 Task: Create a due date automation trigger when advanced on, 2 working days after a card is due add fields with custom field "Resume" set to a number greater or equal to 1 and lower or equal to 10 at 11:00 AM.
Action: Mouse moved to (1133, 346)
Screenshot: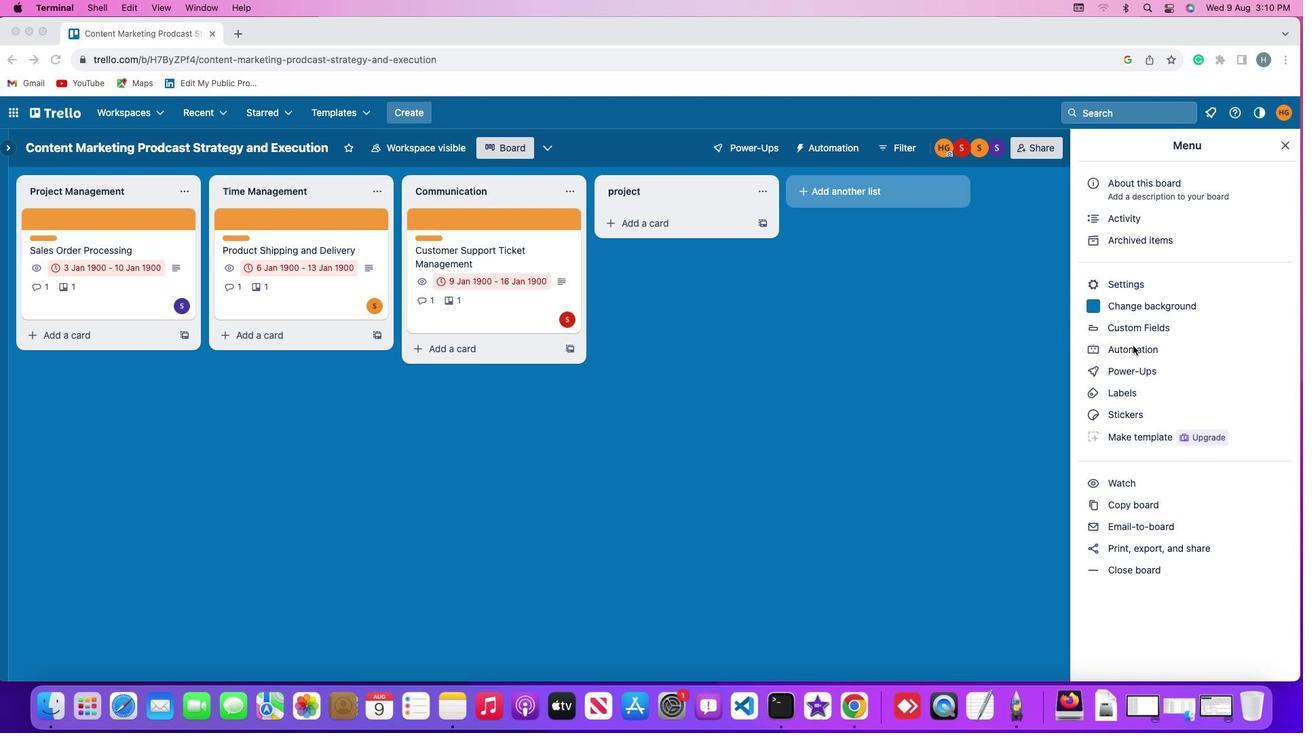 
Action: Mouse pressed left at (1133, 346)
Screenshot: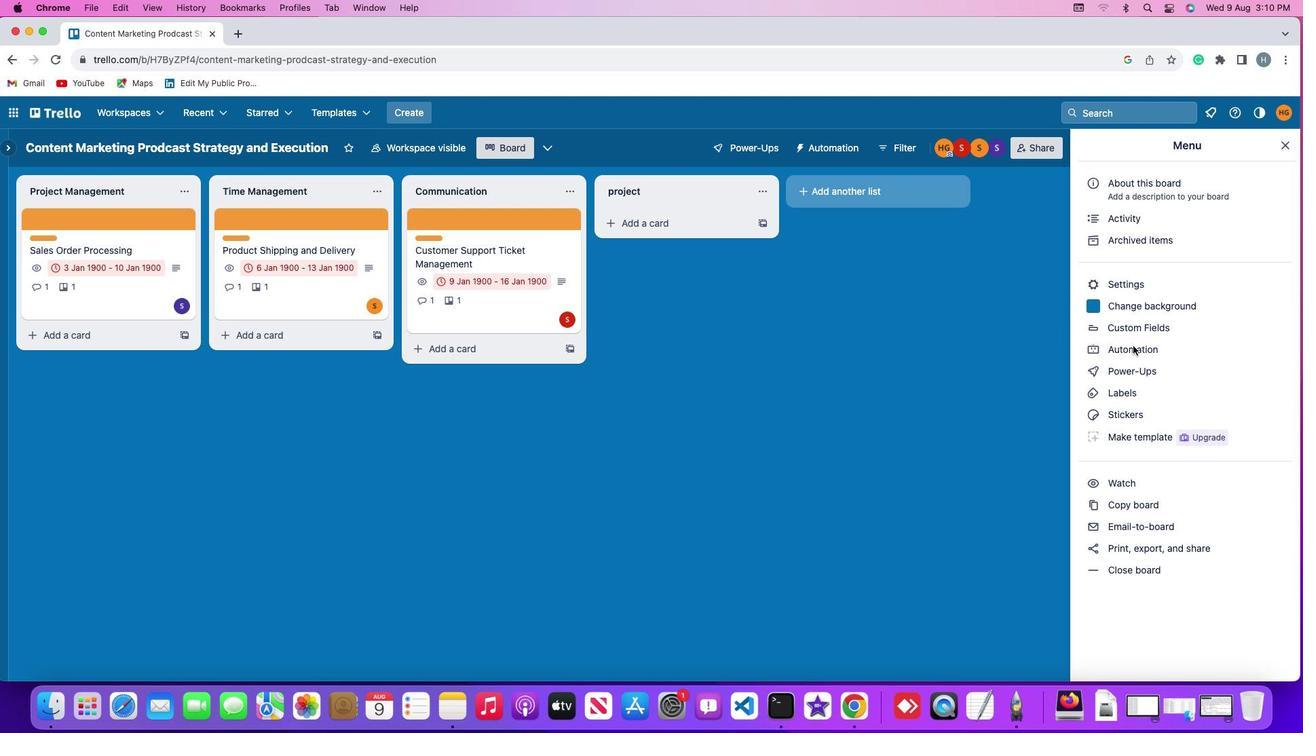 
Action: Mouse pressed left at (1133, 346)
Screenshot: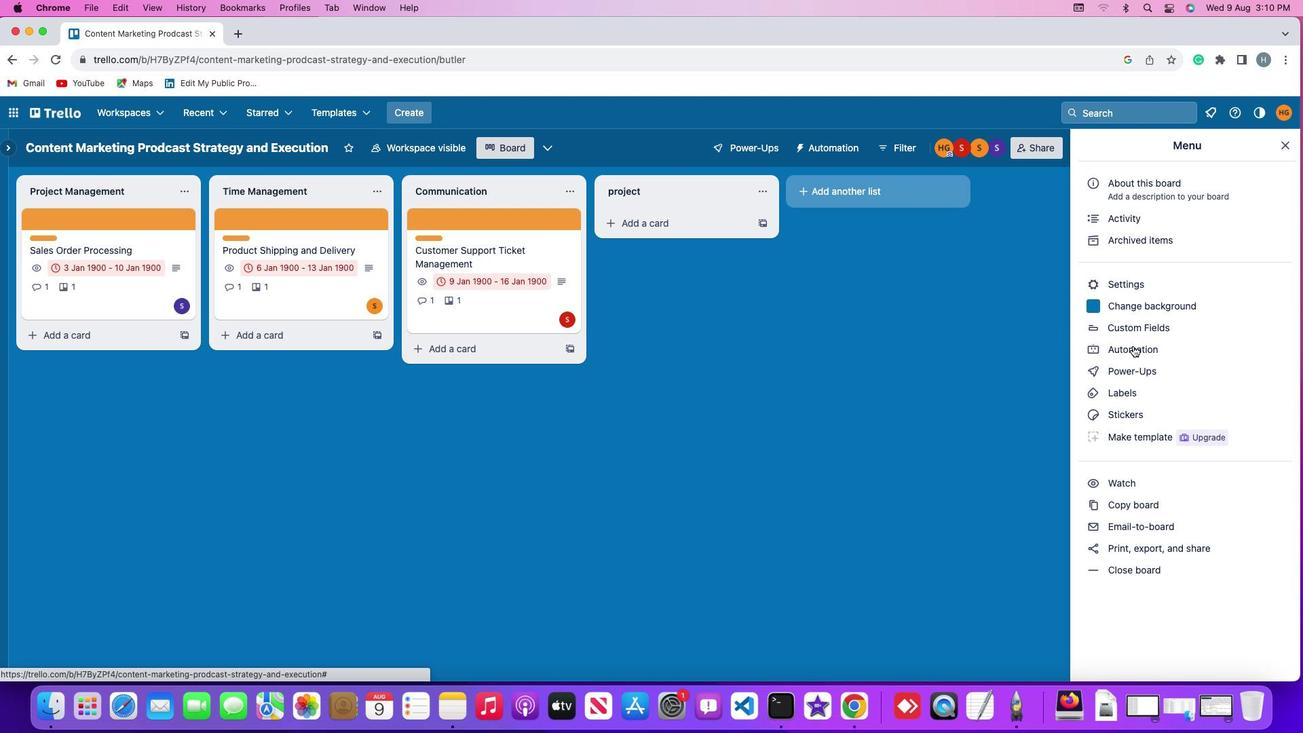 
Action: Mouse moved to (88, 321)
Screenshot: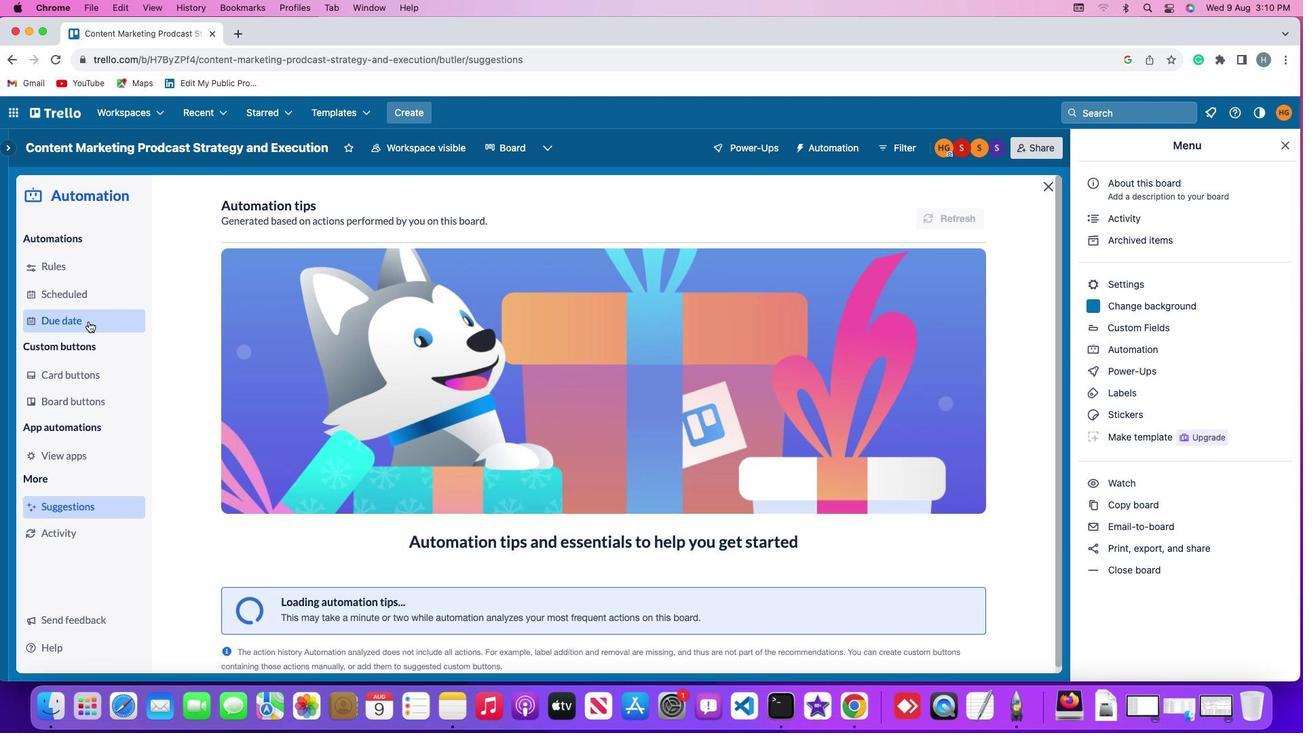 
Action: Mouse pressed left at (88, 321)
Screenshot: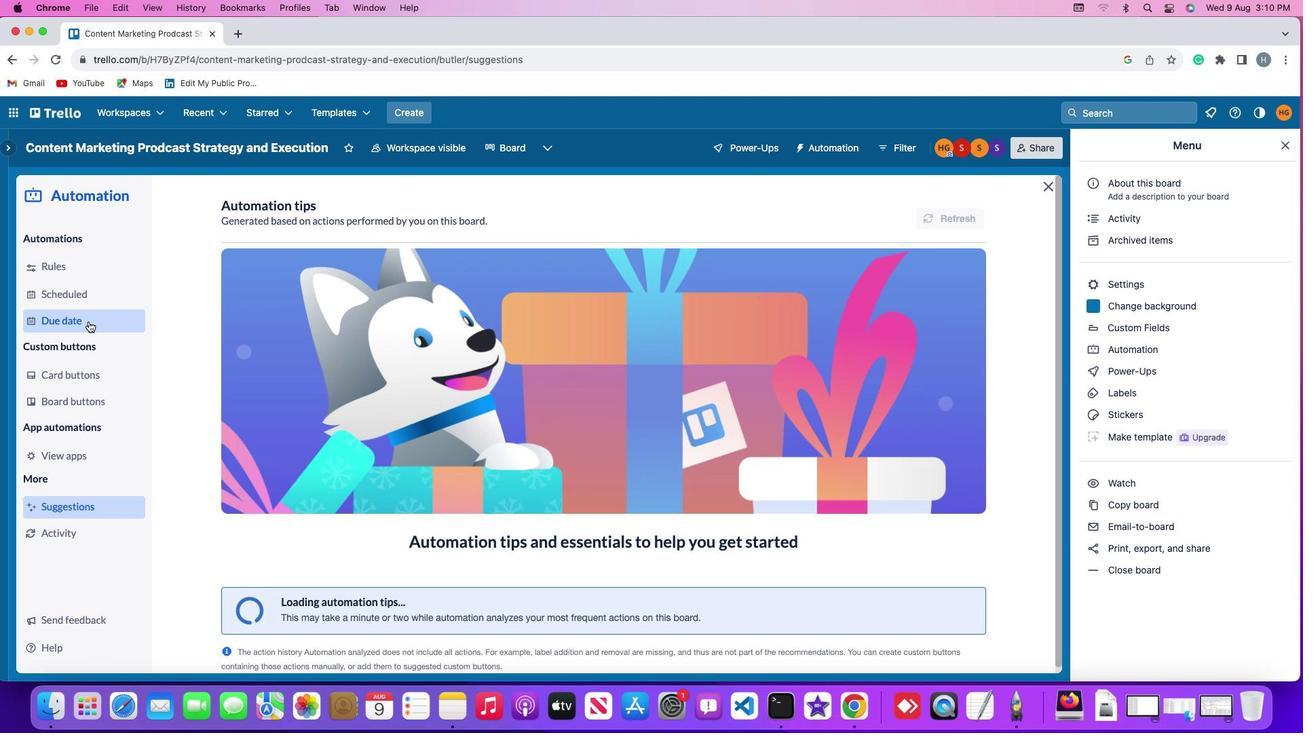
Action: Mouse moved to (924, 209)
Screenshot: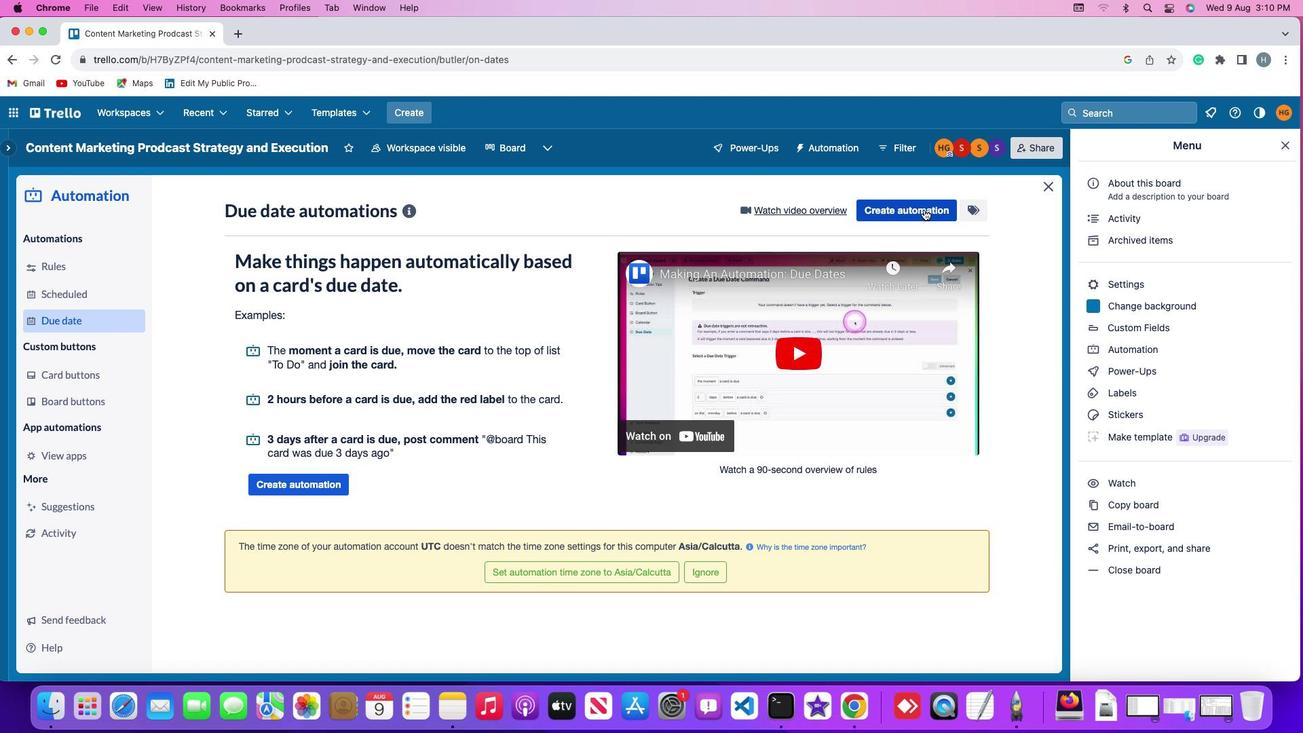 
Action: Mouse pressed left at (924, 209)
Screenshot: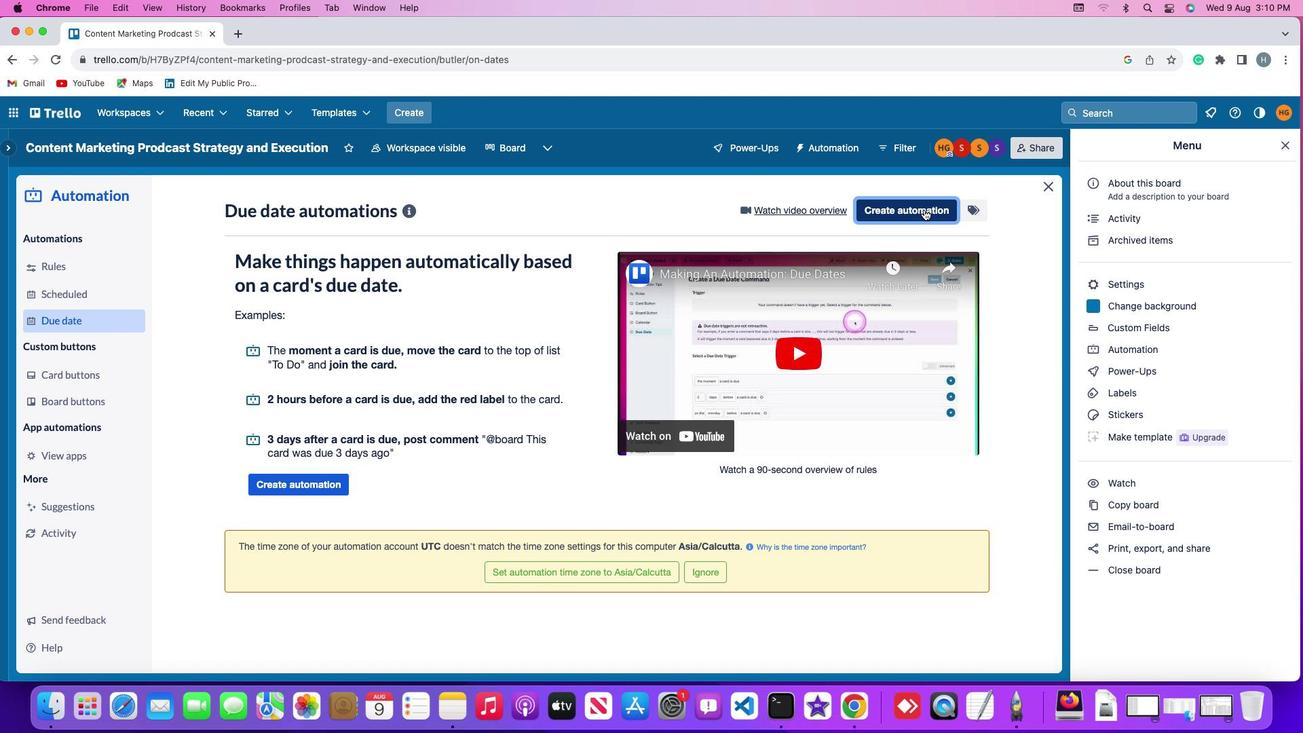 
Action: Mouse moved to (338, 342)
Screenshot: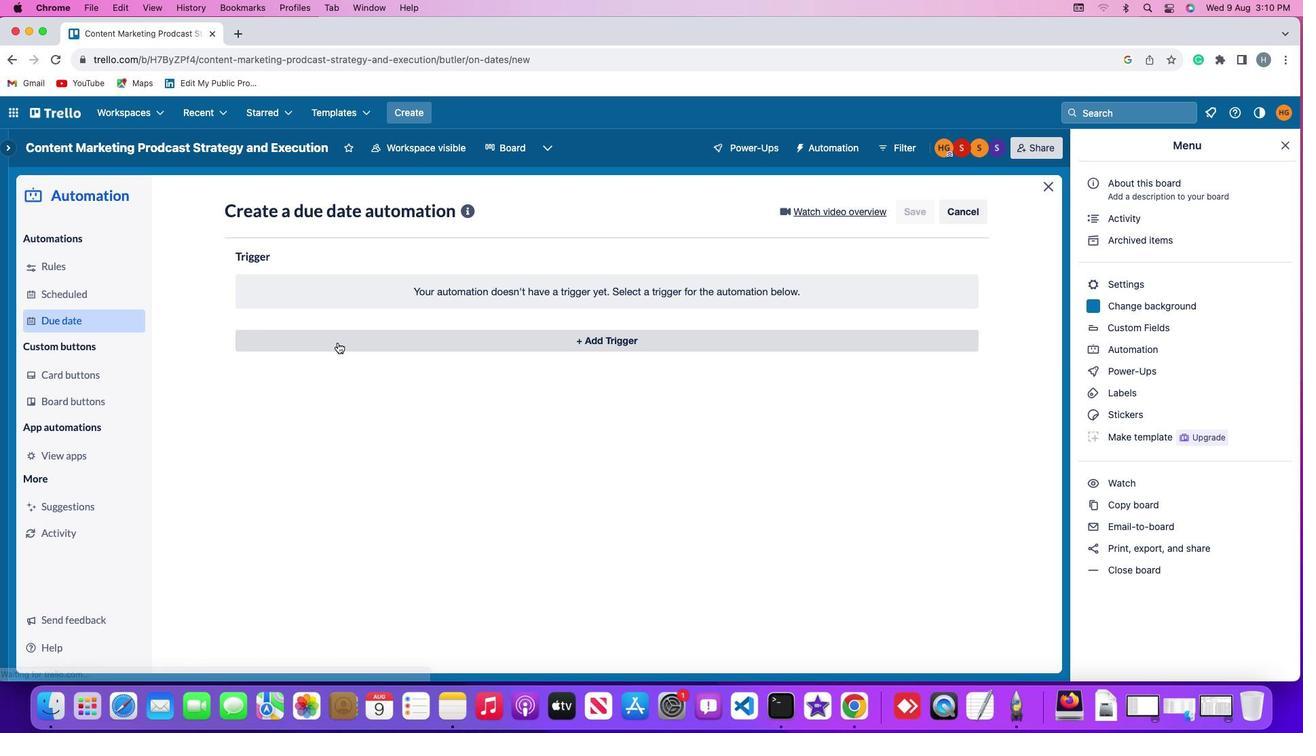 
Action: Mouse pressed left at (338, 342)
Screenshot: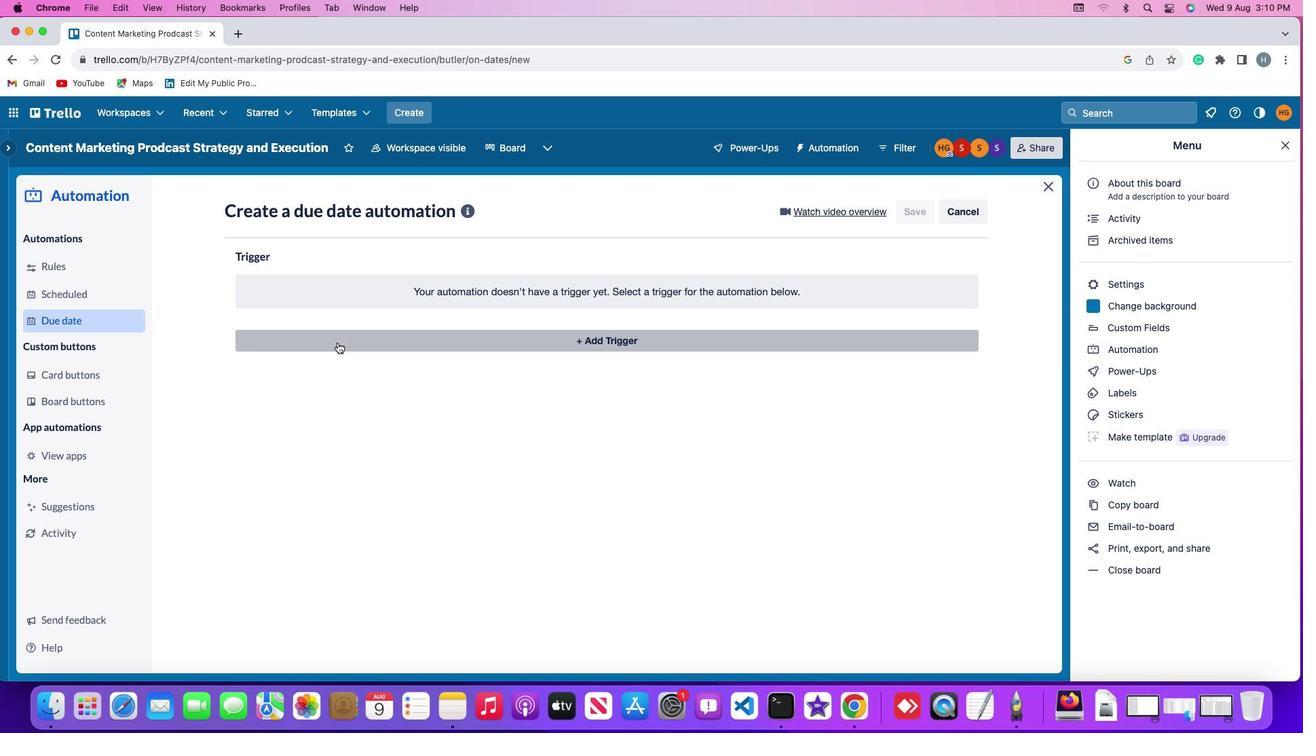 
Action: Mouse moved to (261, 545)
Screenshot: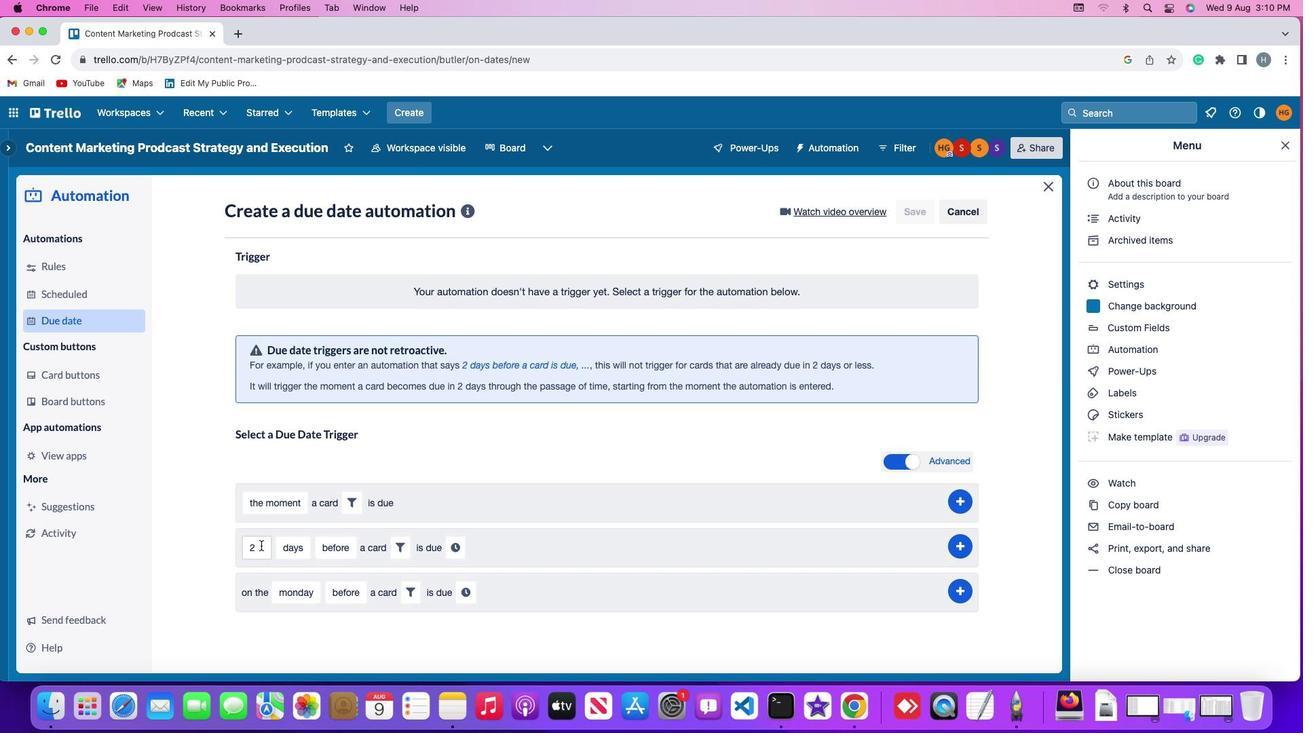 
Action: Mouse pressed left at (261, 545)
Screenshot: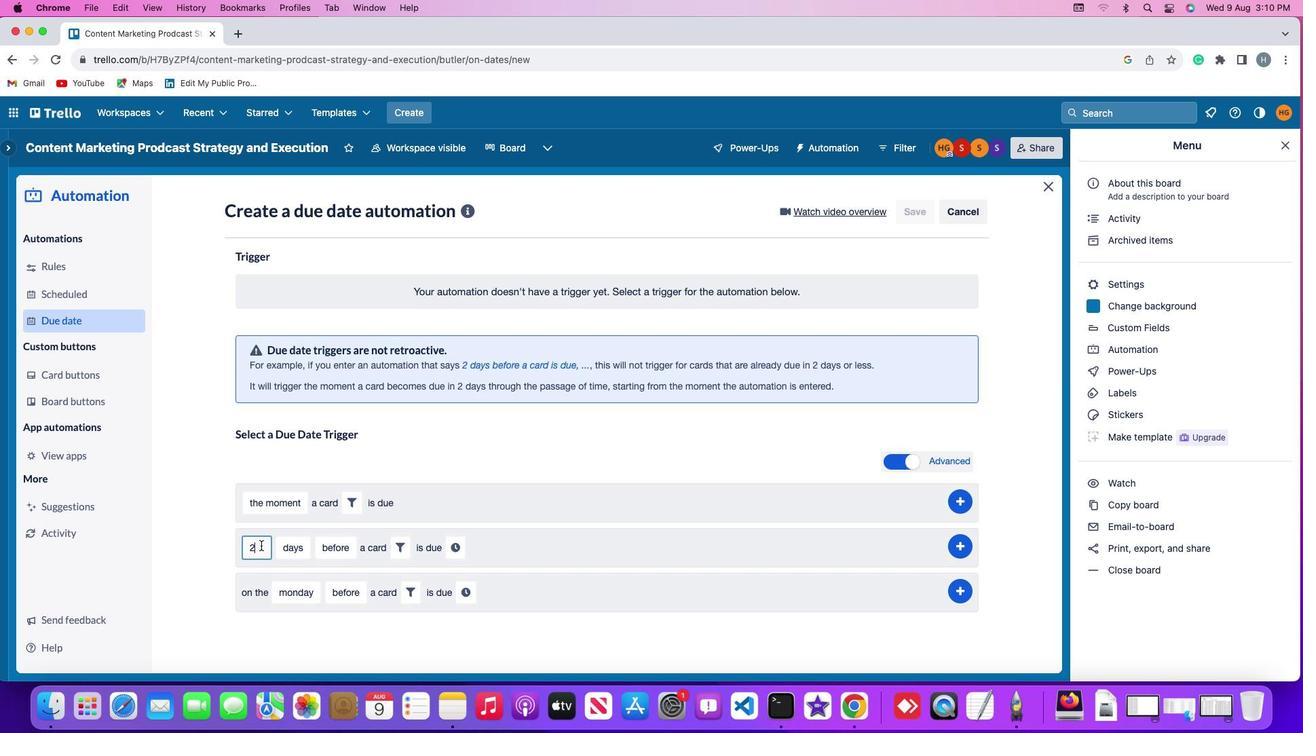 
Action: Mouse moved to (260, 545)
Screenshot: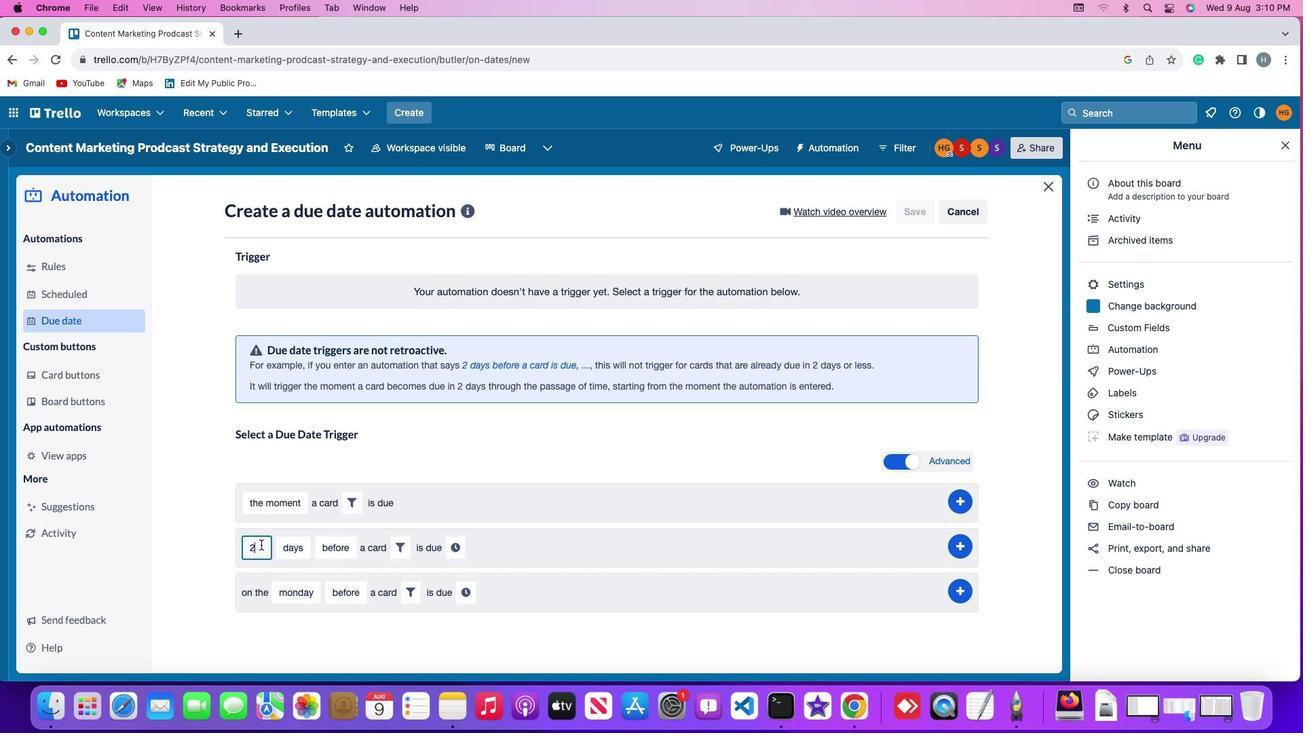 
Action: Key pressed Key.backspace'2'
Screenshot: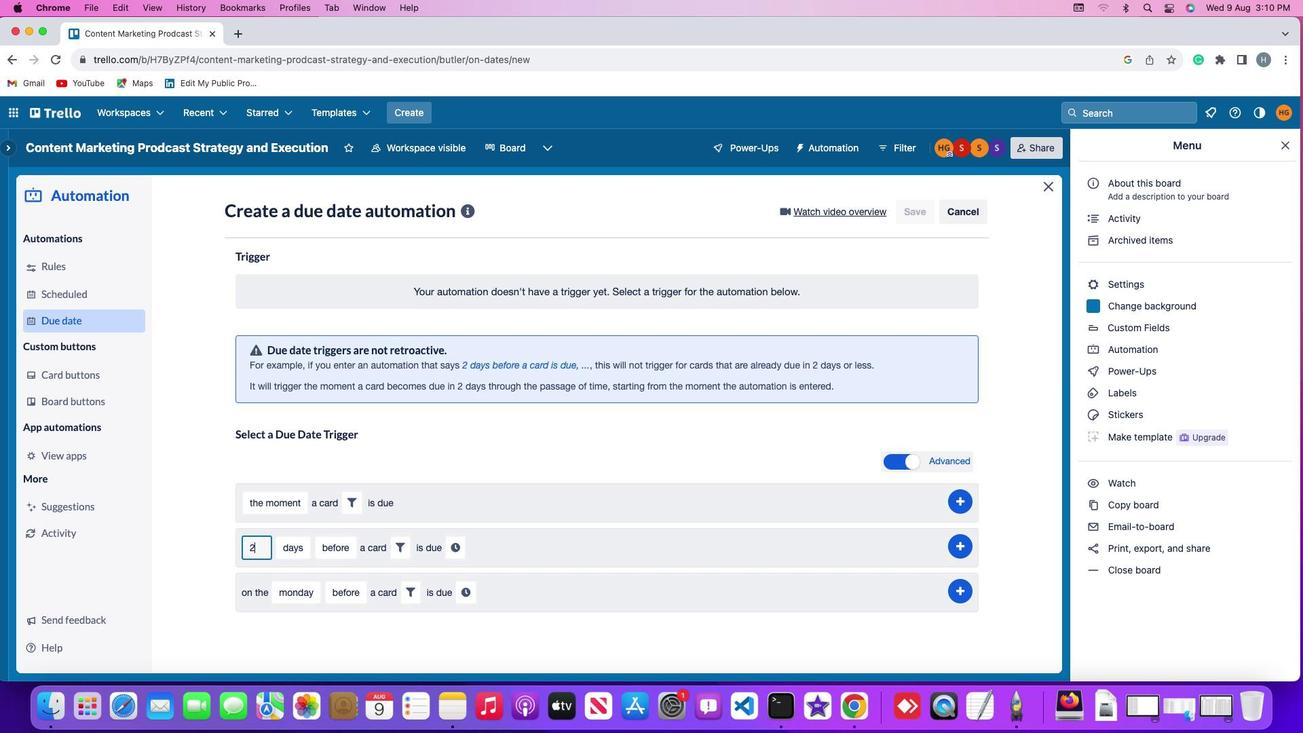 
Action: Mouse moved to (285, 543)
Screenshot: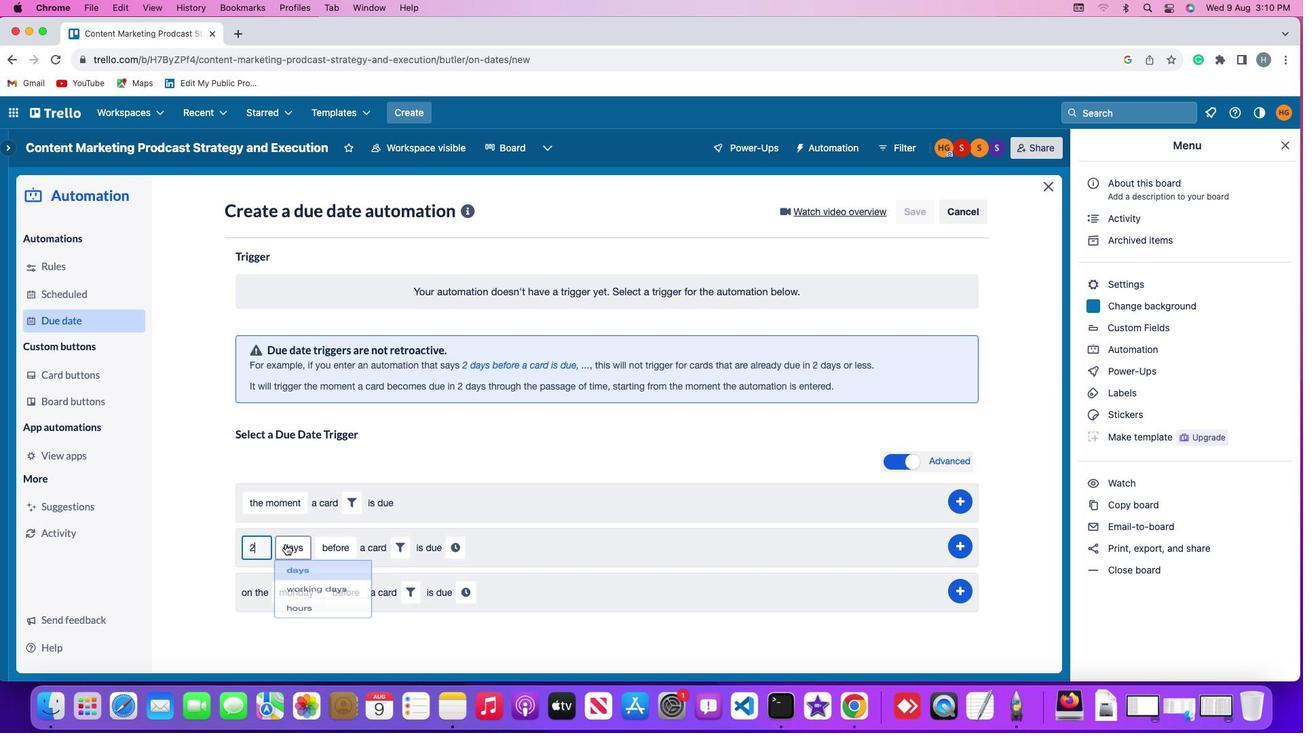 
Action: Mouse pressed left at (285, 543)
Screenshot: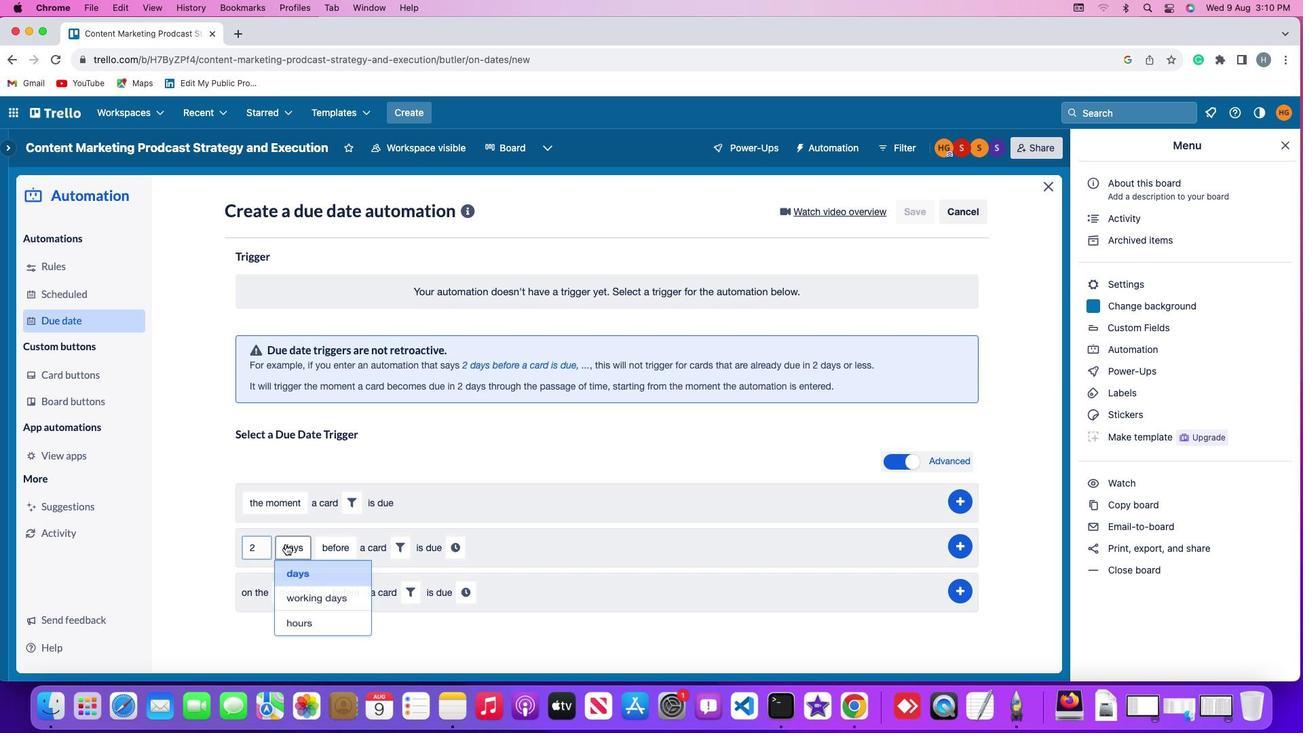 
Action: Mouse moved to (296, 596)
Screenshot: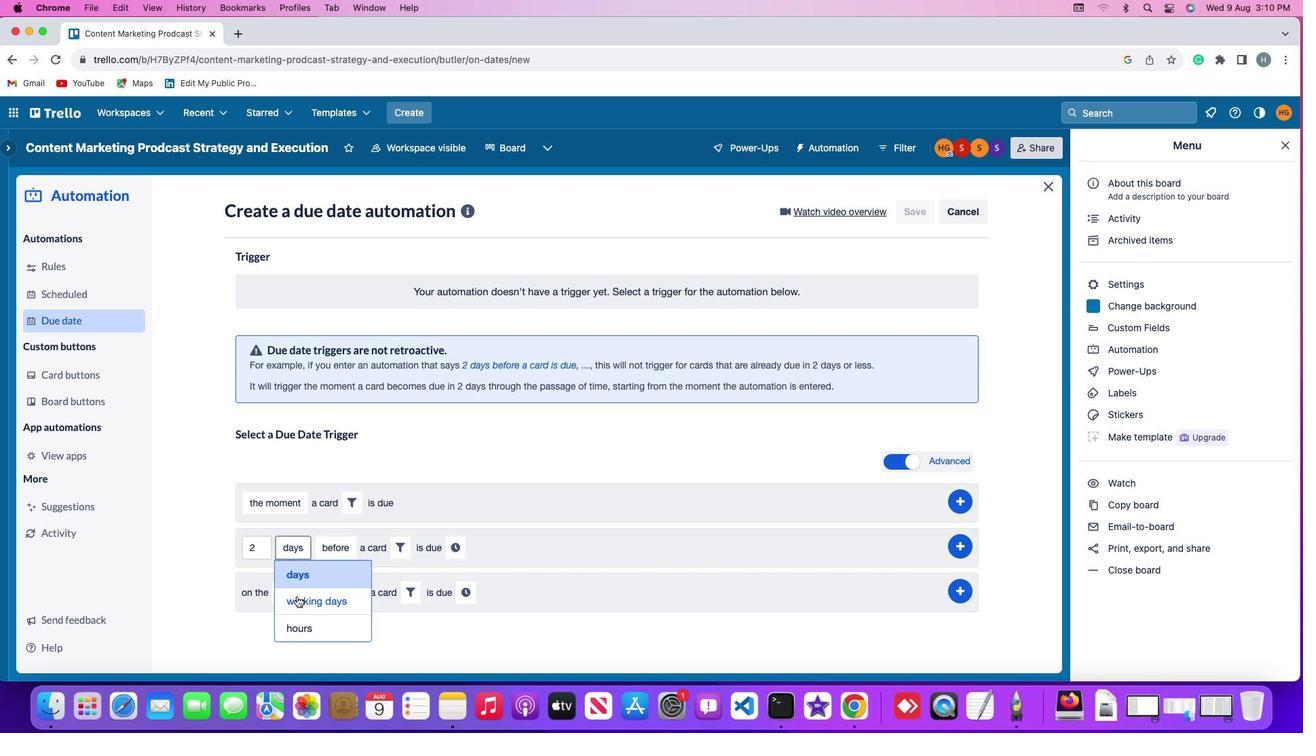 
Action: Mouse pressed left at (296, 596)
Screenshot: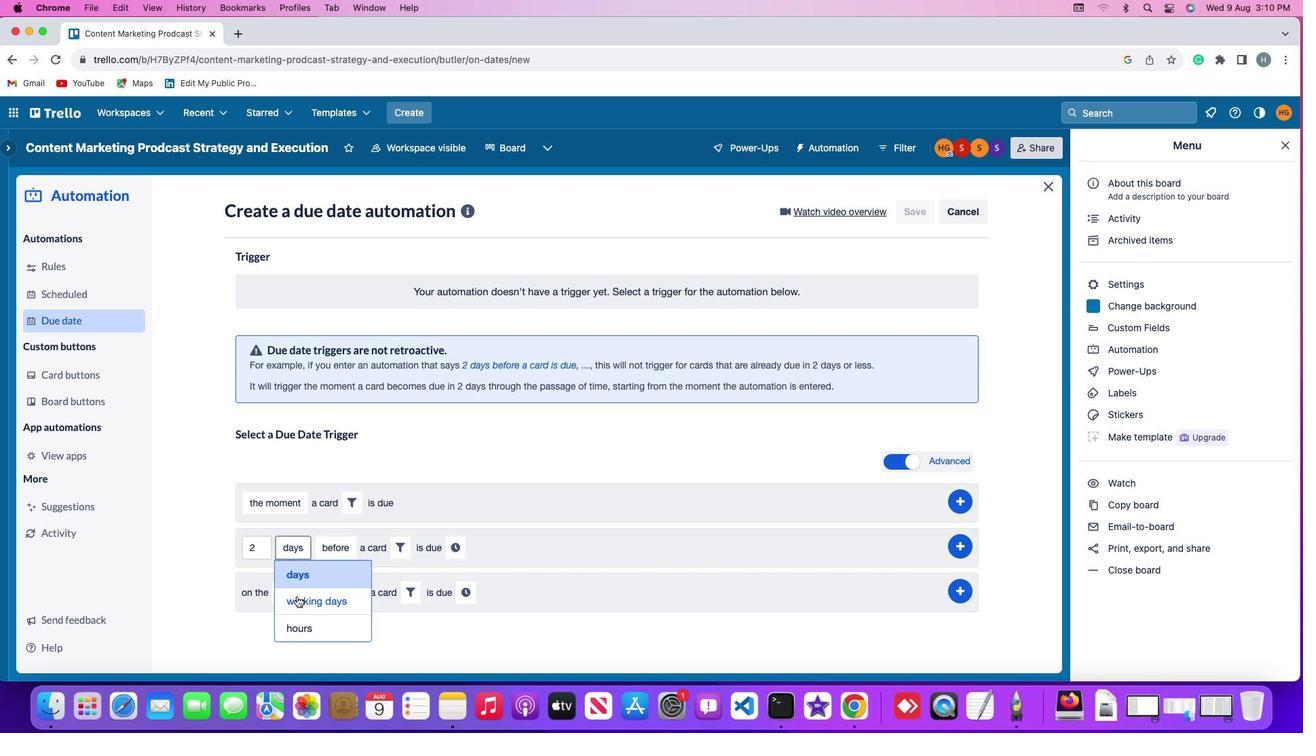 
Action: Mouse moved to (373, 550)
Screenshot: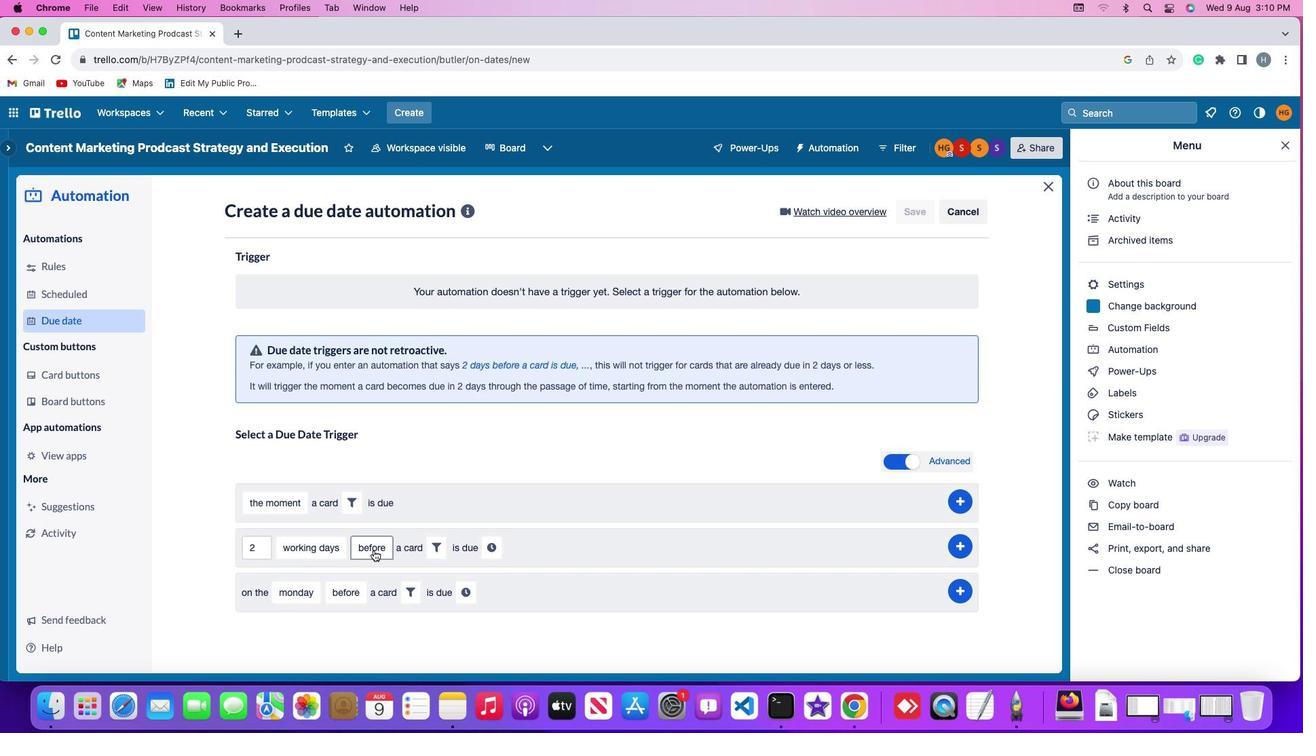 
Action: Mouse pressed left at (373, 550)
Screenshot: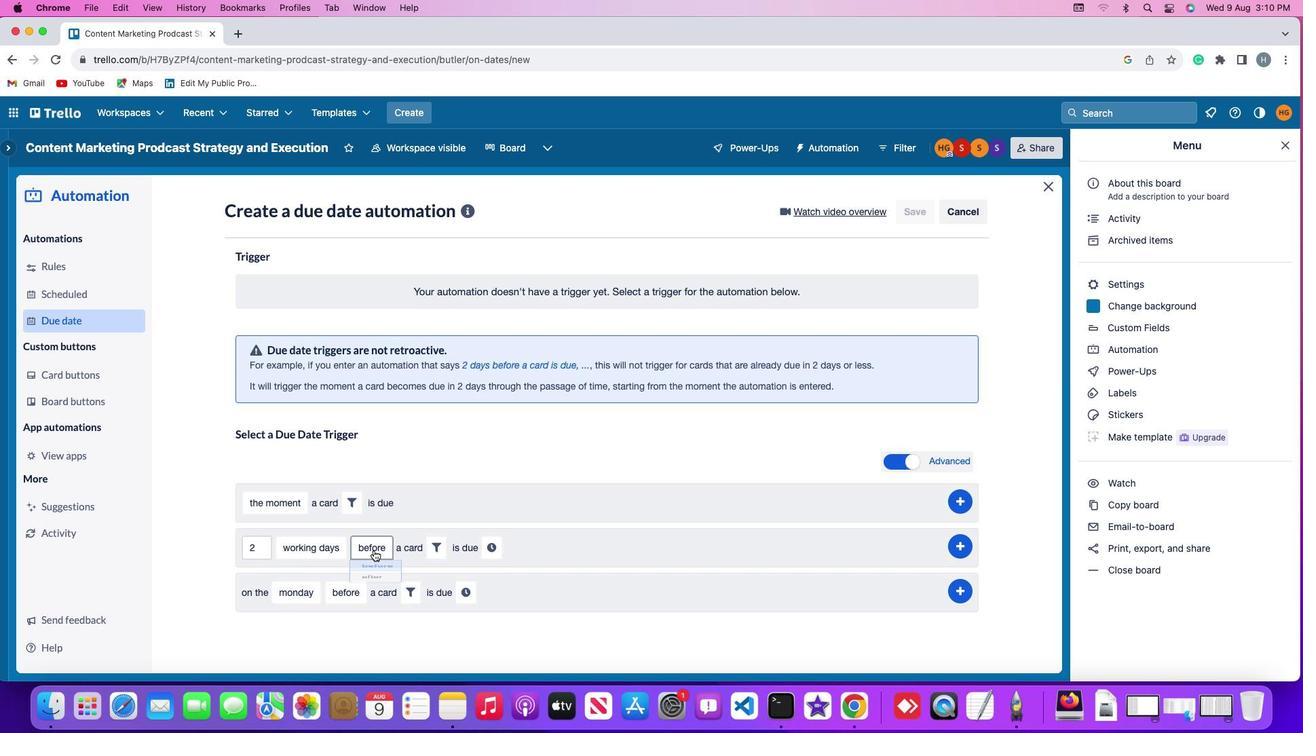 
Action: Mouse moved to (370, 600)
Screenshot: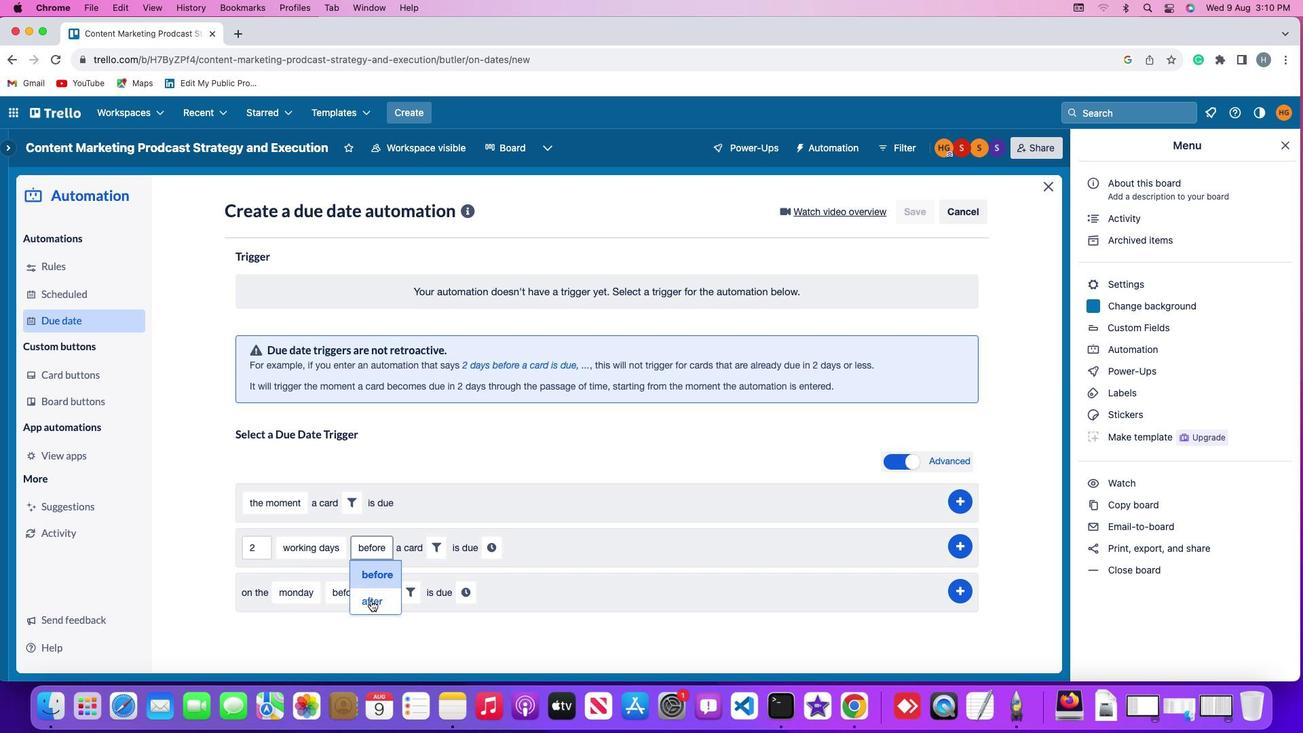 
Action: Mouse pressed left at (370, 600)
Screenshot: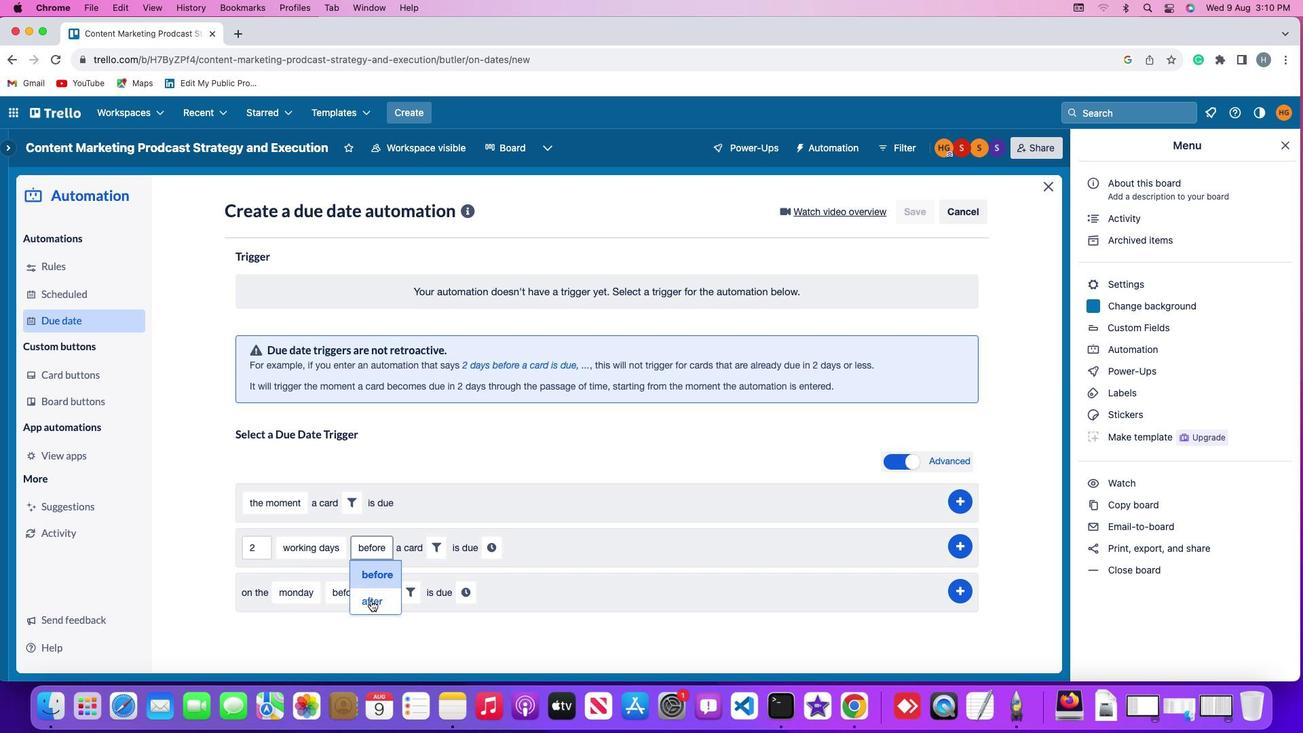 
Action: Mouse moved to (429, 552)
Screenshot: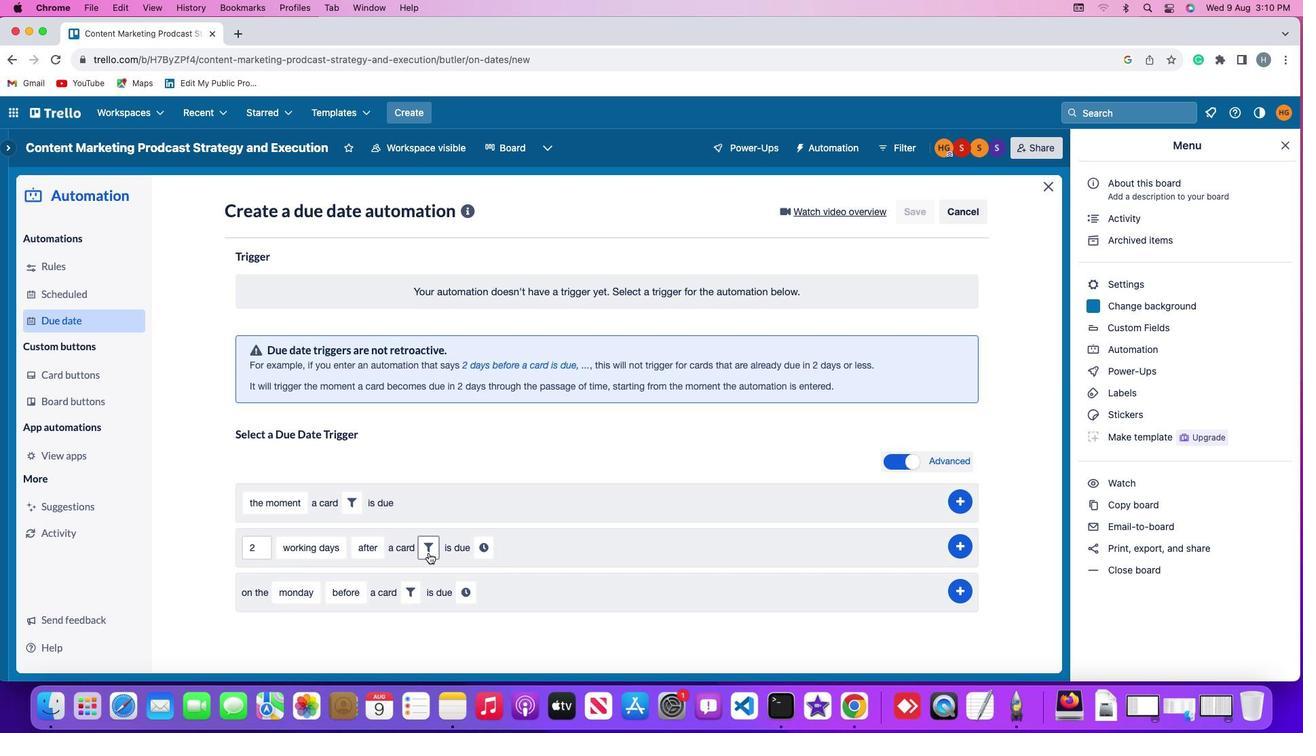 
Action: Mouse pressed left at (429, 552)
Screenshot: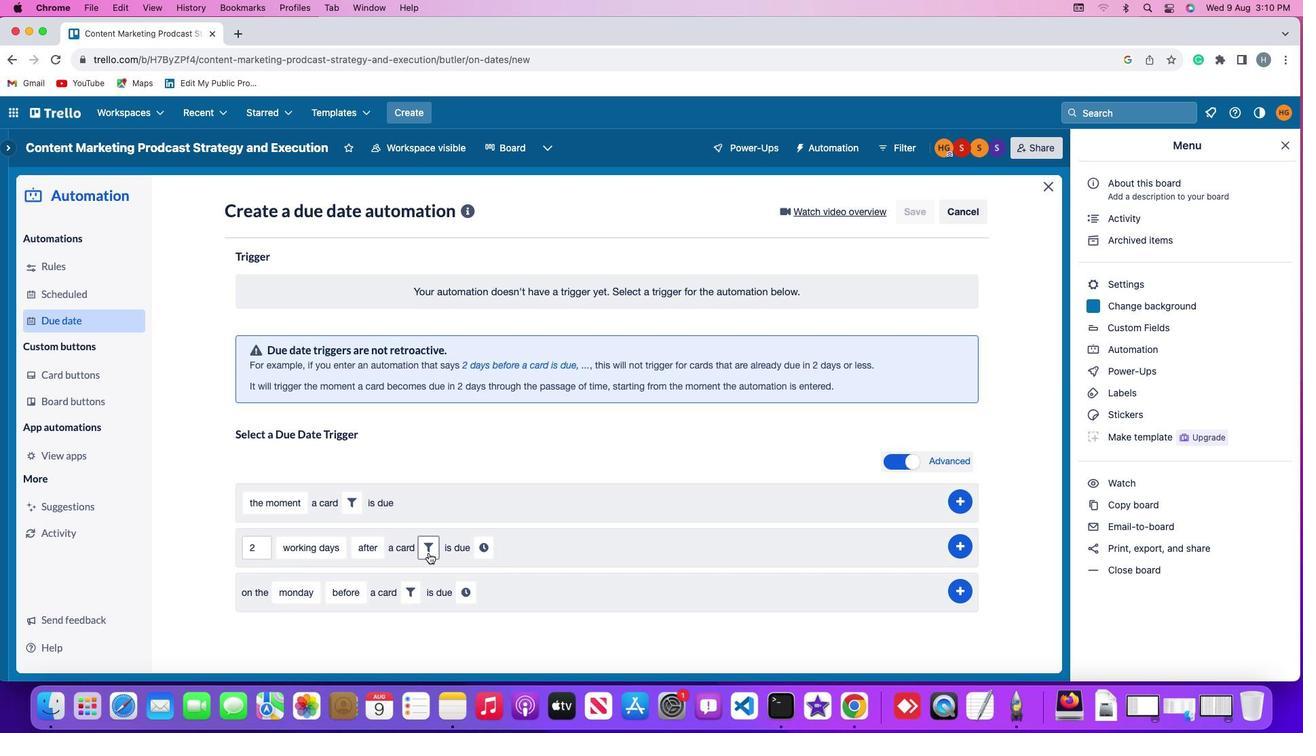 
Action: Mouse moved to (636, 587)
Screenshot: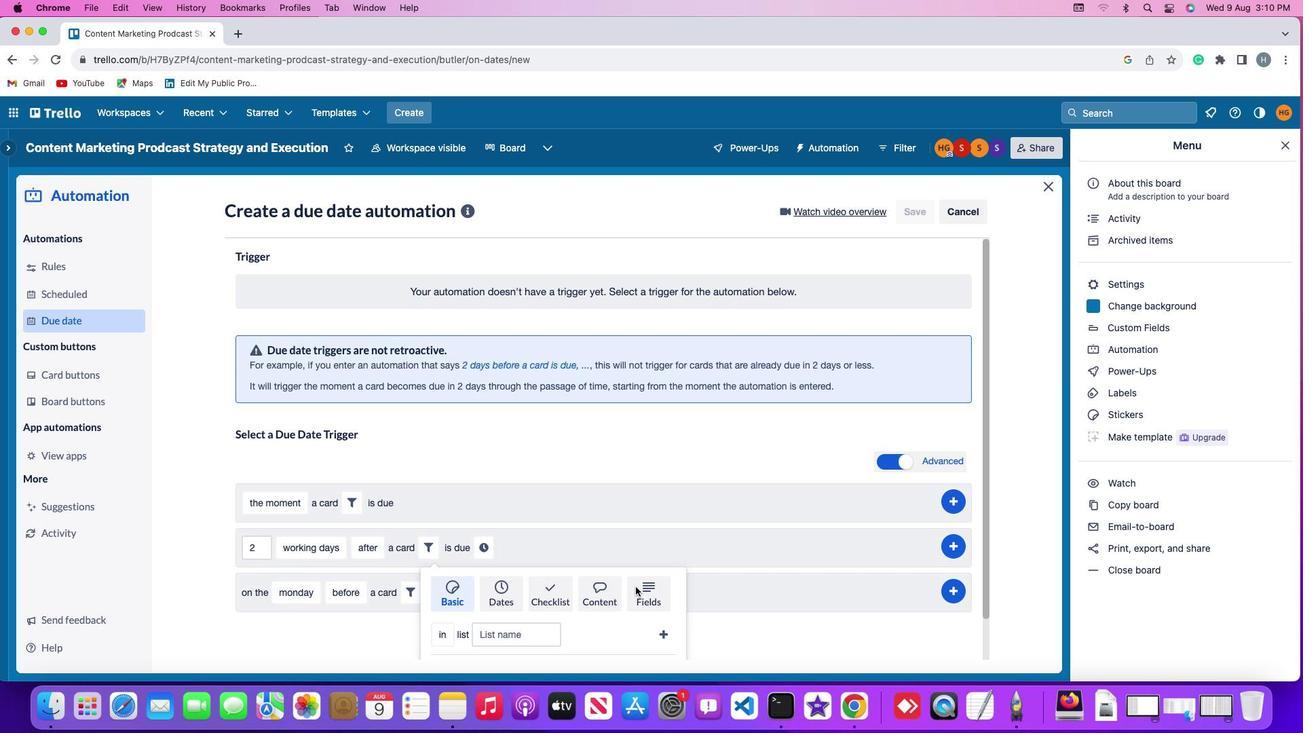 
Action: Mouse pressed left at (636, 587)
Screenshot: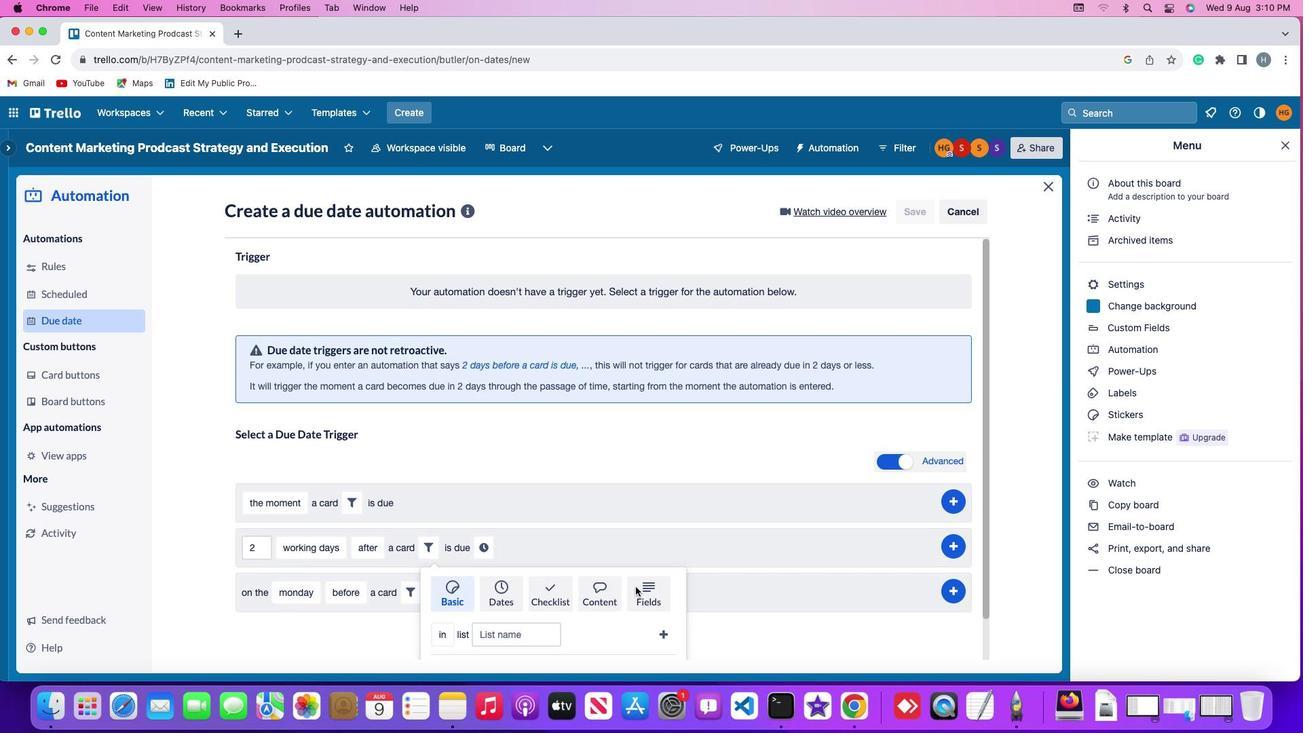 
Action: Mouse moved to (372, 619)
Screenshot: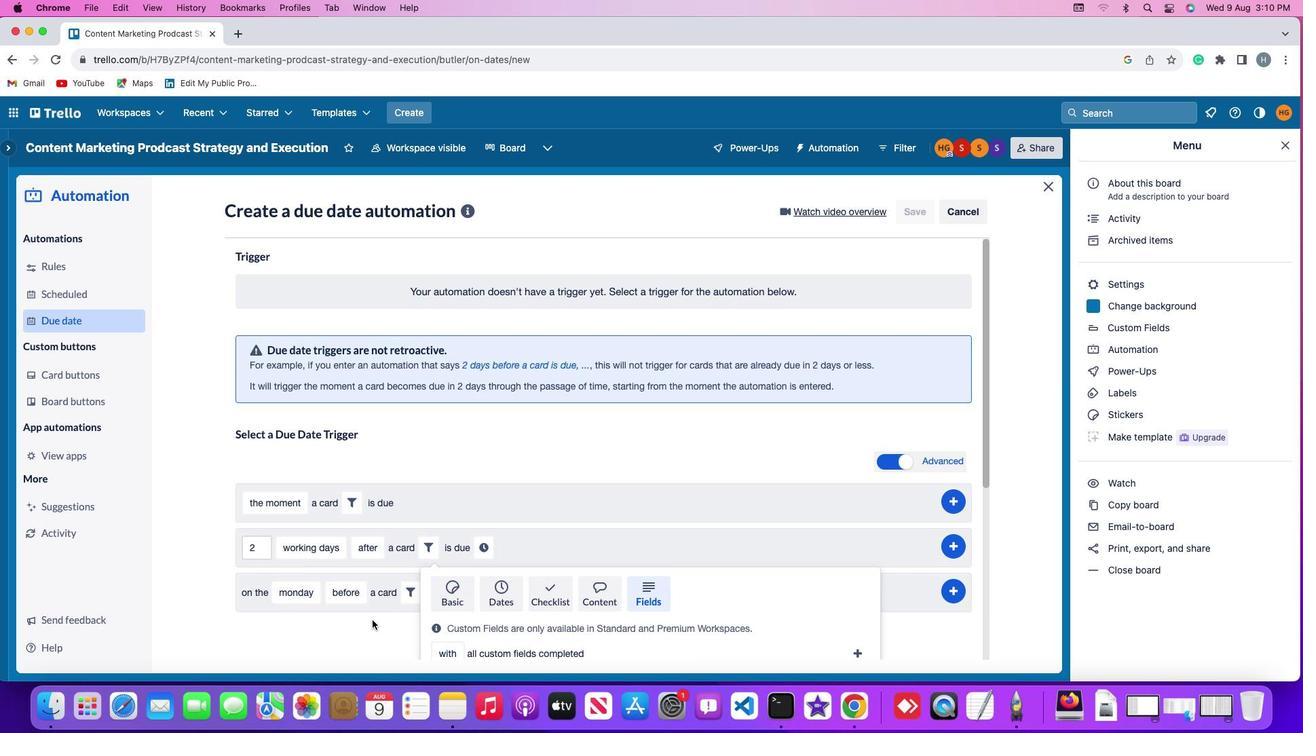 
Action: Mouse scrolled (372, 619) with delta (0, 0)
Screenshot: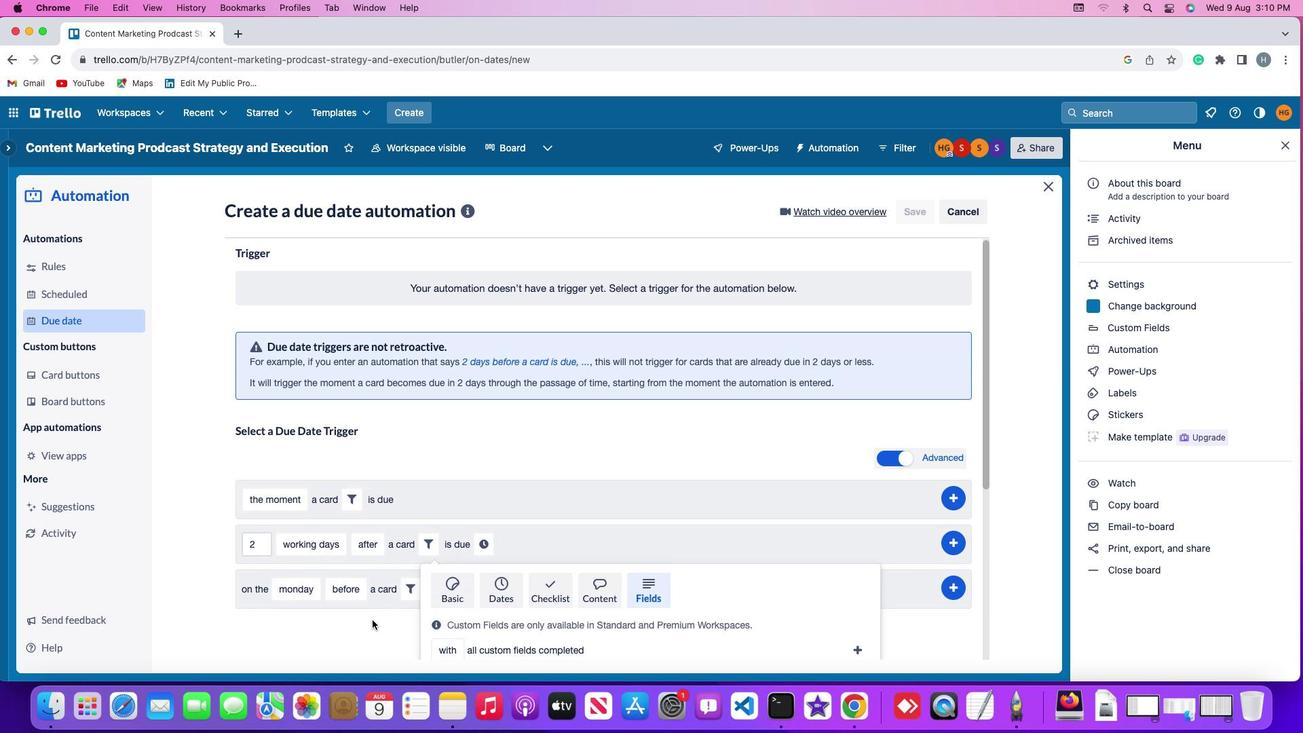 
Action: Mouse scrolled (372, 619) with delta (0, 0)
Screenshot: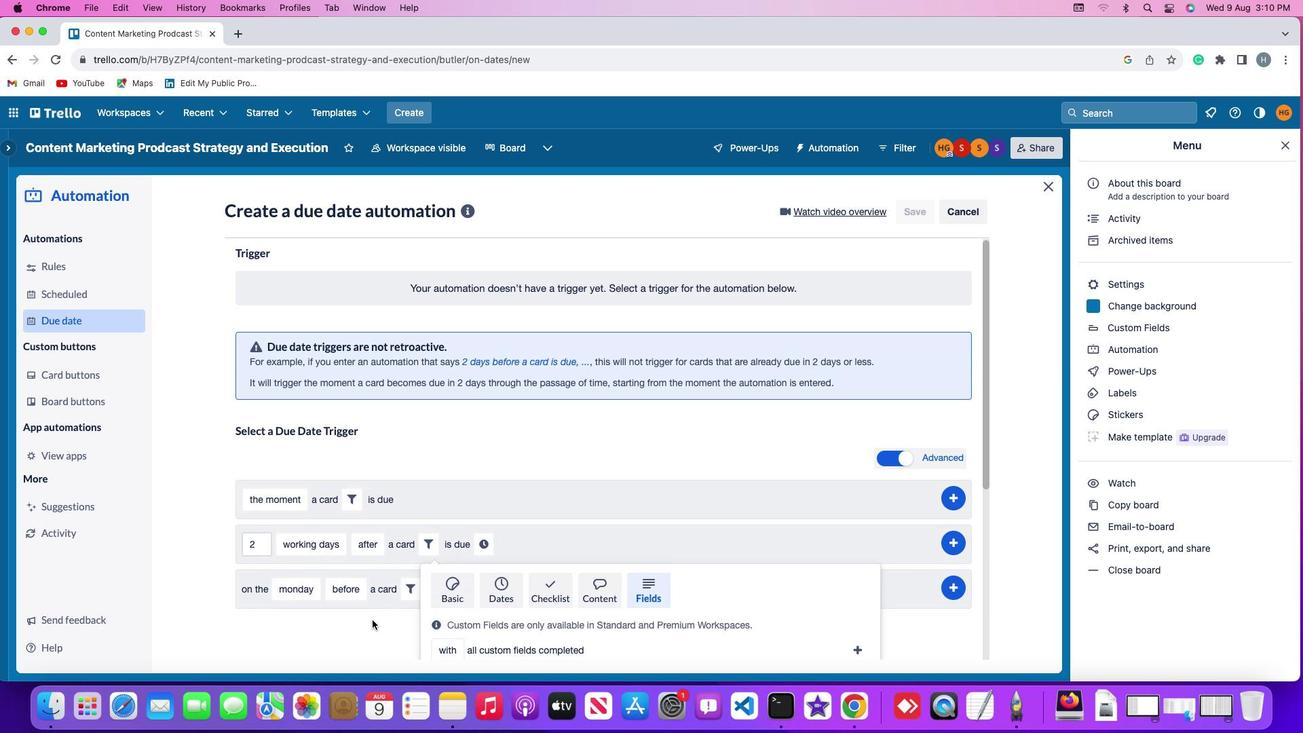 
Action: Mouse scrolled (372, 619) with delta (0, -2)
Screenshot: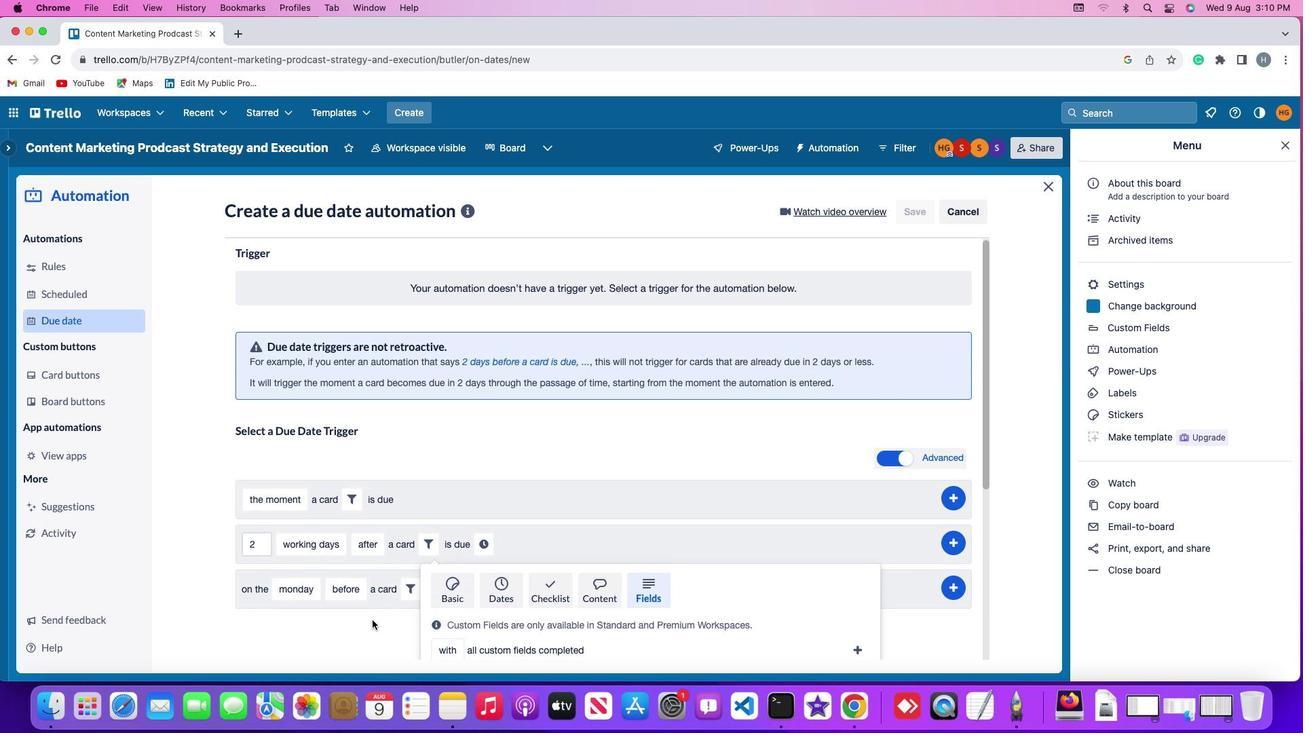 
Action: Mouse scrolled (372, 619) with delta (0, -3)
Screenshot: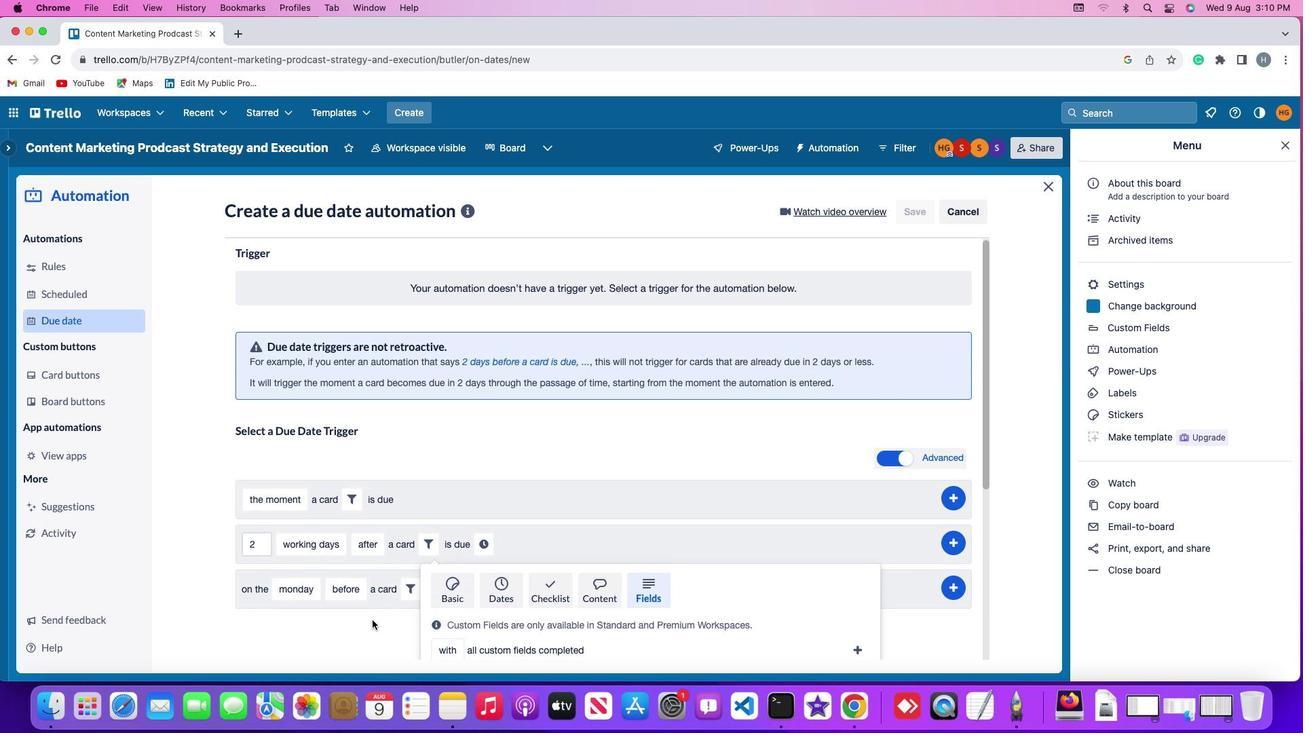 
Action: Mouse scrolled (372, 619) with delta (0, -4)
Screenshot: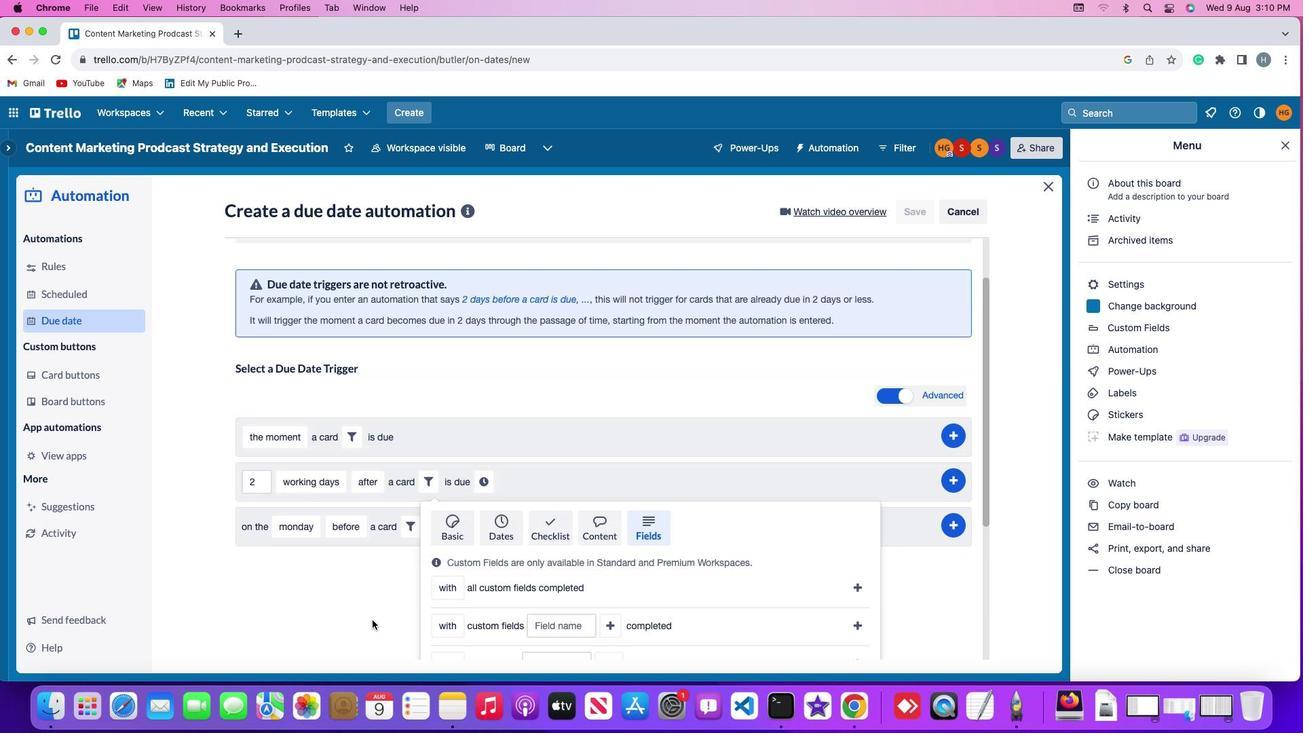 
Action: Mouse moved to (372, 619)
Screenshot: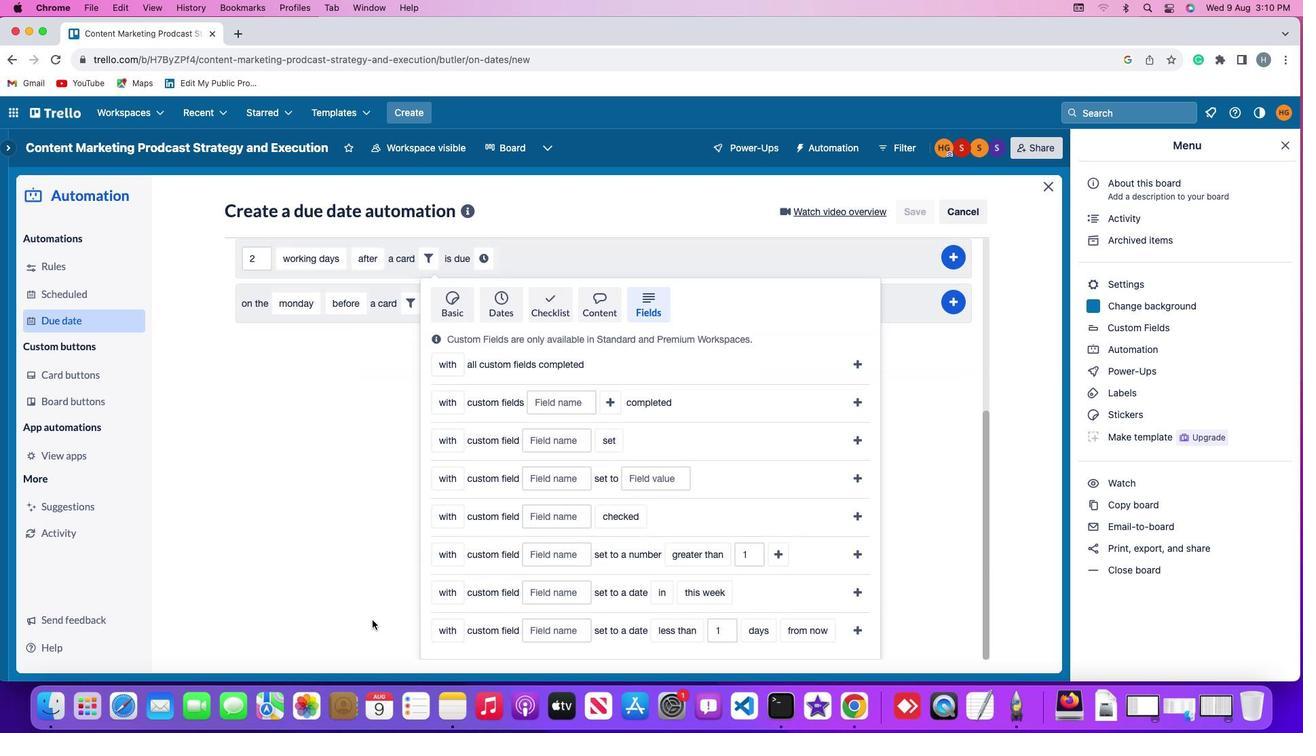
Action: Mouse scrolled (372, 619) with delta (0, 0)
Screenshot: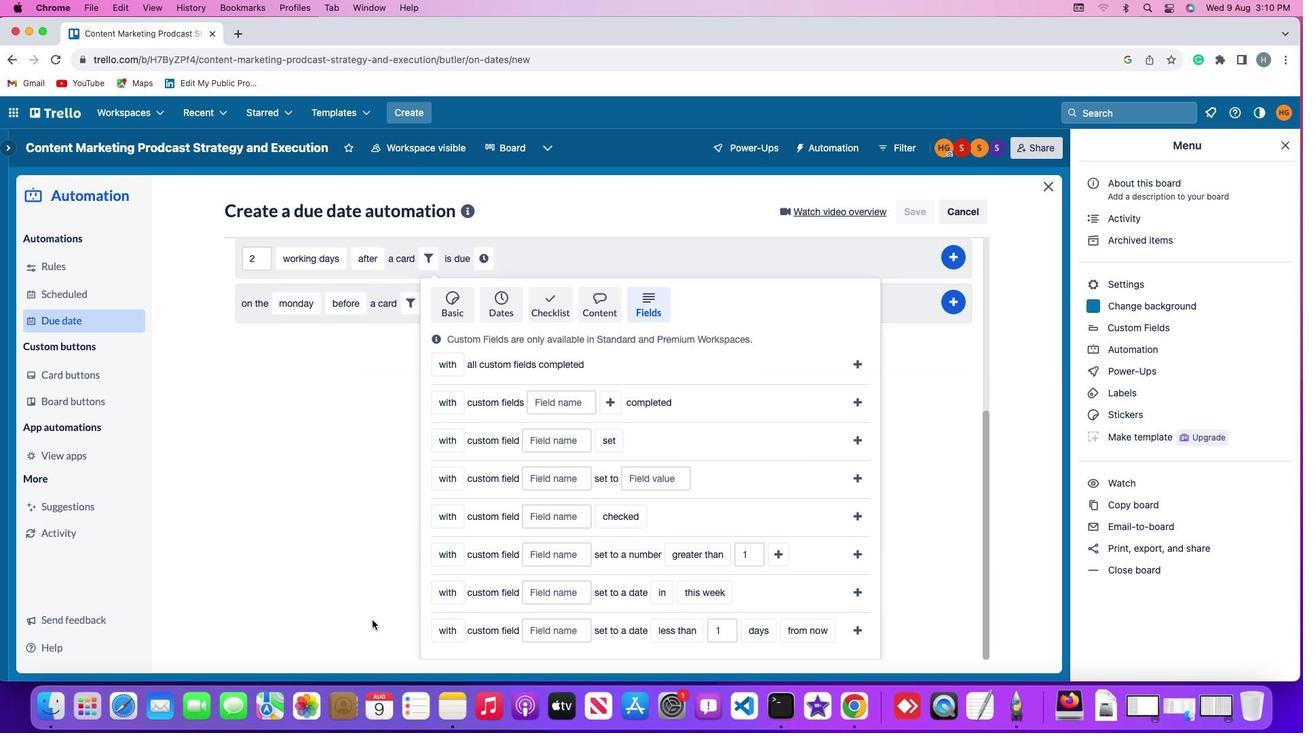 
Action: Mouse scrolled (372, 619) with delta (0, 0)
Screenshot: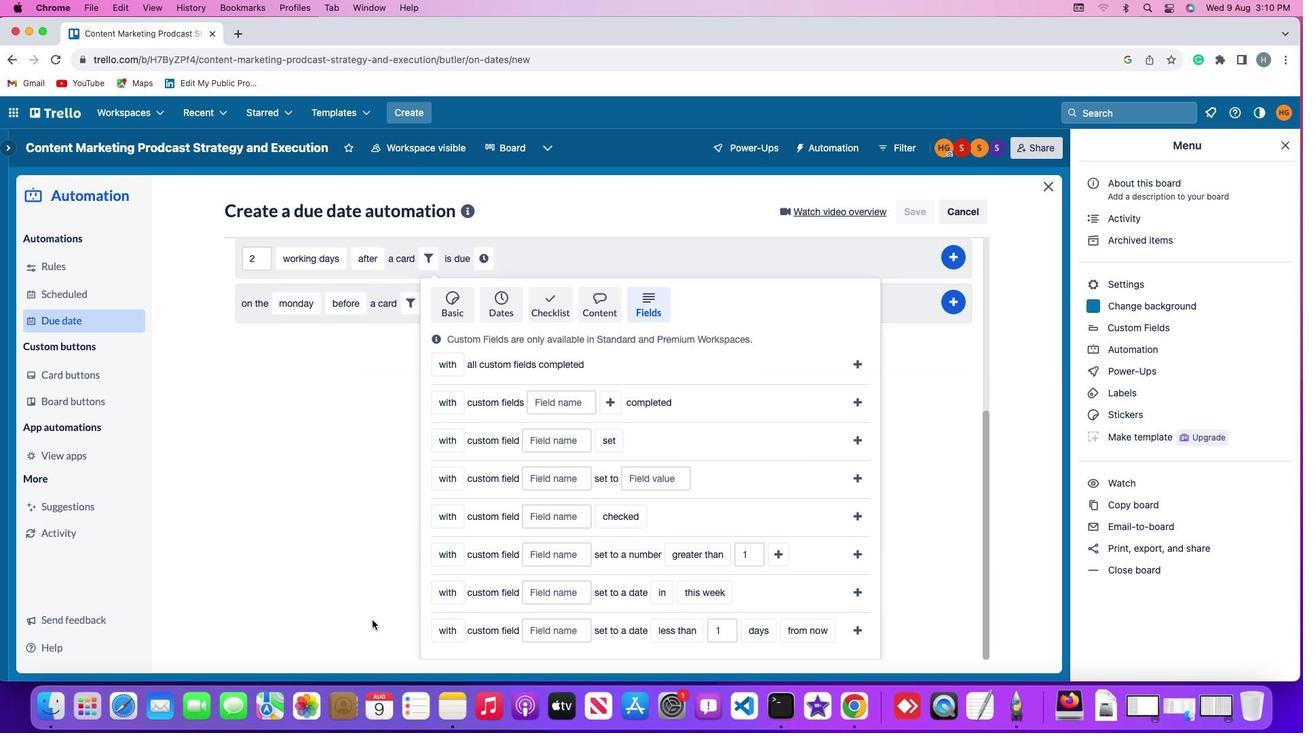 
Action: Mouse scrolled (372, 619) with delta (0, -2)
Screenshot: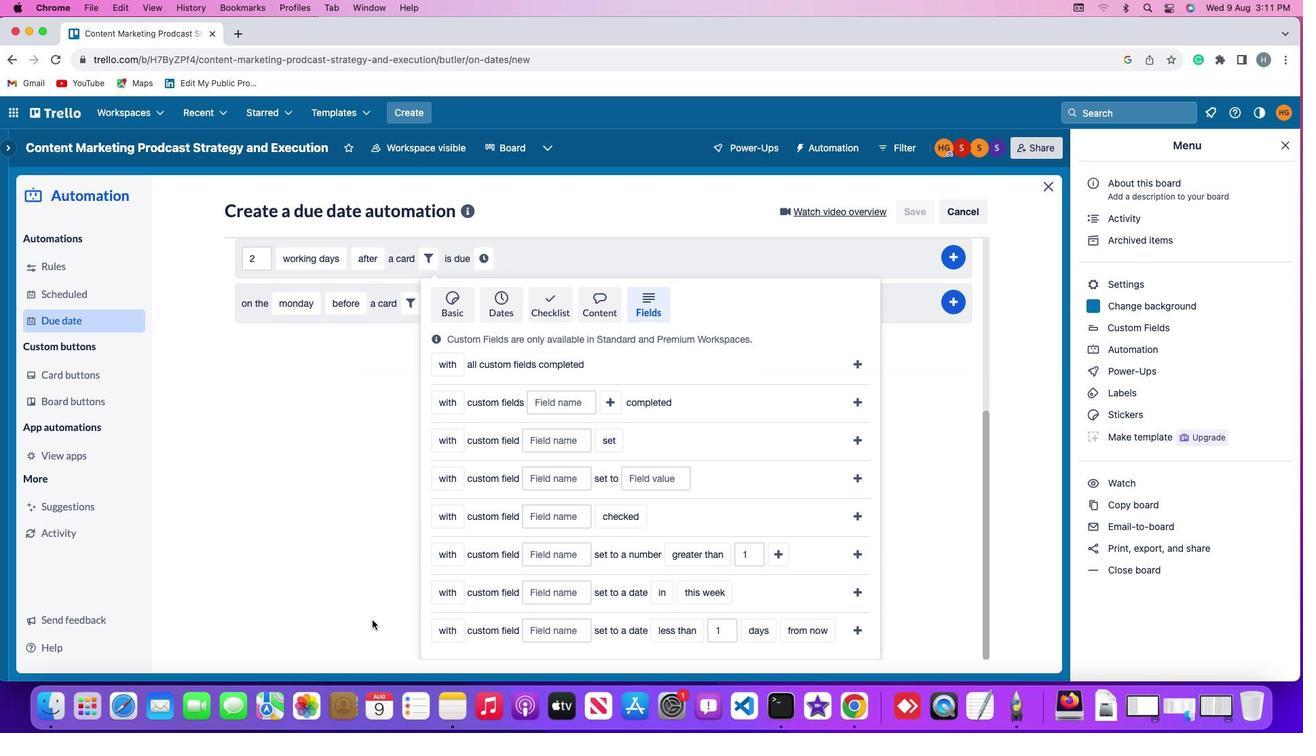 
Action: Mouse scrolled (372, 619) with delta (0, -3)
Screenshot: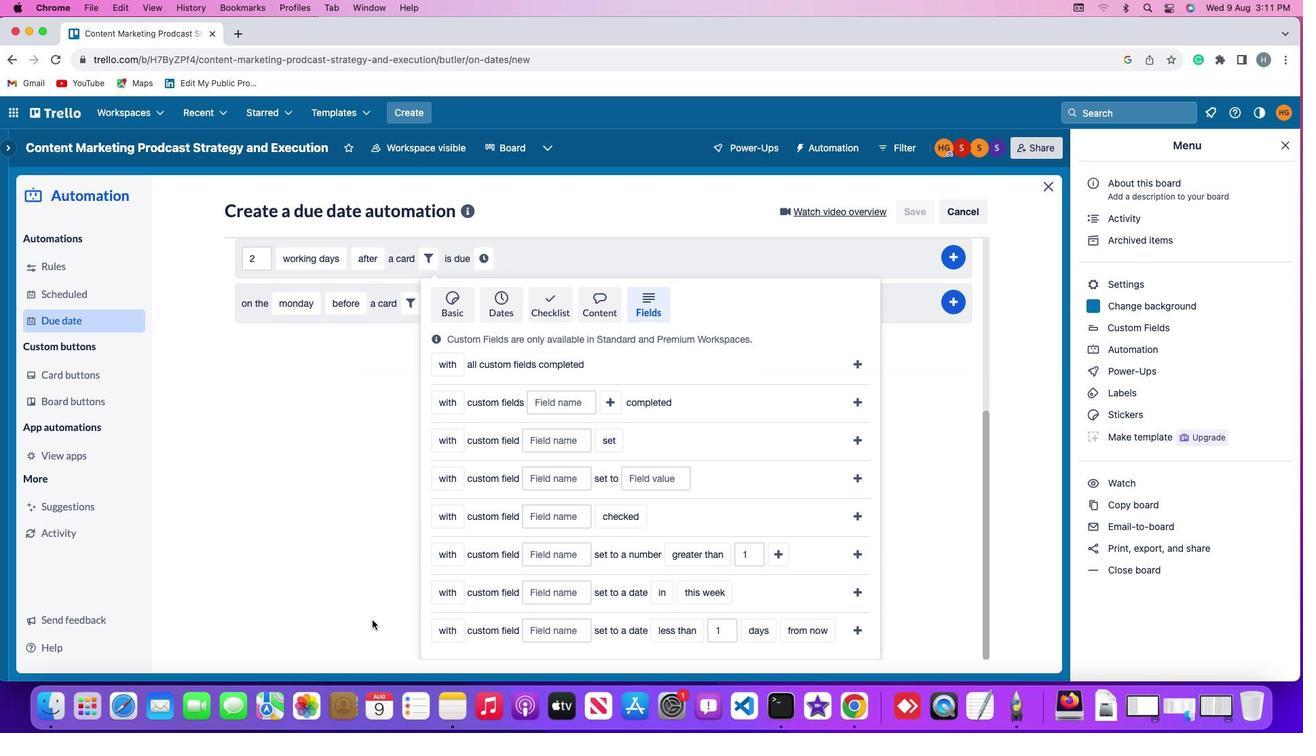 
Action: Mouse scrolled (372, 619) with delta (0, -4)
Screenshot: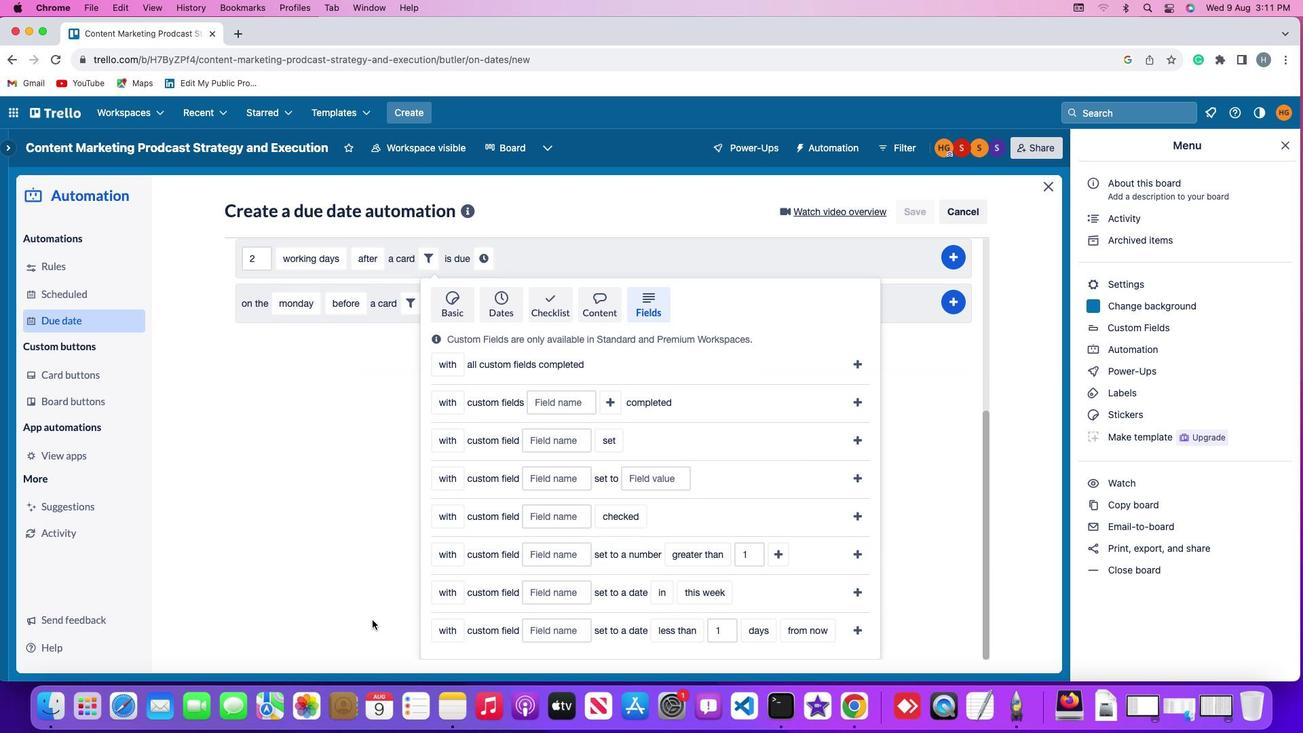 
Action: Mouse moved to (433, 560)
Screenshot: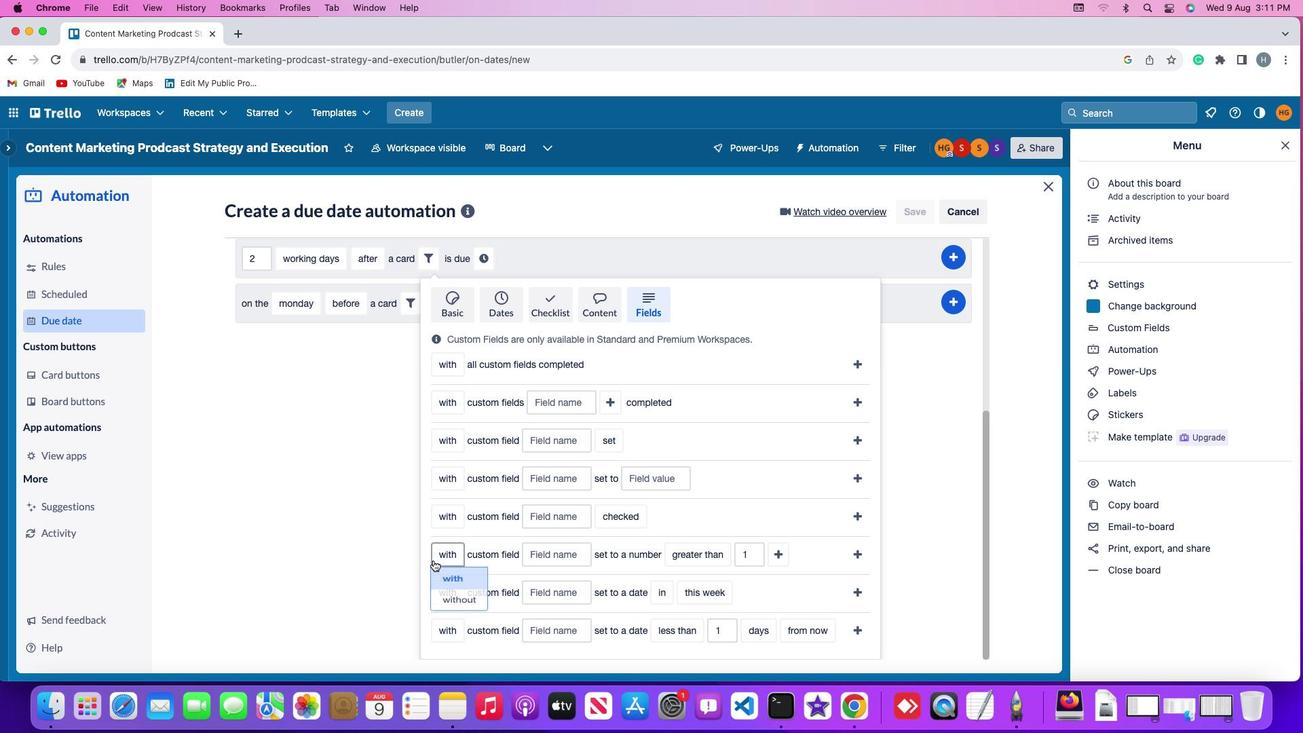 
Action: Mouse pressed left at (433, 560)
Screenshot: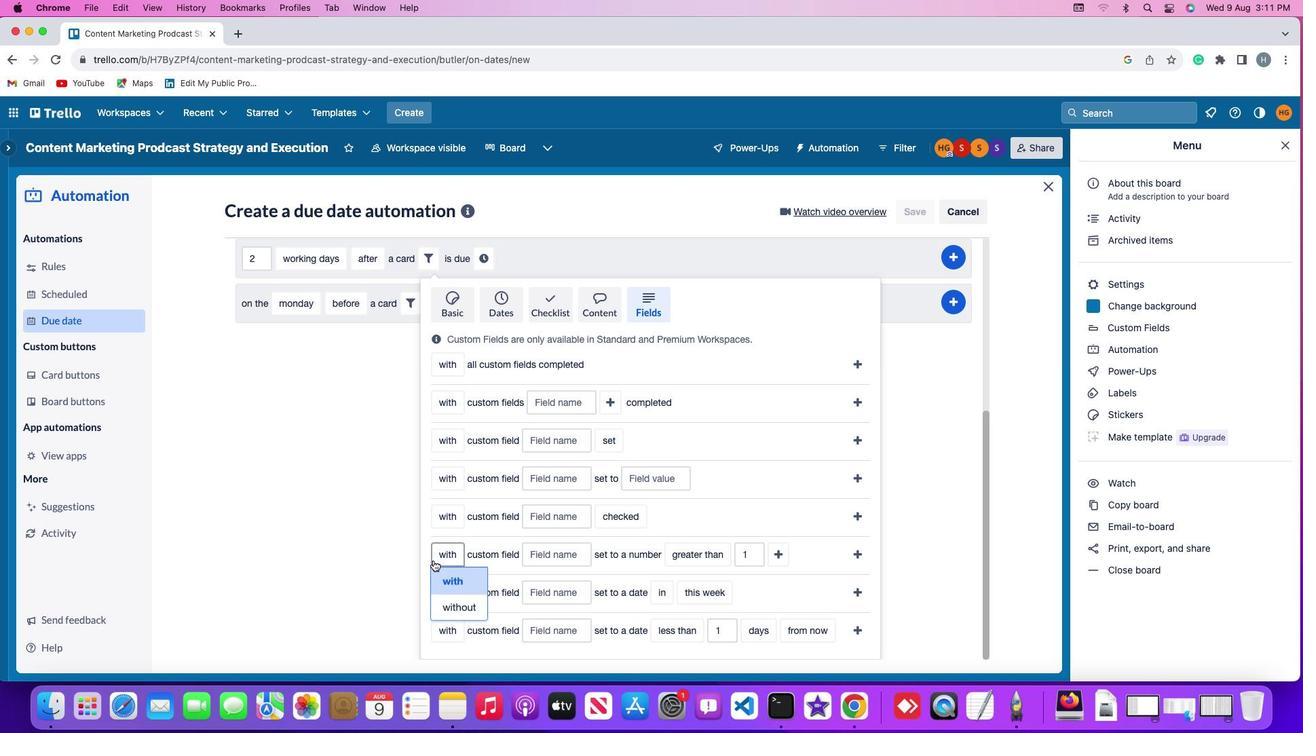 
Action: Mouse moved to (455, 580)
Screenshot: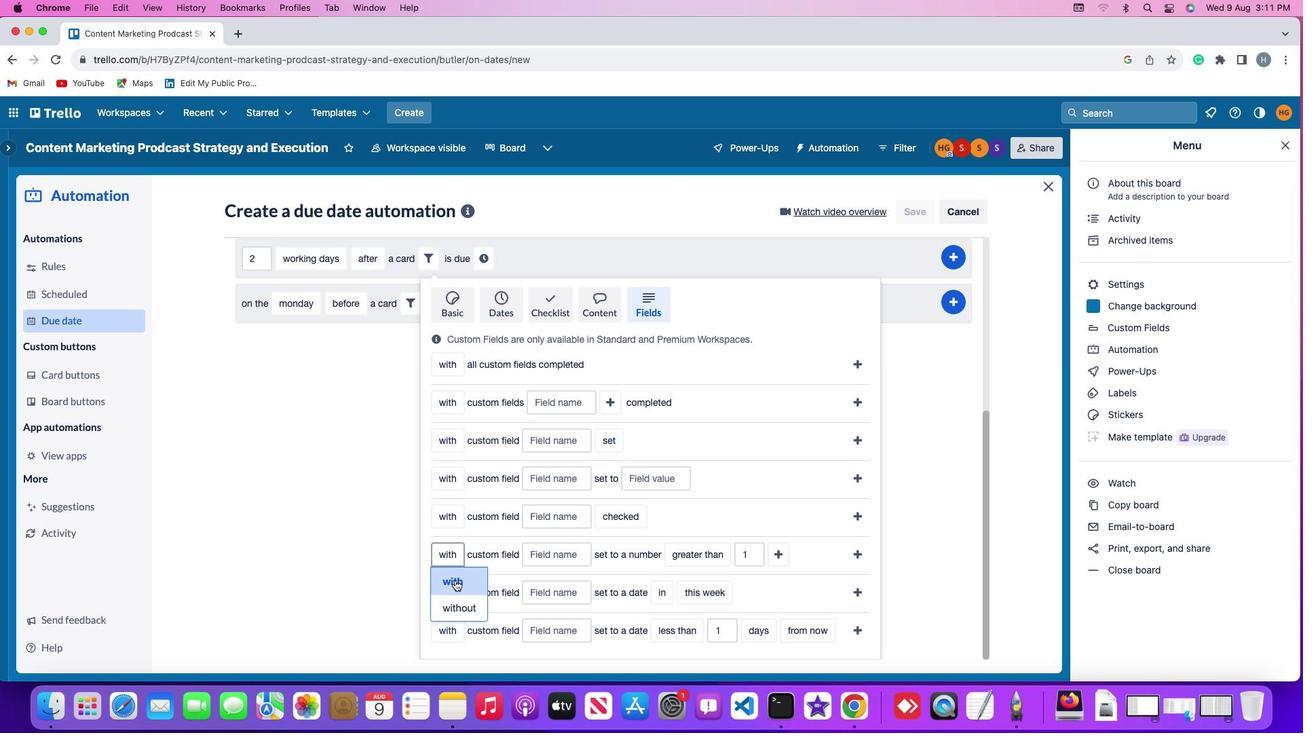 
Action: Mouse pressed left at (455, 580)
Screenshot: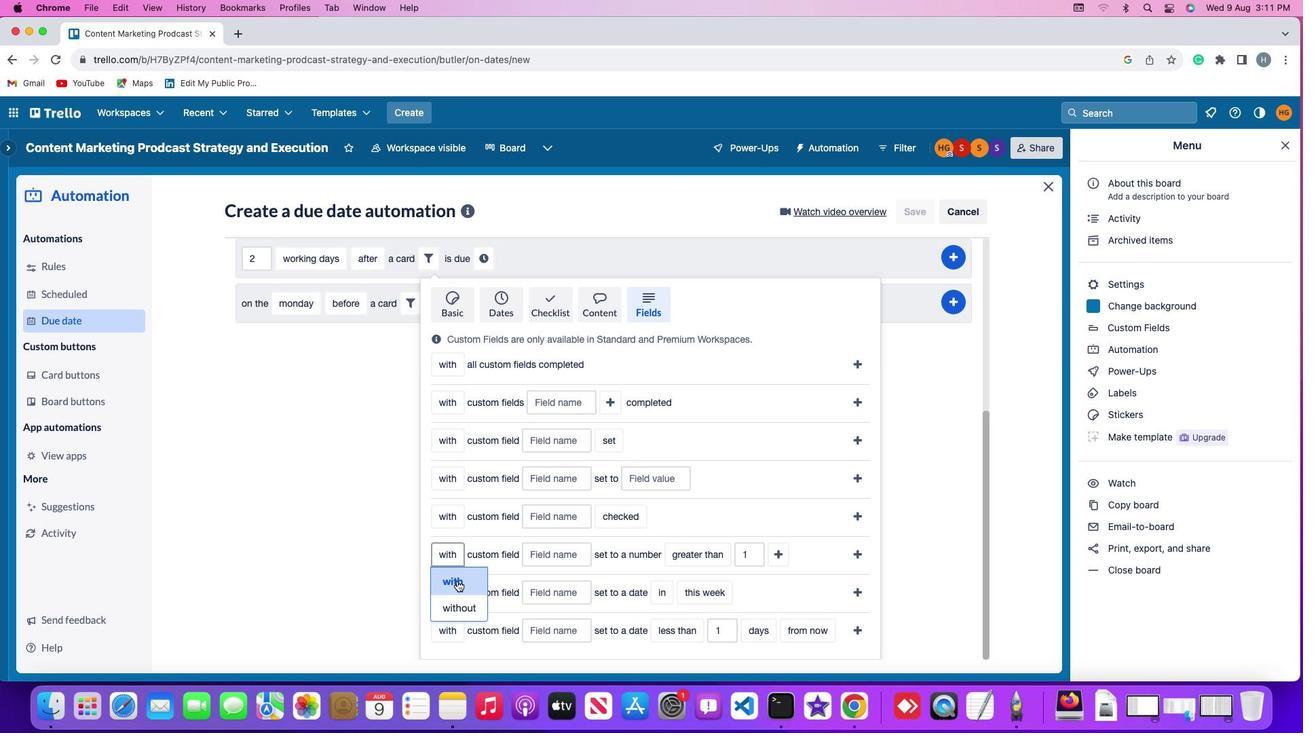 
Action: Mouse moved to (558, 558)
Screenshot: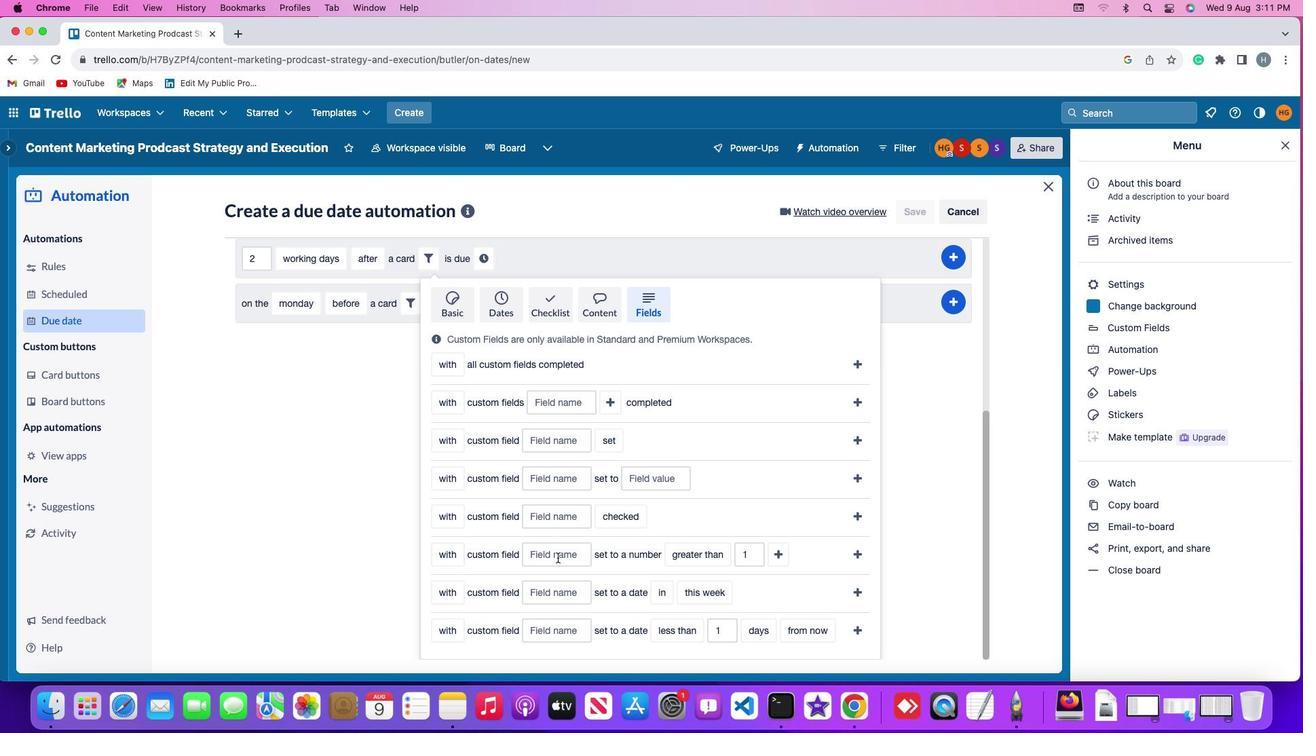 
Action: Mouse pressed left at (558, 558)
Screenshot: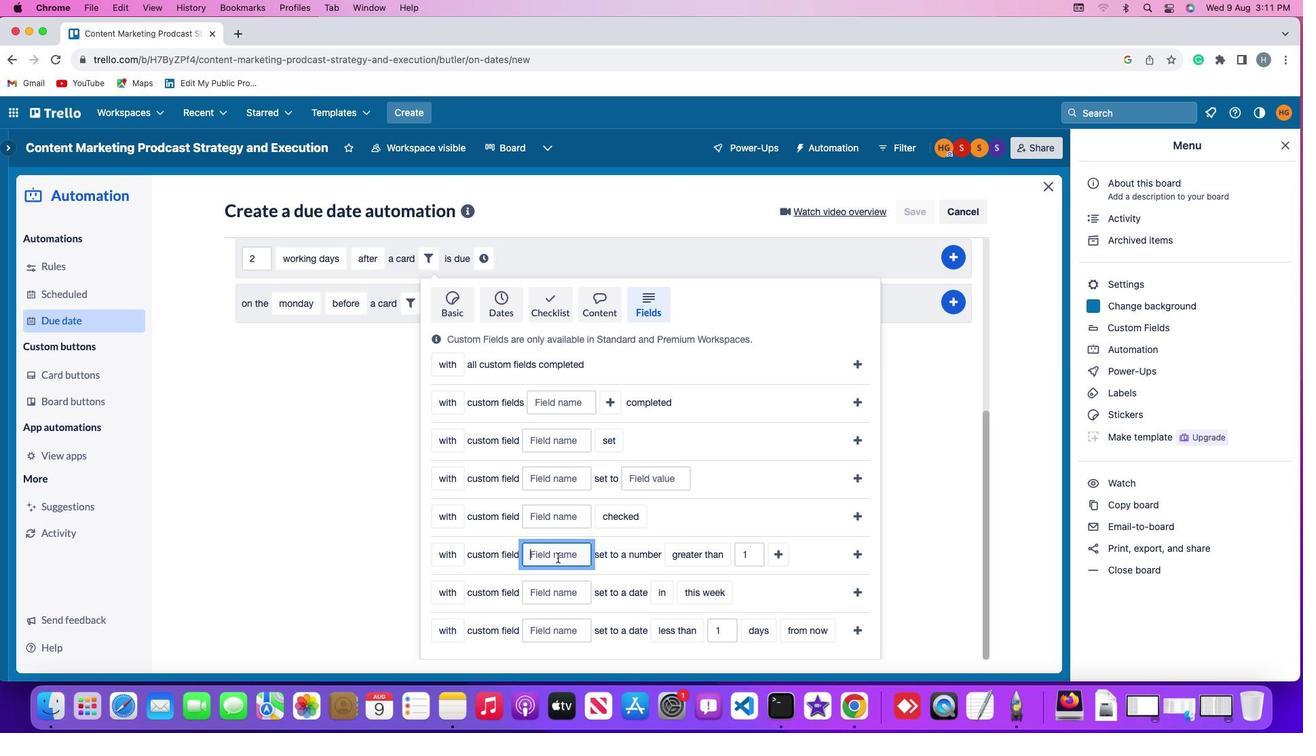 
Action: Key pressed Key.shift'R''e''s''u''m''e'
Screenshot: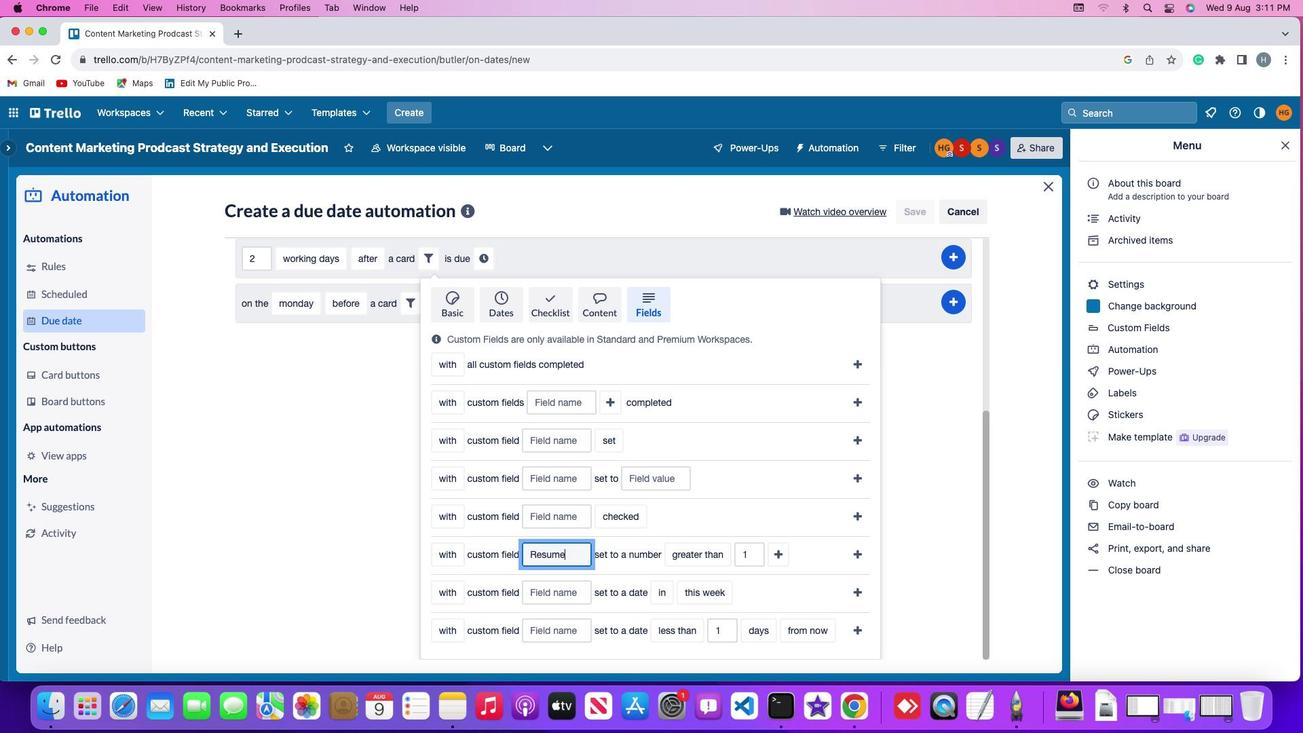 
Action: Mouse moved to (697, 558)
Screenshot: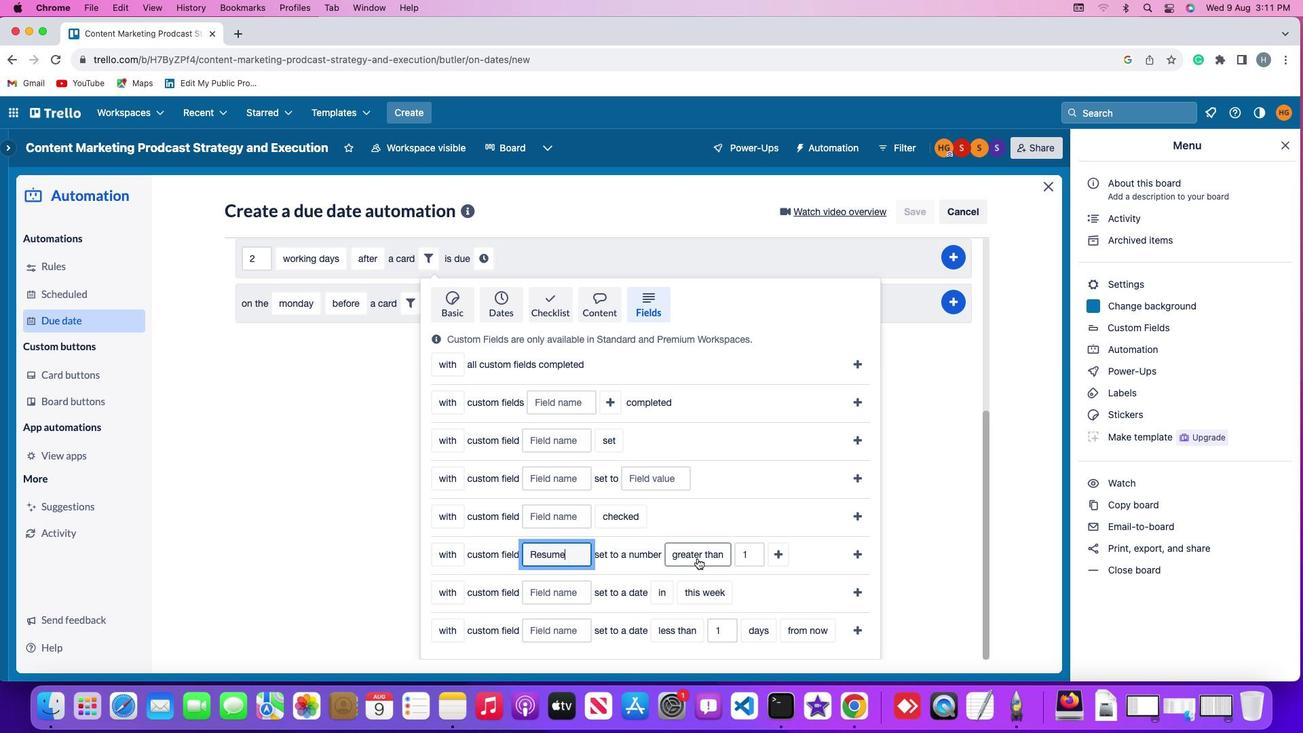 
Action: Mouse pressed left at (697, 558)
Screenshot: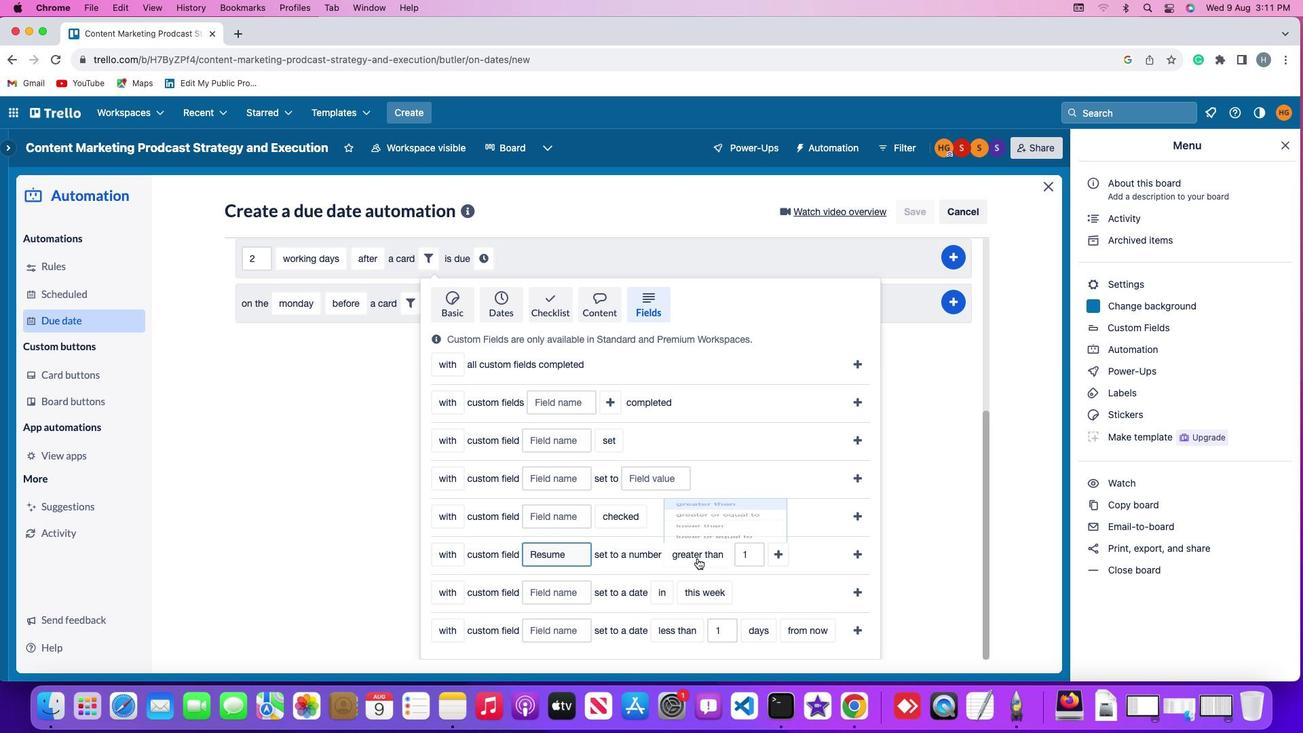 
Action: Mouse moved to (729, 471)
Screenshot: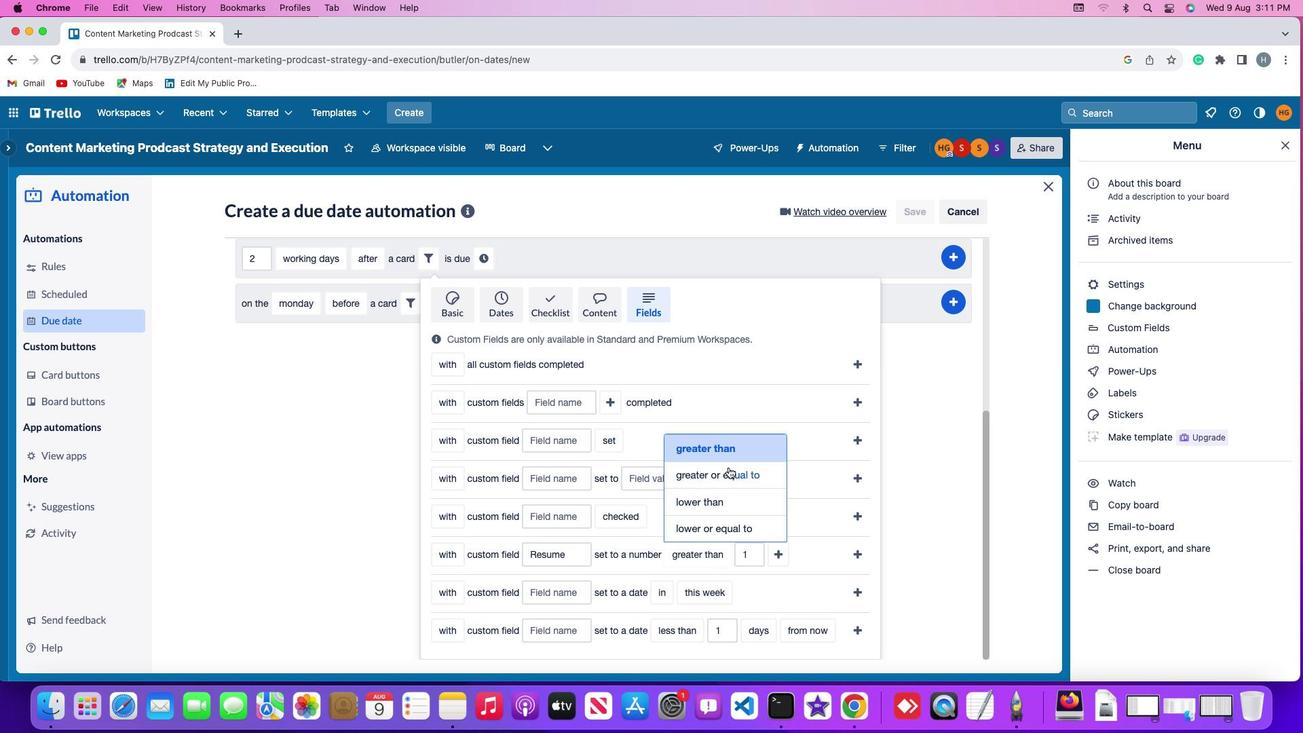 
Action: Mouse pressed left at (729, 471)
Screenshot: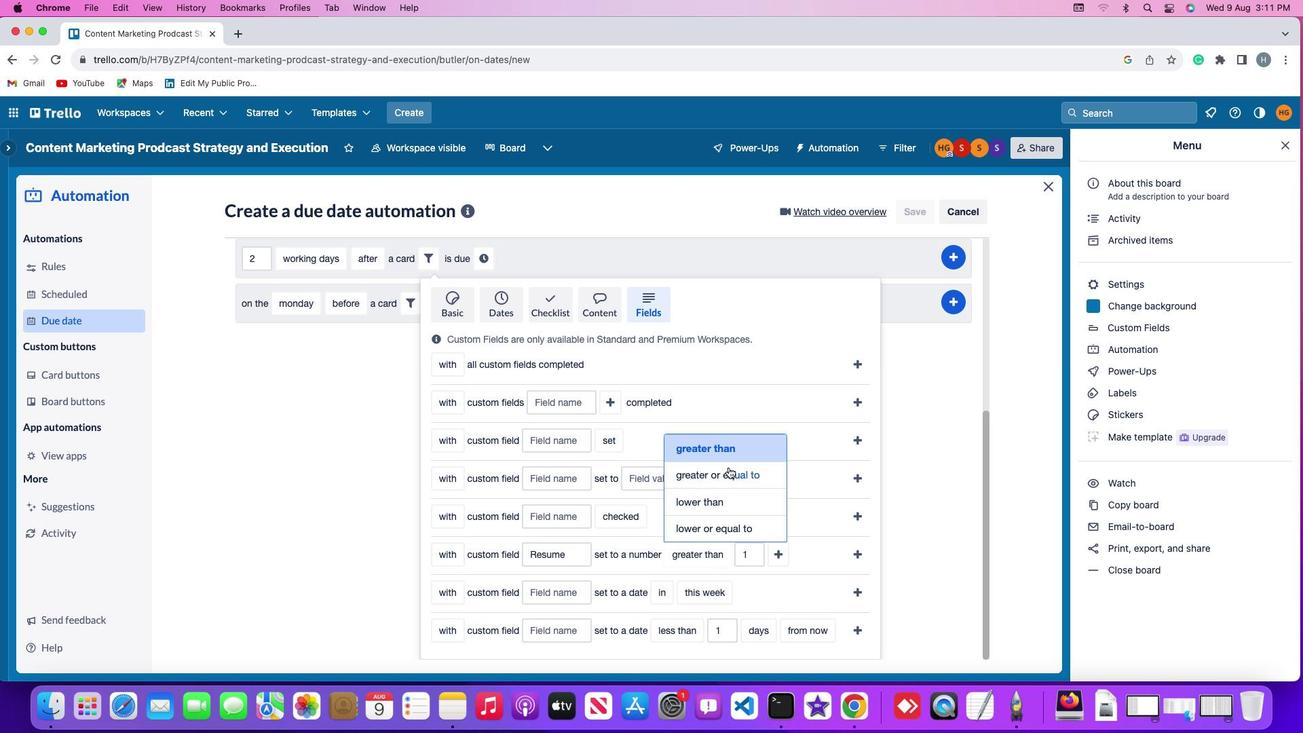 
Action: Mouse moved to (773, 548)
Screenshot: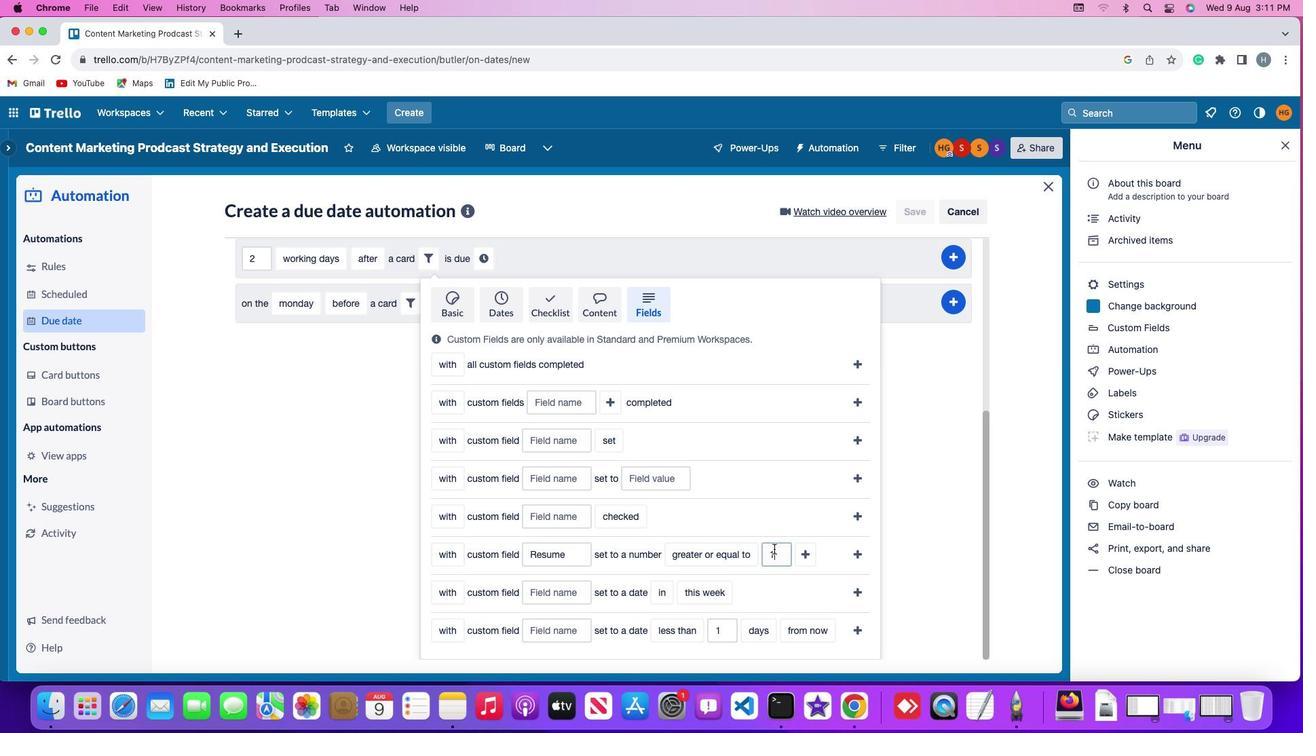 
Action: Mouse pressed left at (773, 548)
Screenshot: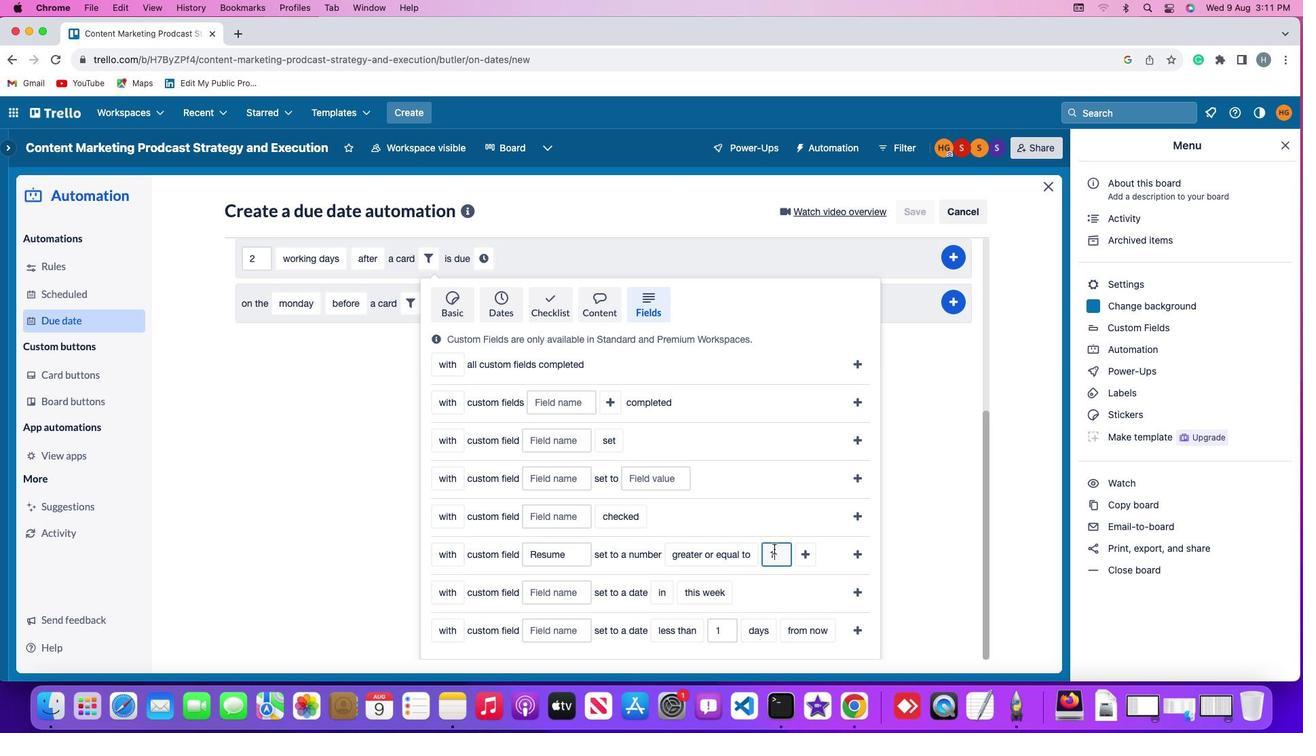 
Action: Mouse moved to (778, 550)
Screenshot: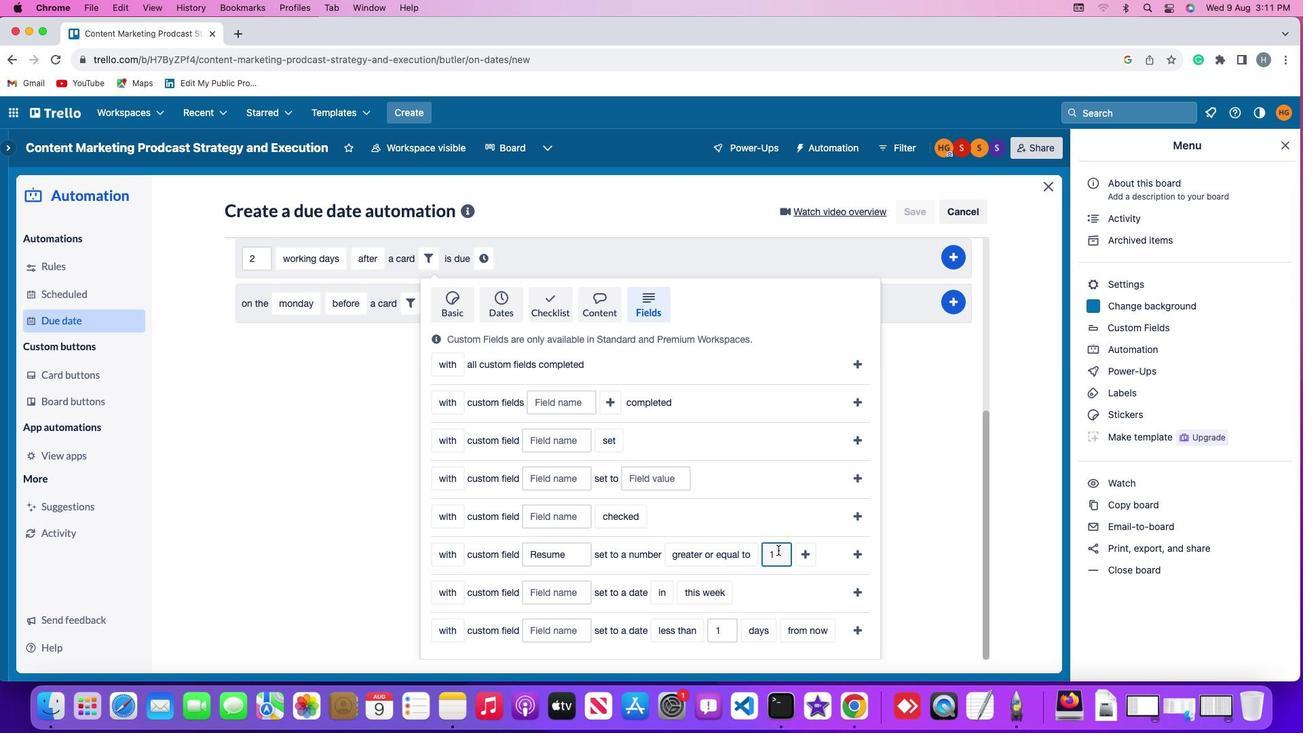 
Action: Key pressed Key.backspace'1'
Screenshot: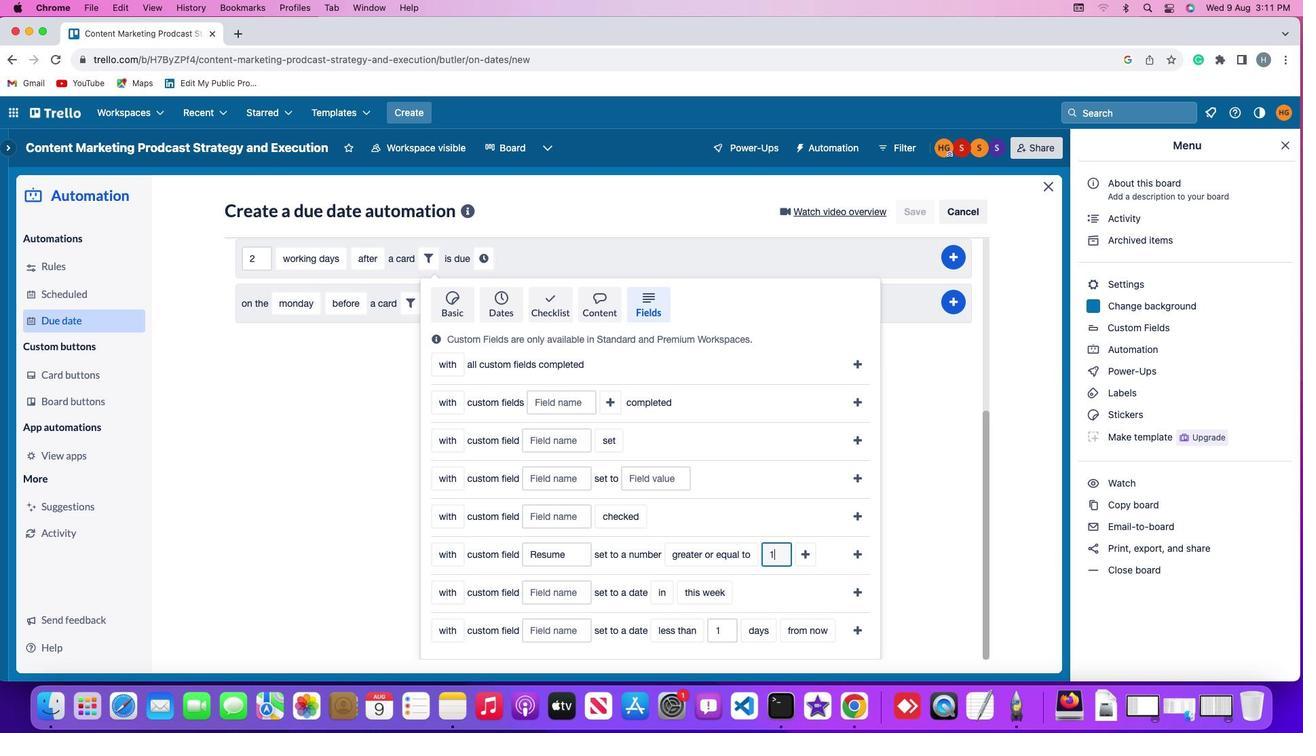 
Action: Mouse moved to (805, 555)
Screenshot: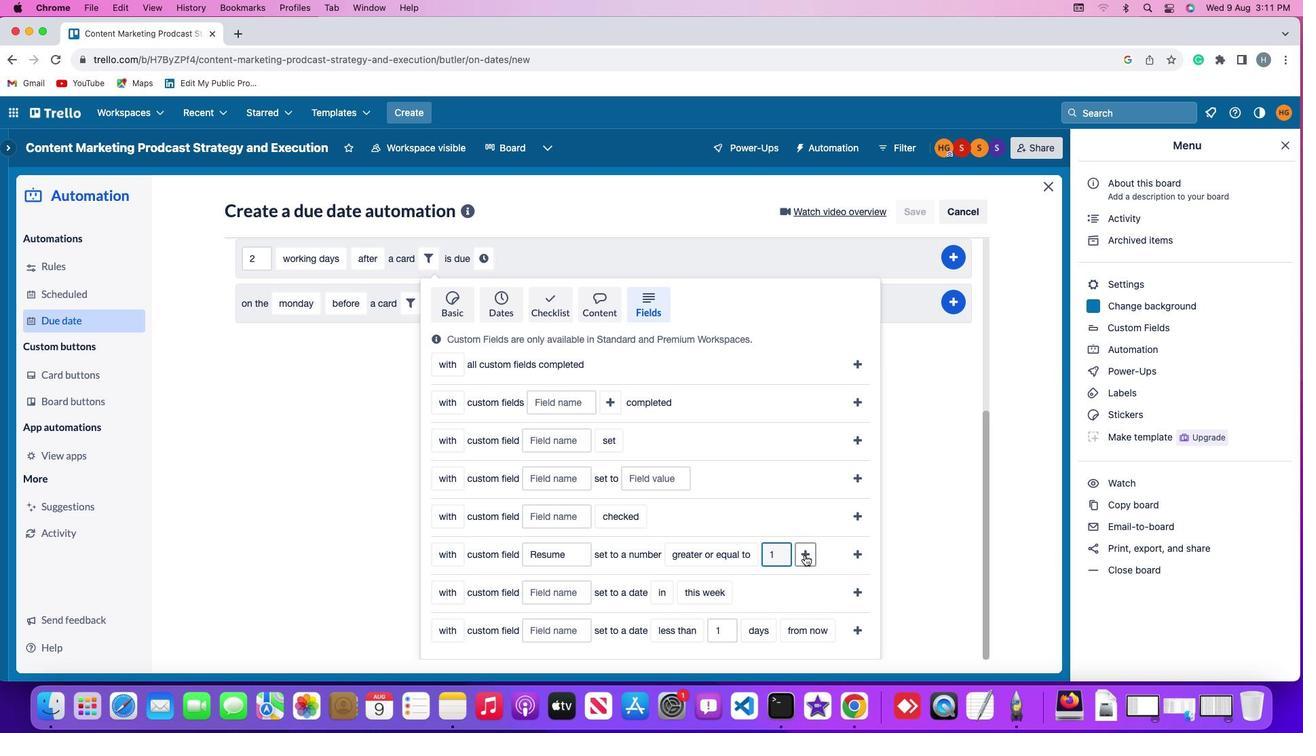 
Action: Mouse pressed left at (805, 555)
Screenshot: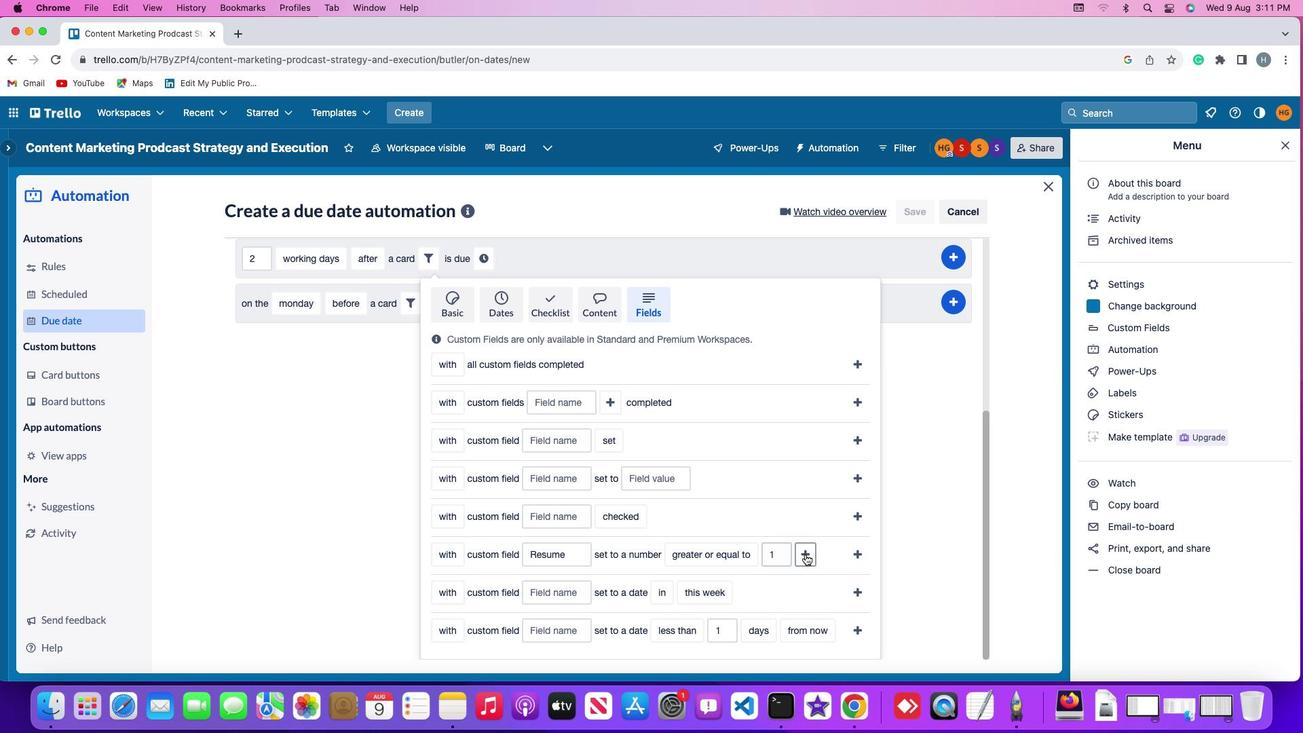 
Action: Mouse moved to (491, 579)
Screenshot: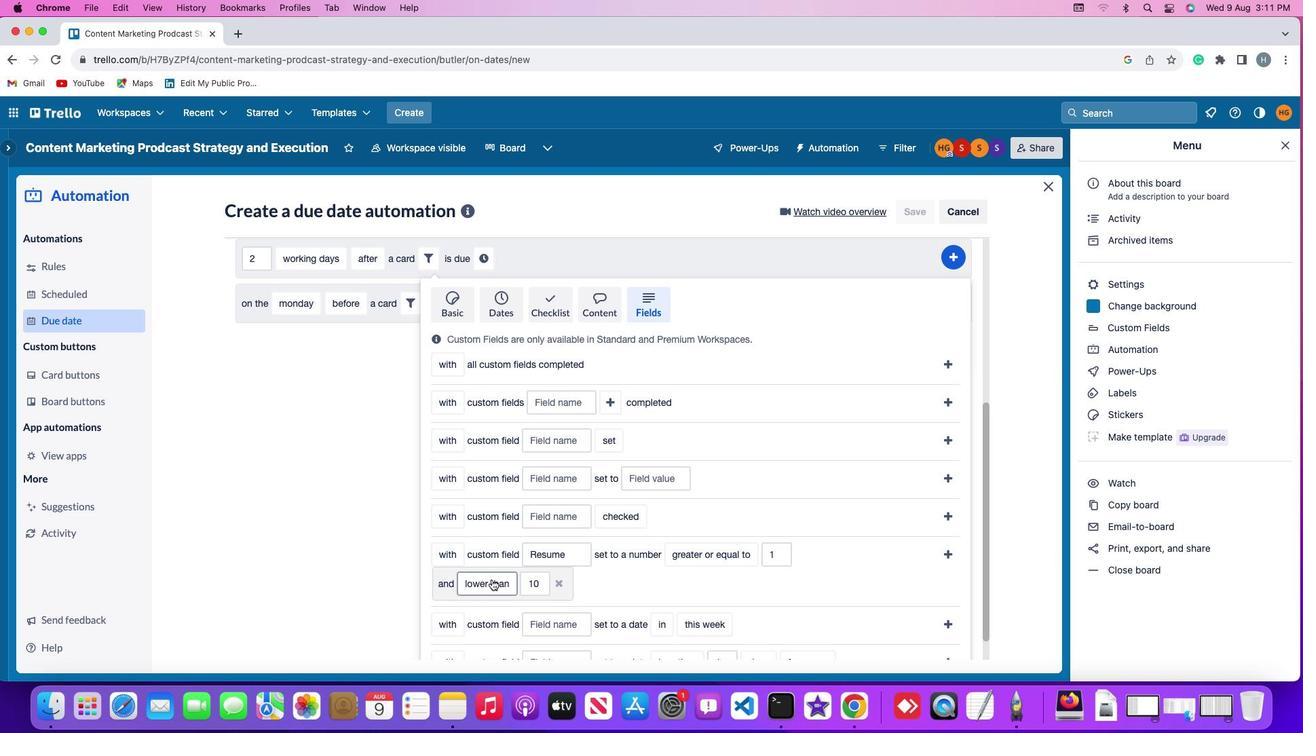 
Action: Mouse pressed left at (491, 579)
Screenshot: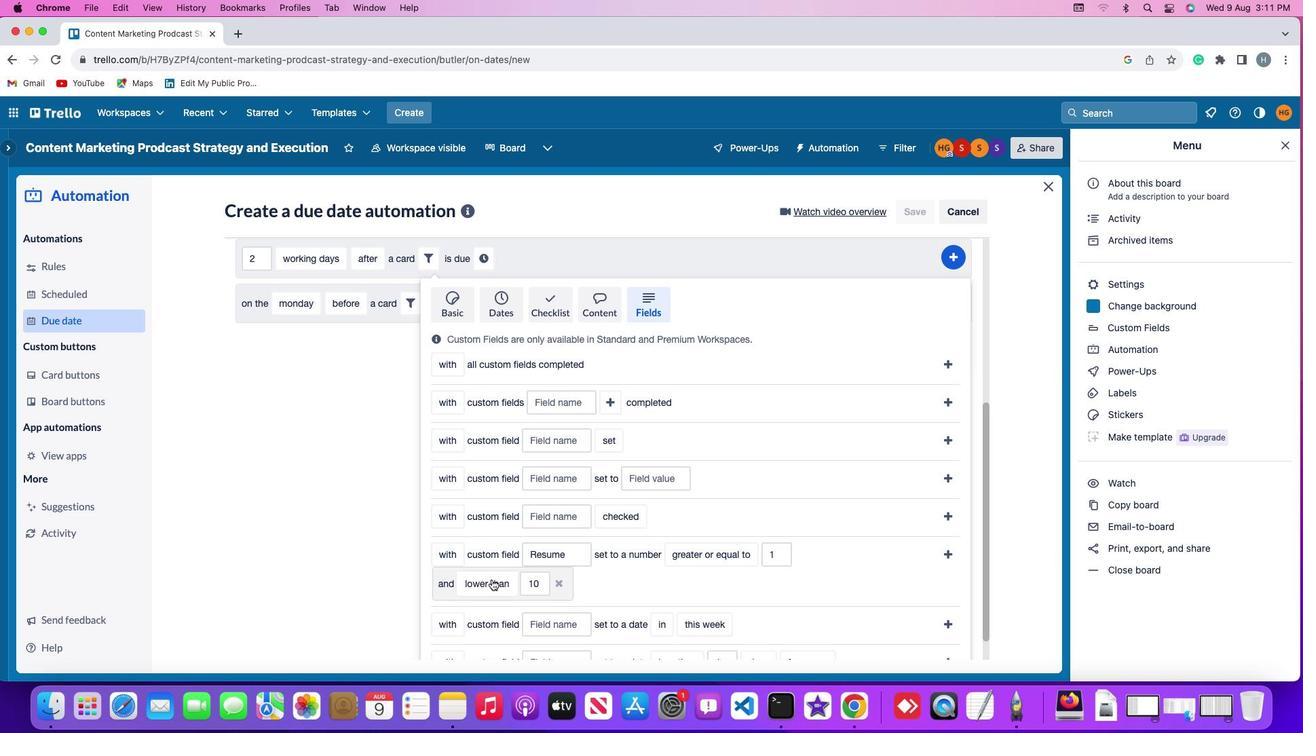 
Action: Mouse moved to (500, 498)
Screenshot: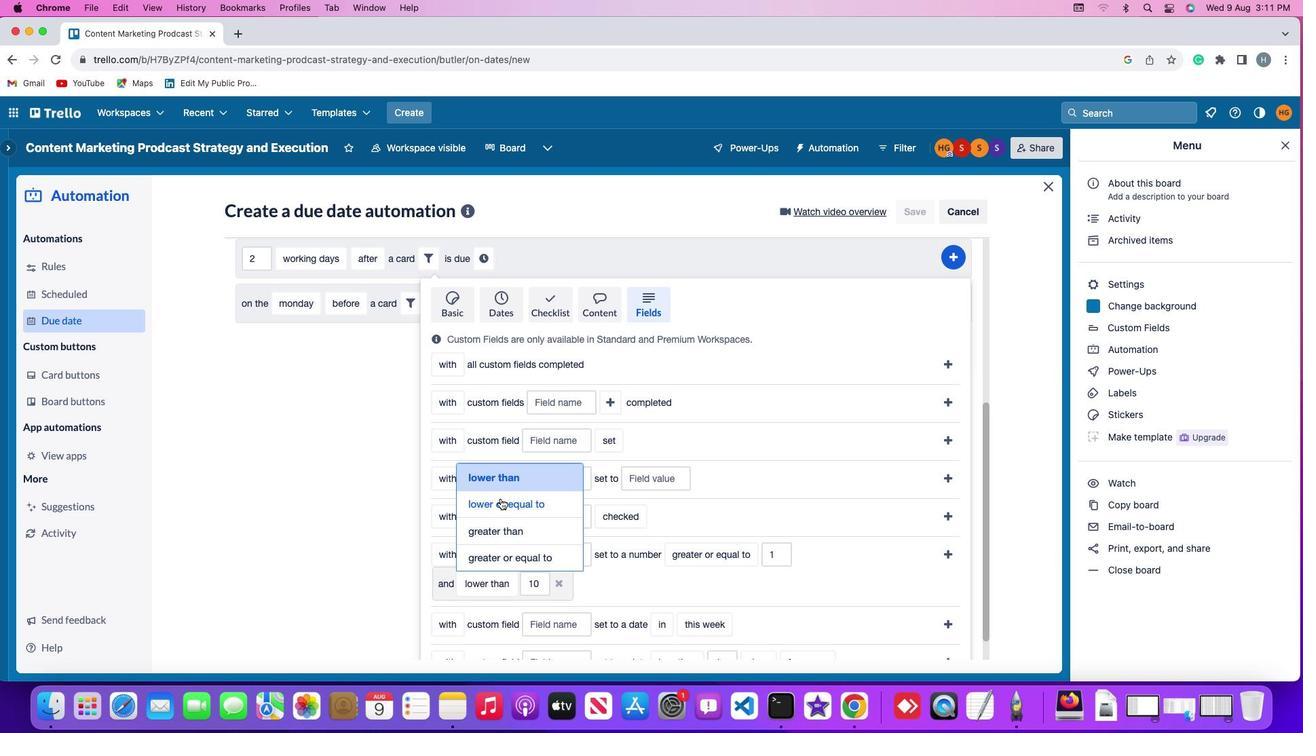 
Action: Mouse pressed left at (500, 498)
Screenshot: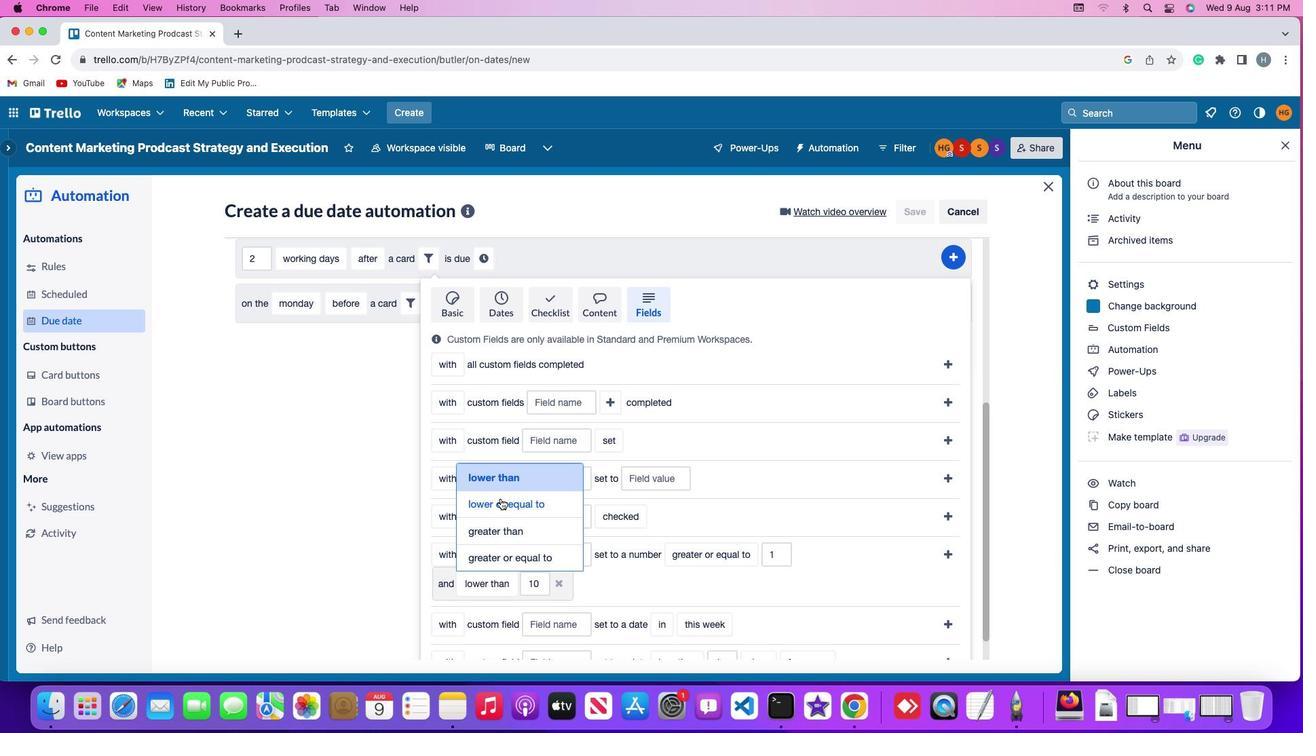 
Action: Mouse moved to (571, 581)
Screenshot: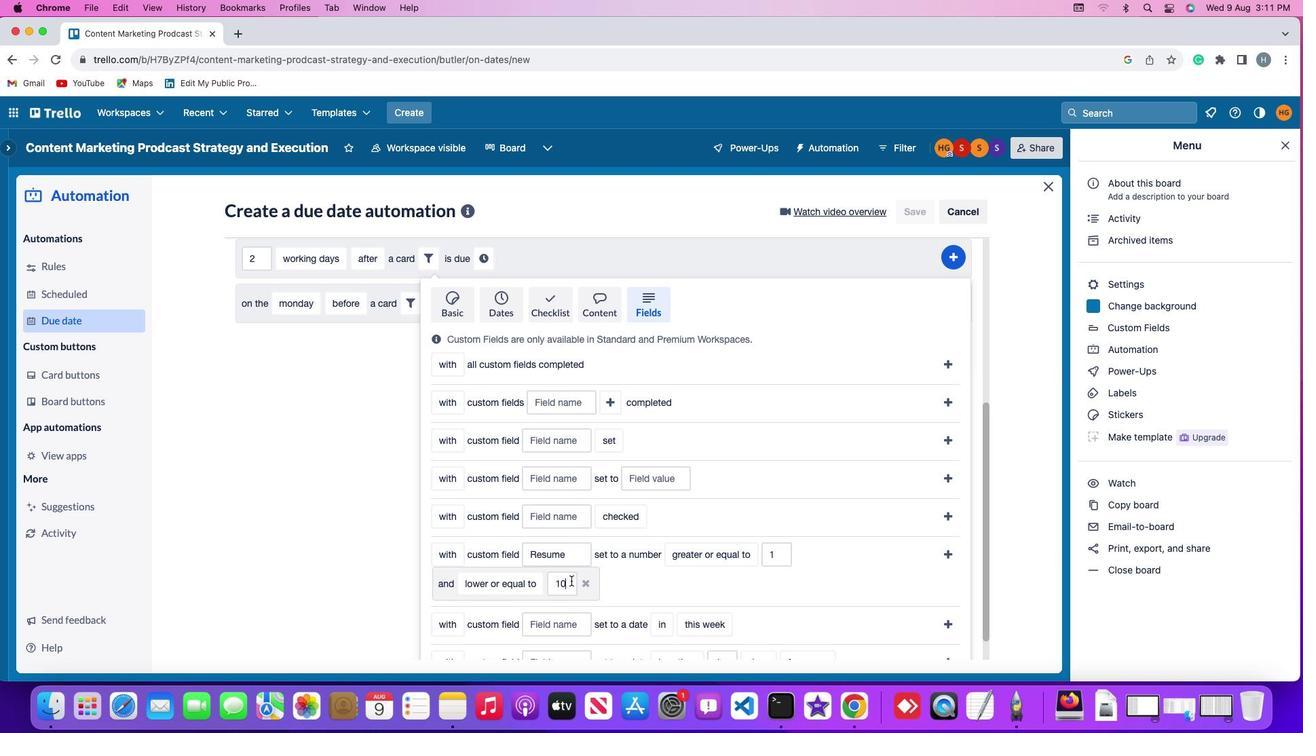 
Action: Mouse pressed left at (571, 581)
Screenshot: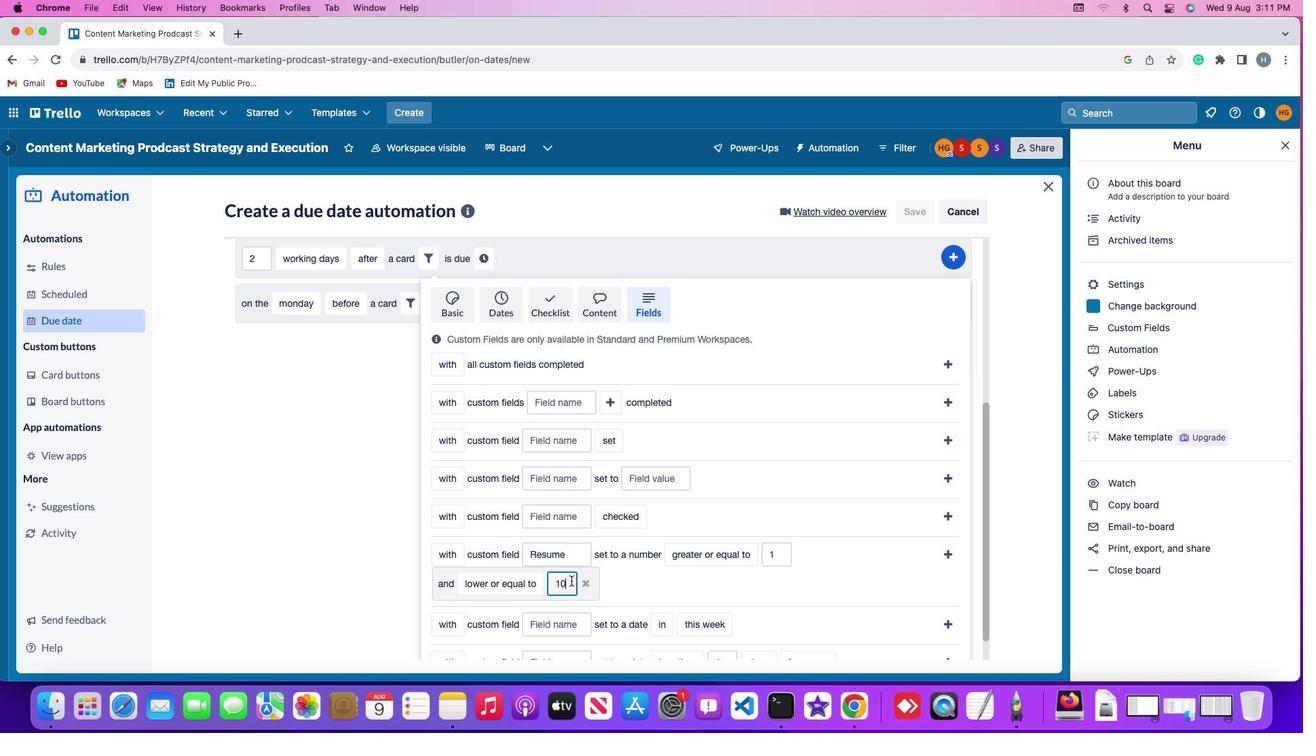 
Action: Key pressed Key.backspaceKey.backspace'1''0'
Screenshot: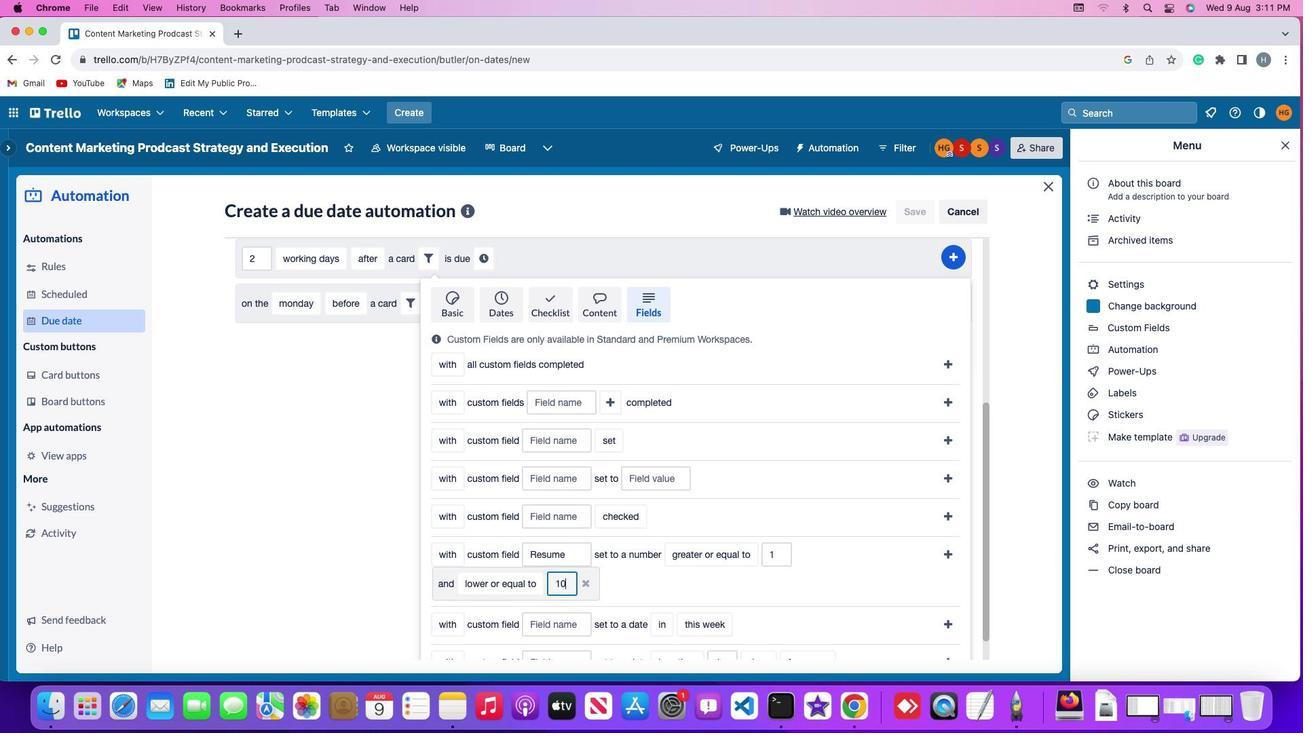 
Action: Mouse moved to (947, 550)
Screenshot: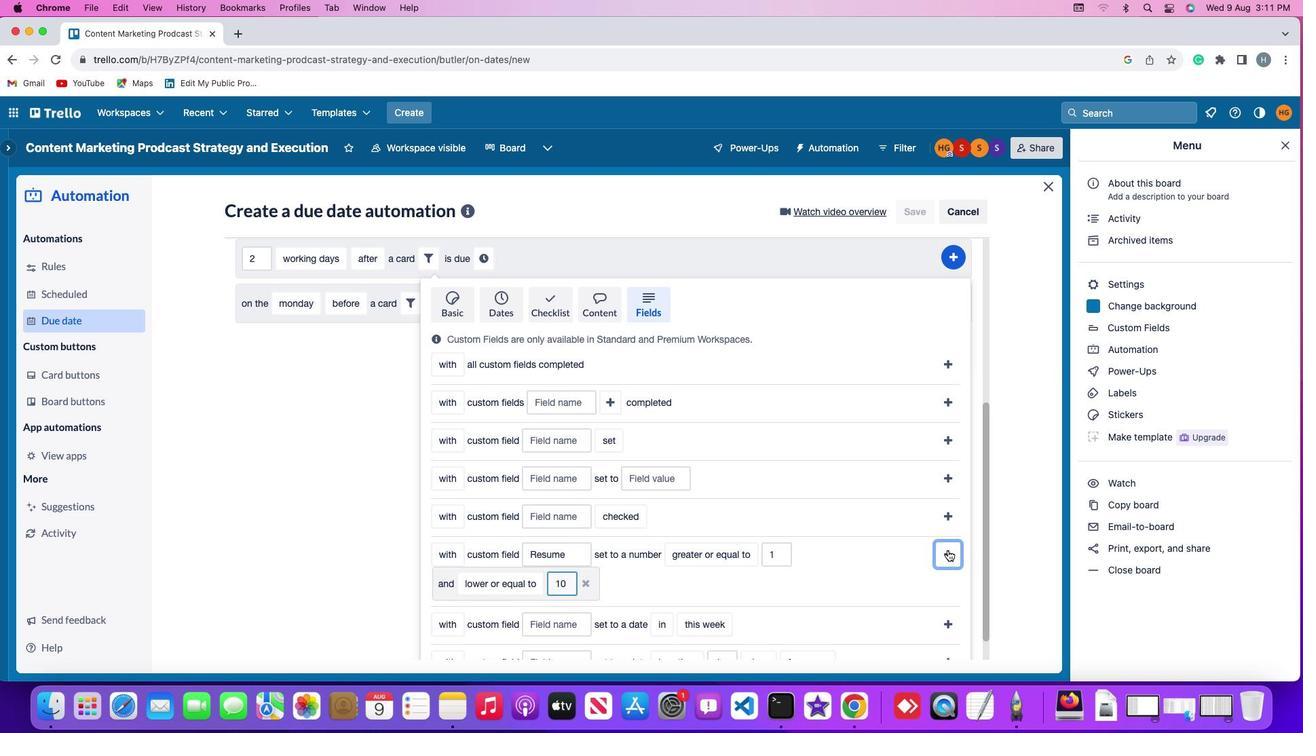 
Action: Mouse pressed left at (947, 550)
Screenshot: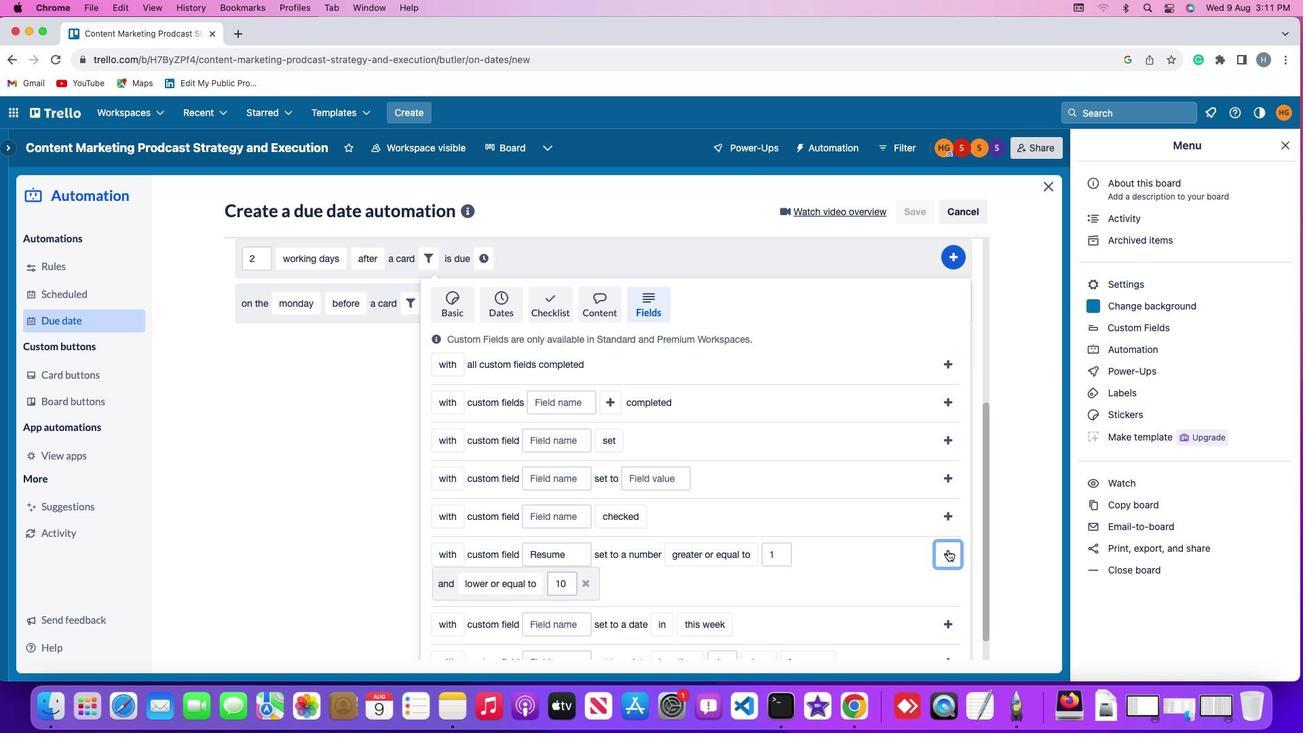 
Action: Mouse moved to (898, 543)
Screenshot: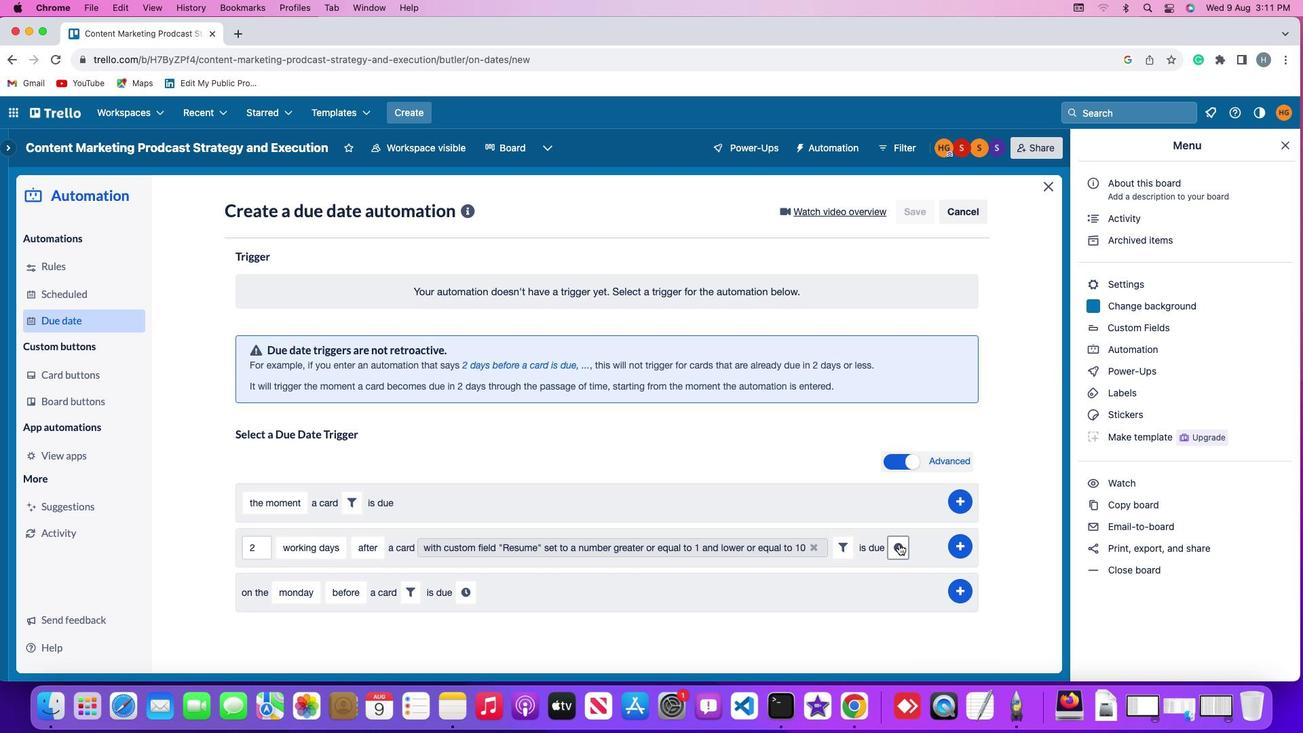 
Action: Mouse pressed left at (898, 543)
Screenshot: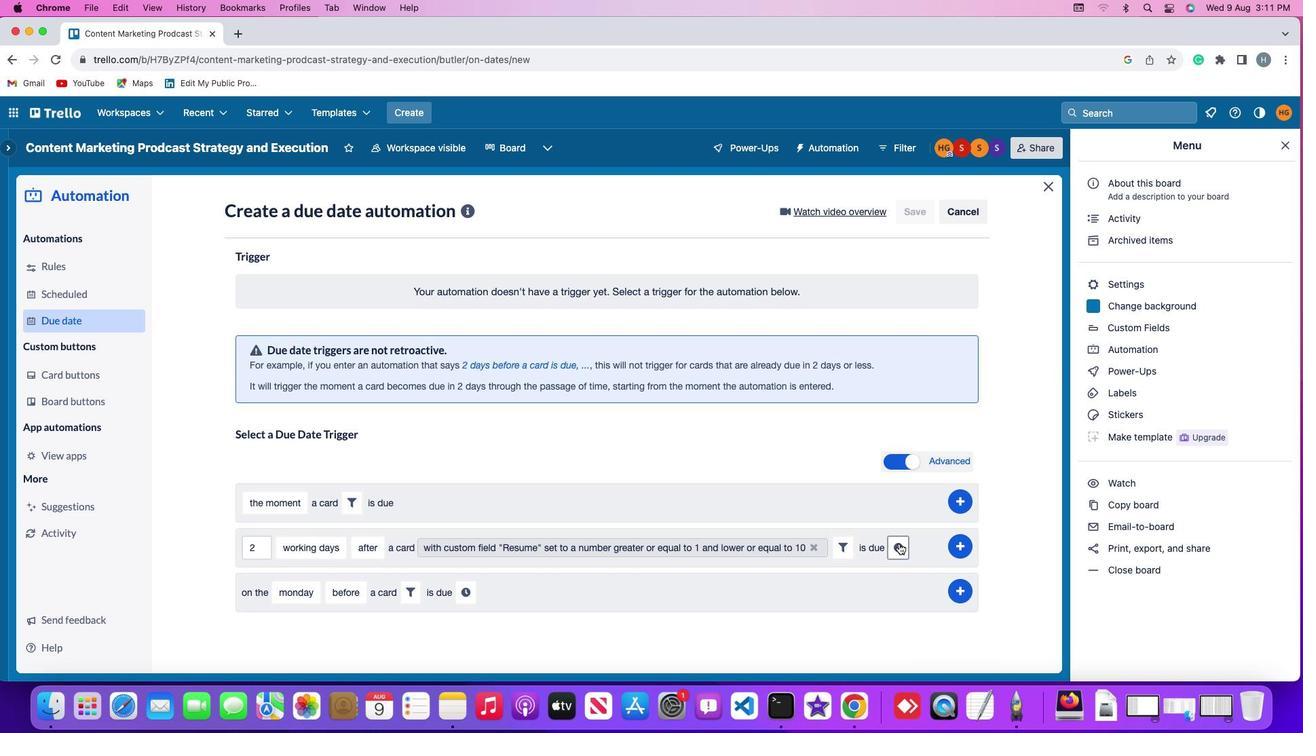 
Action: Mouse moved to (279, 579)
Screenshot: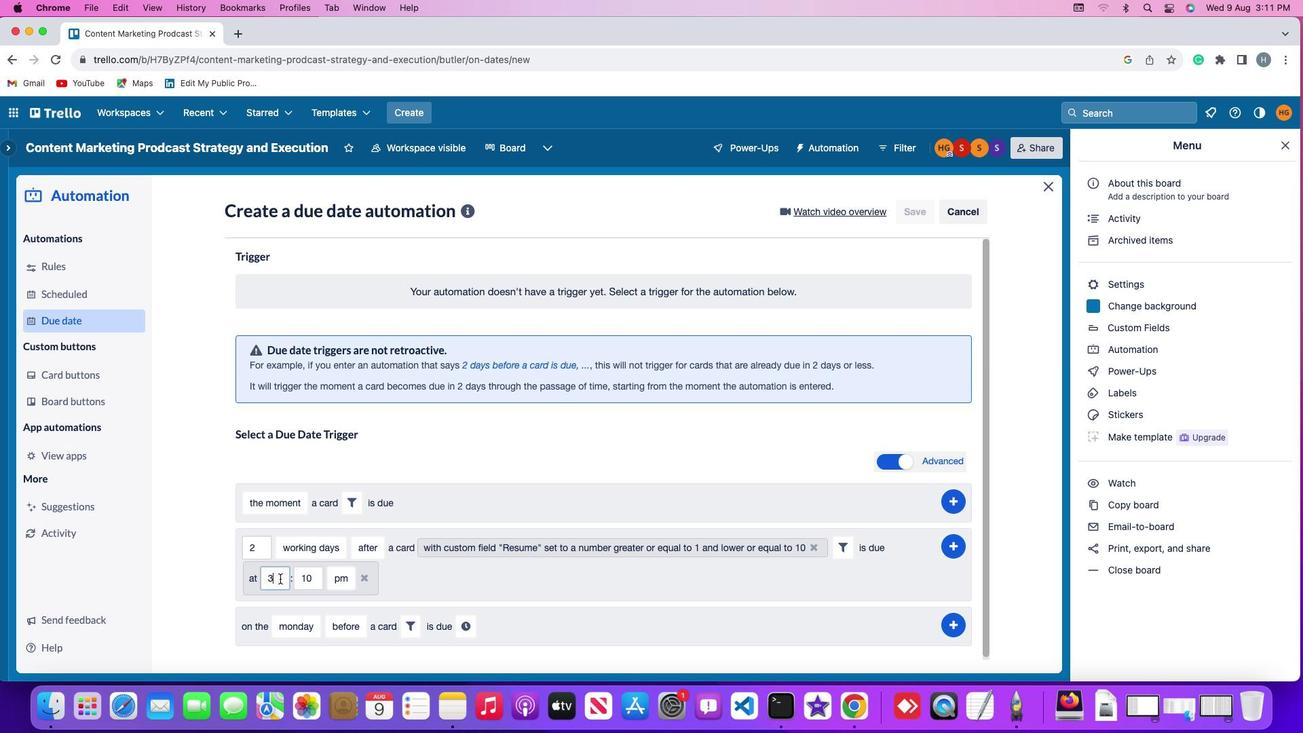 
Action: Mouse pressed left at (279, 579)
Screenshot: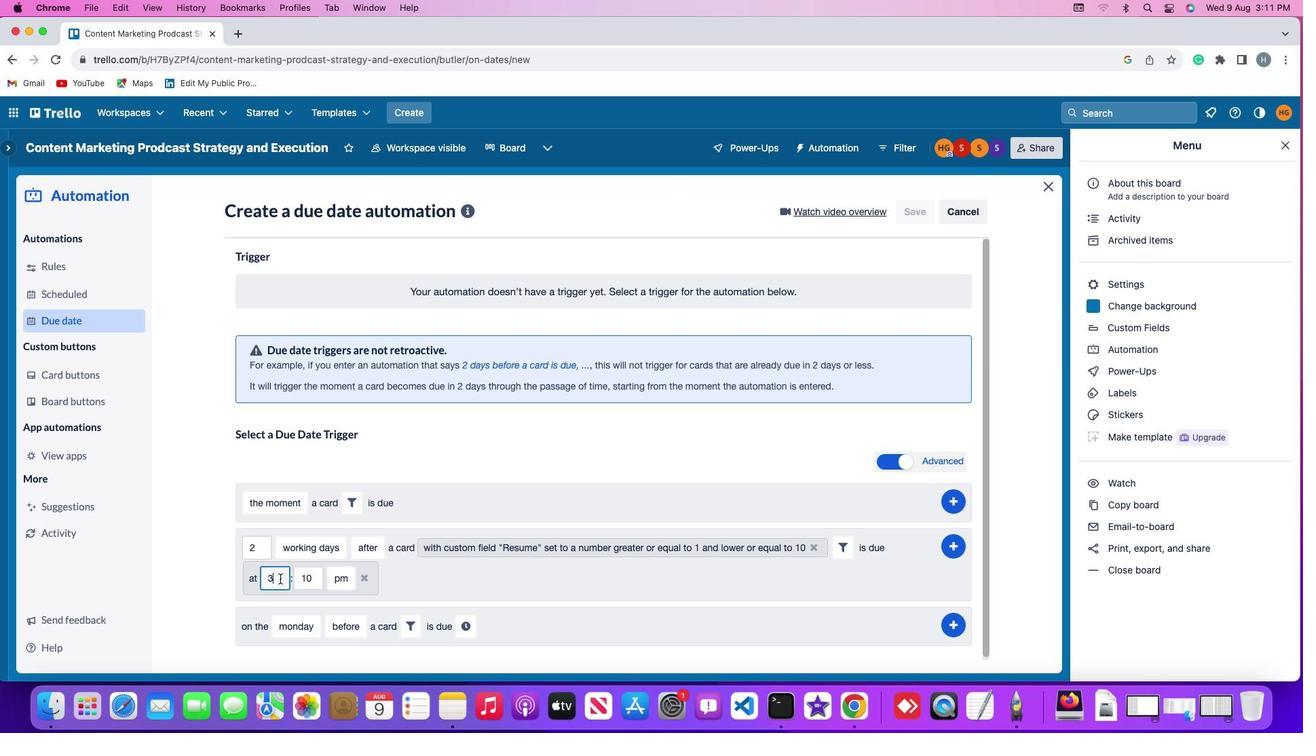 
Action: Mouse moved to (280, 578)
Screenshot: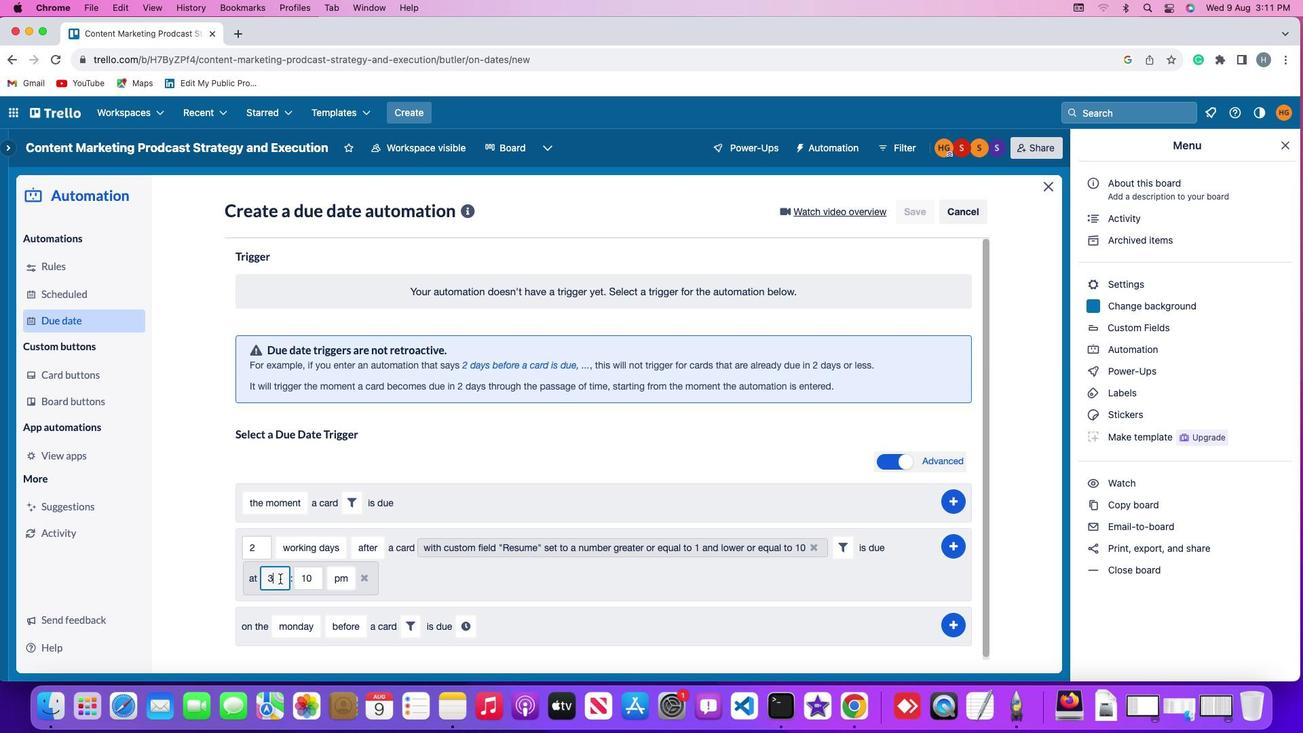 
Action: Key pressed Key.backspaceKey.backspace'1''0'Key.backspace'1'
Screenshot: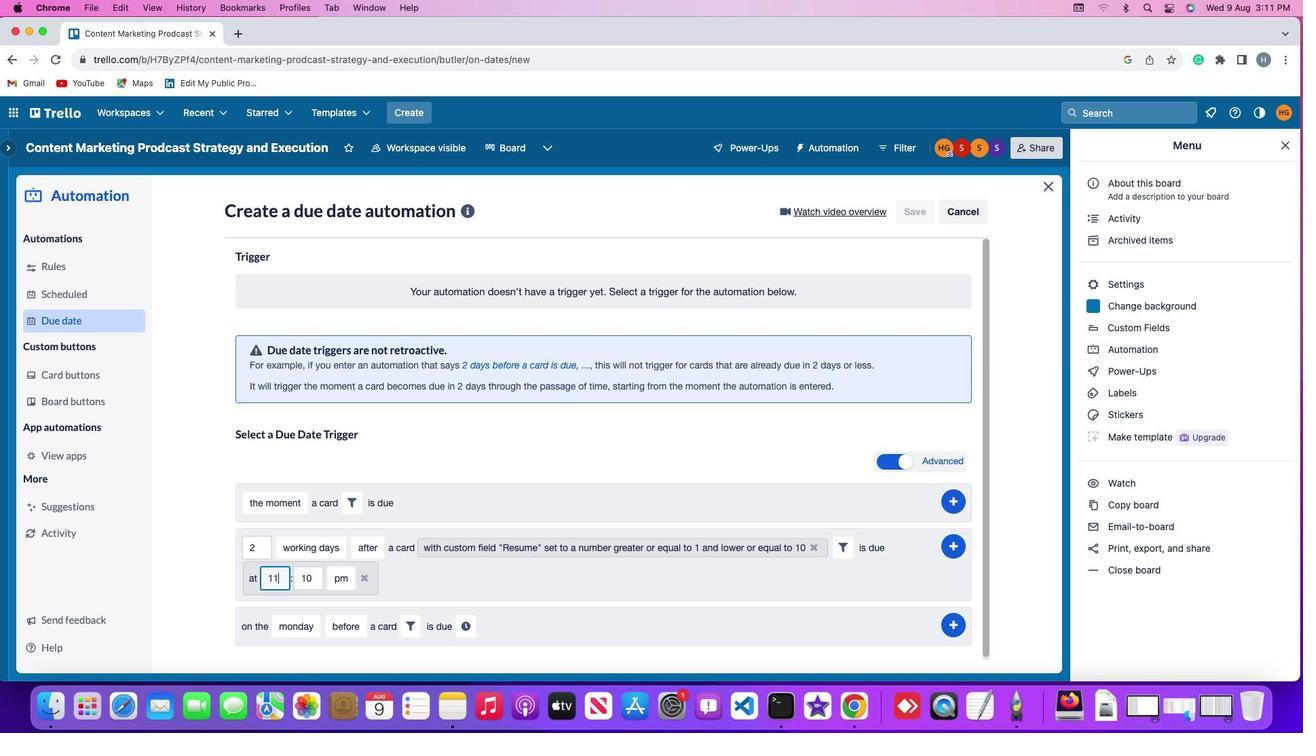 
Action: Mouse moved to (316, 578)
Screenshot: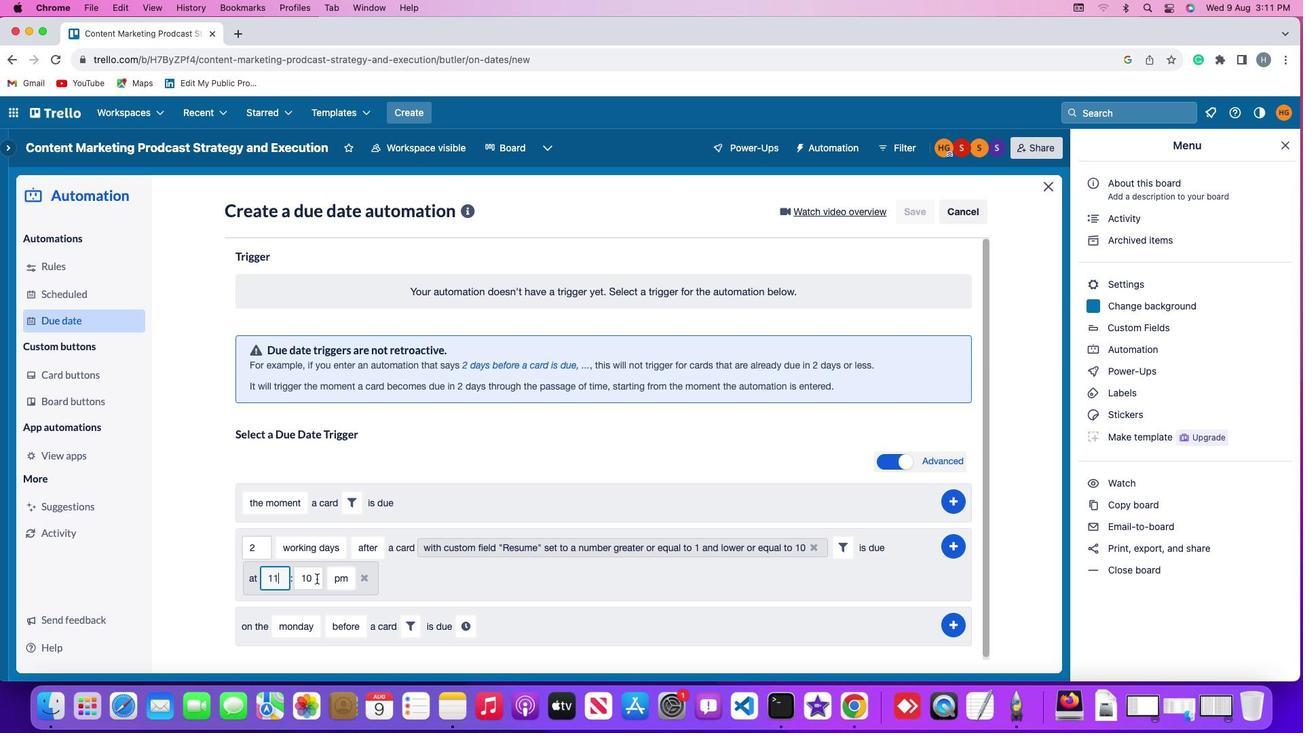 
Action: Mouse pressed left at (316, 578)
Screenshot: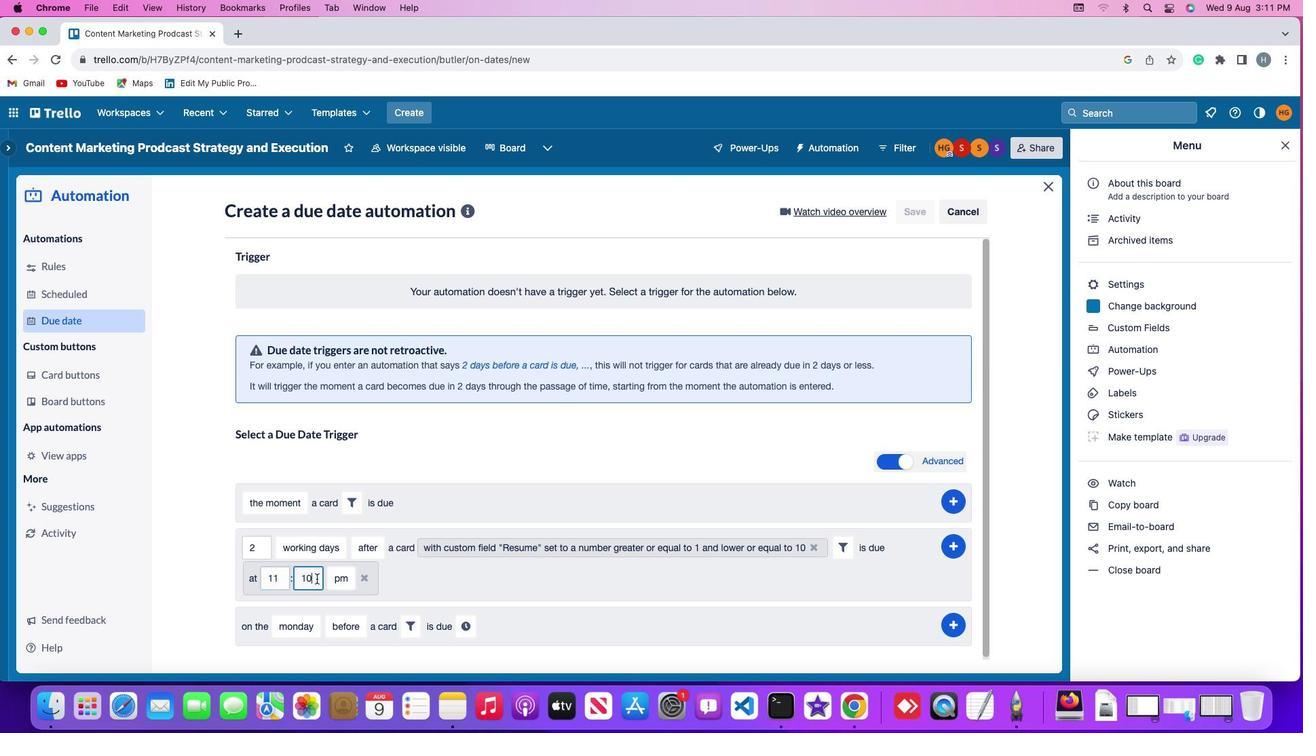 
Action: Key pressed Key.backspaceKey.backspace'0''0'
Screenshot: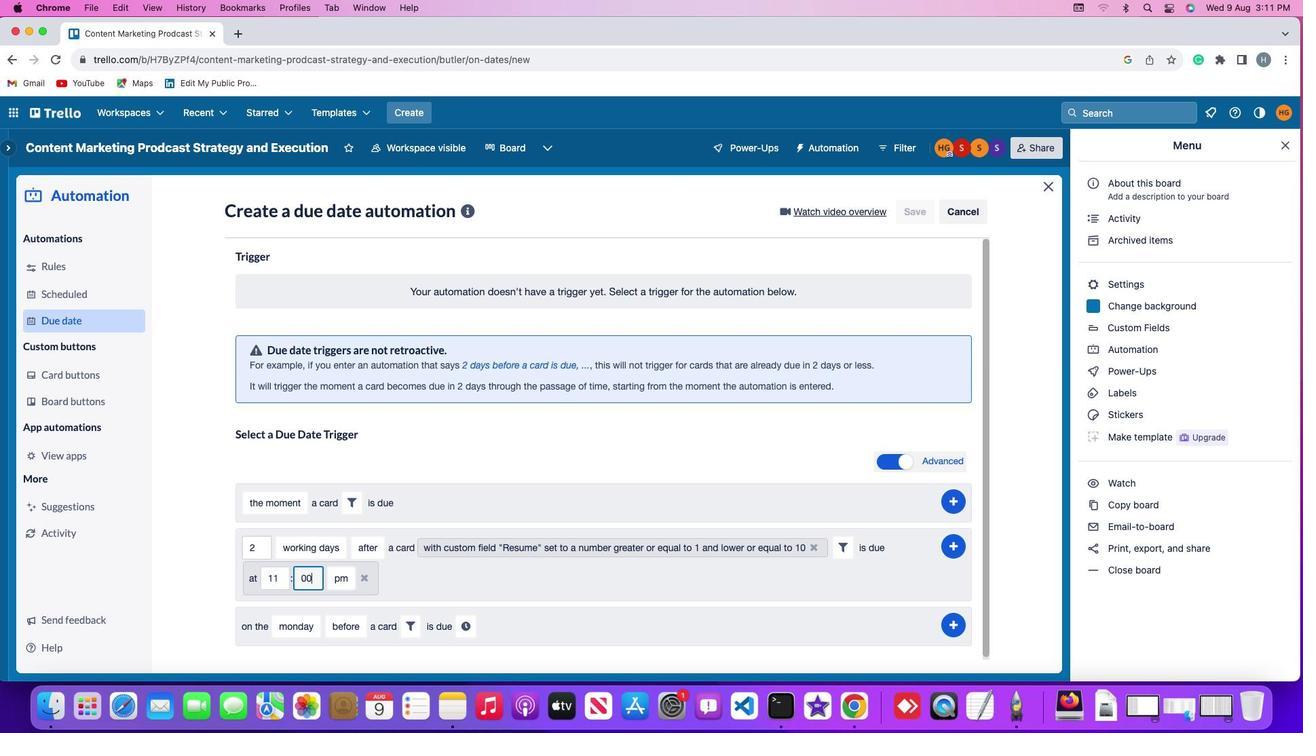 
Action: Mouse moved to (338, 577)
Screenshot: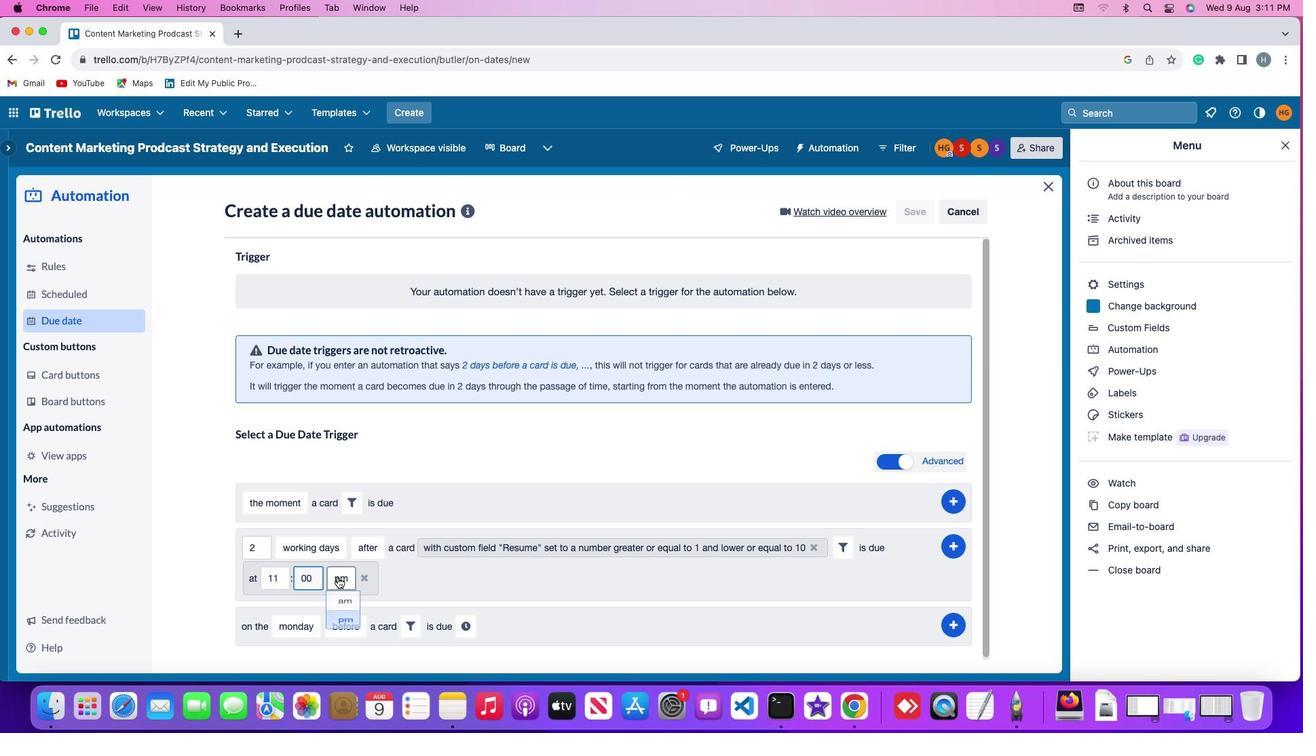 
Action: Mouse pressed left at (338, 577)
Screenshot: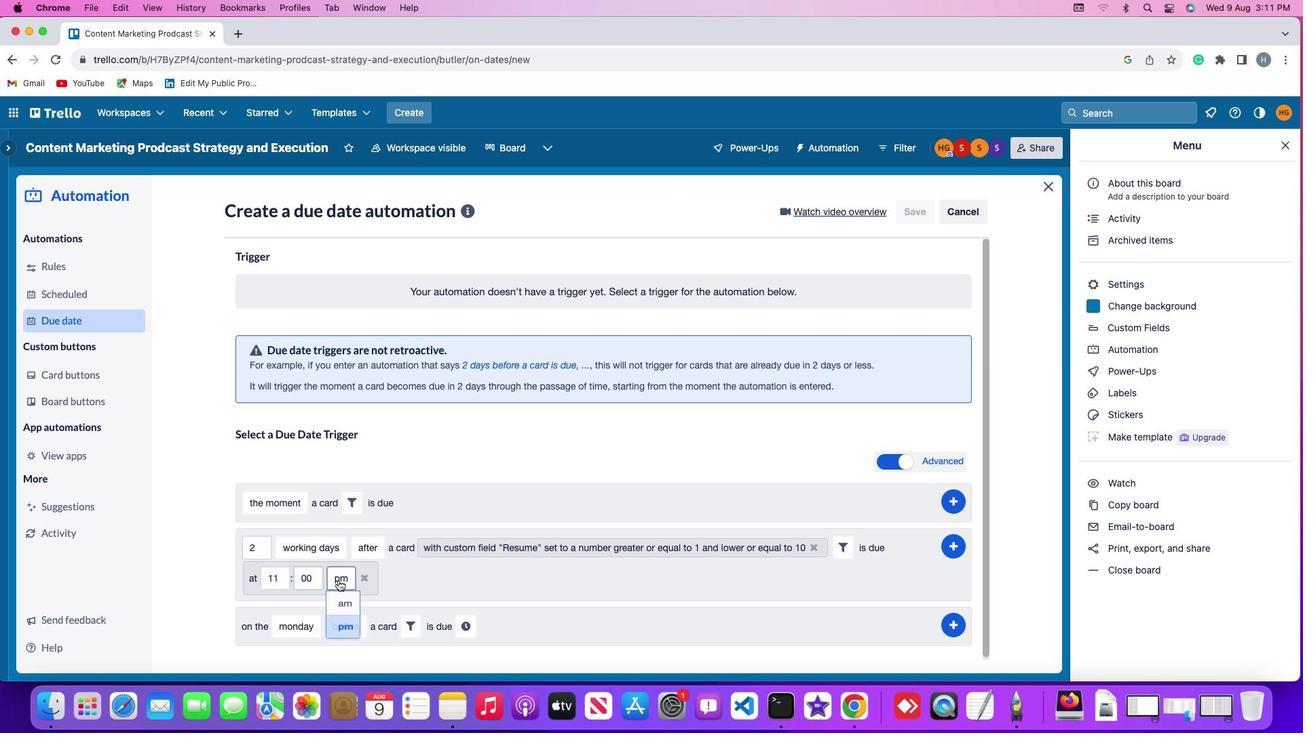 
Action: Mouse moved to (346, 604)
Screenshot: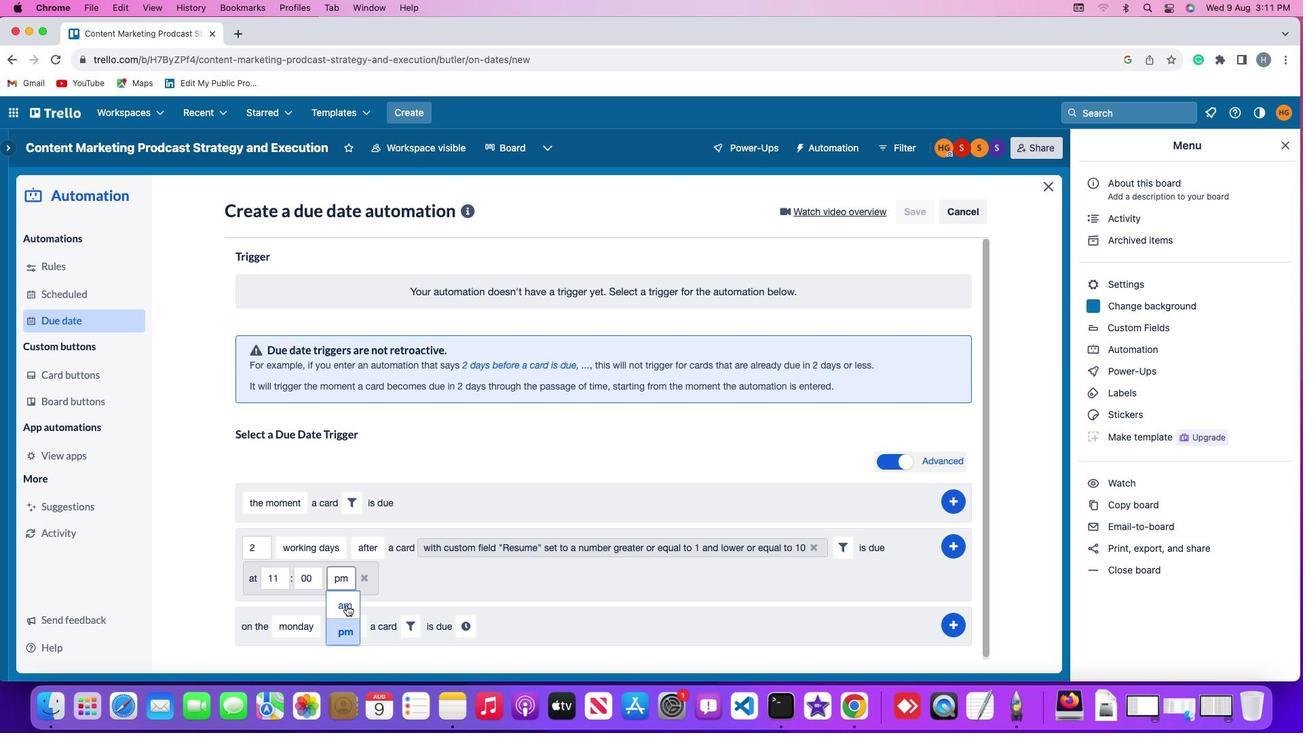 
Action: Mouse pressed left at (346, 604)
Screenshot: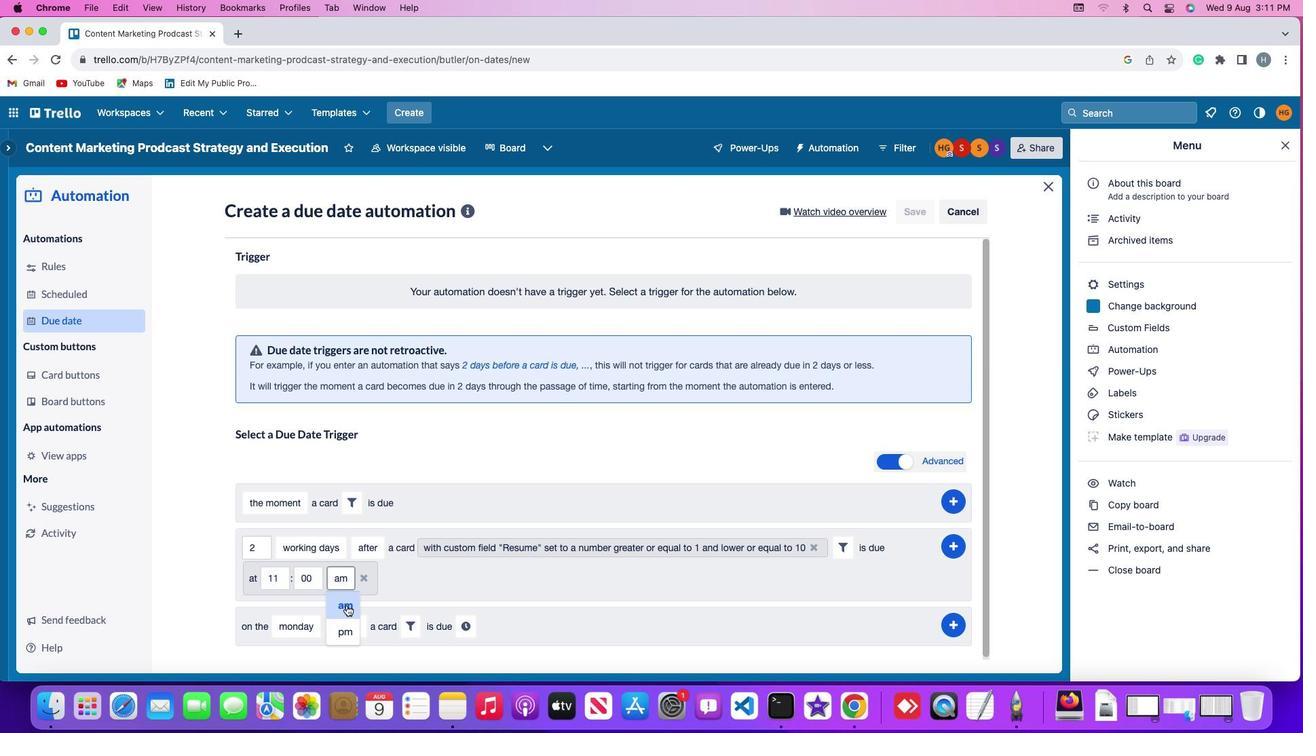
Action: Mouse moved to (954, 543)
Screenshot: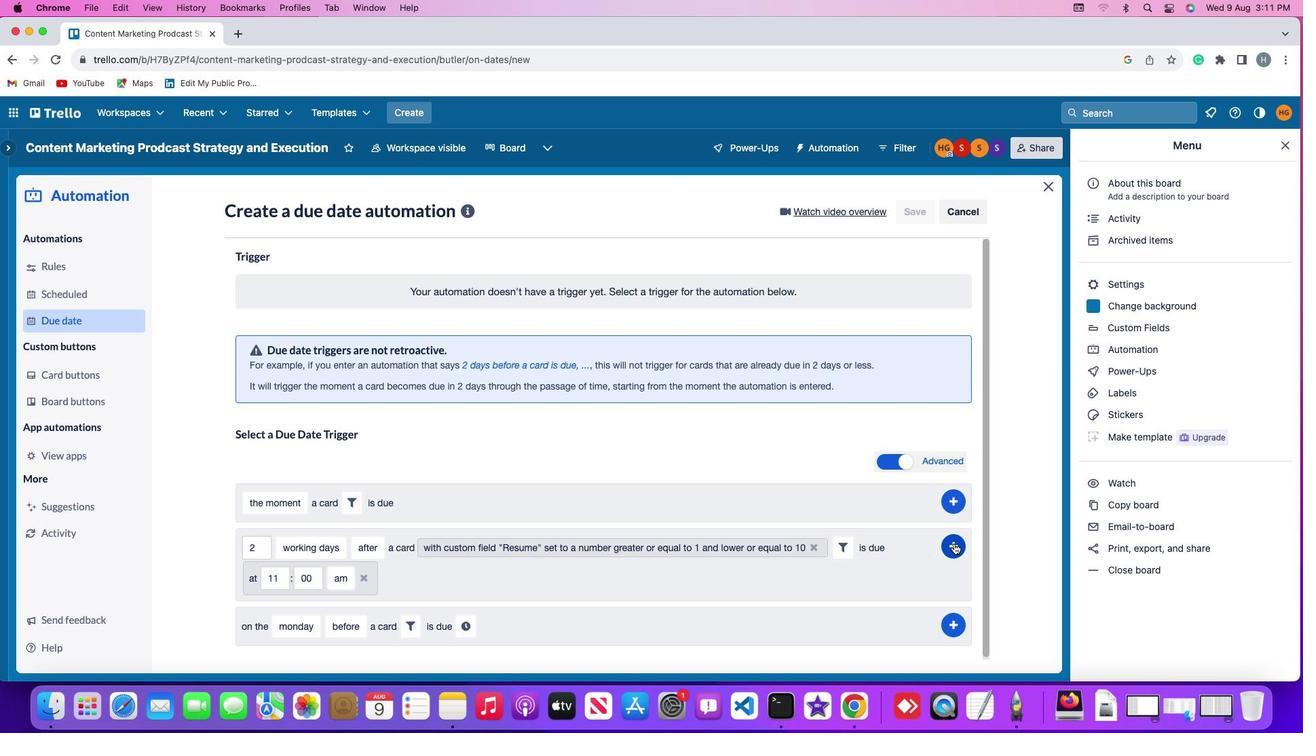 
Action: Mouse pressed left at (954, 543)
Screenshot: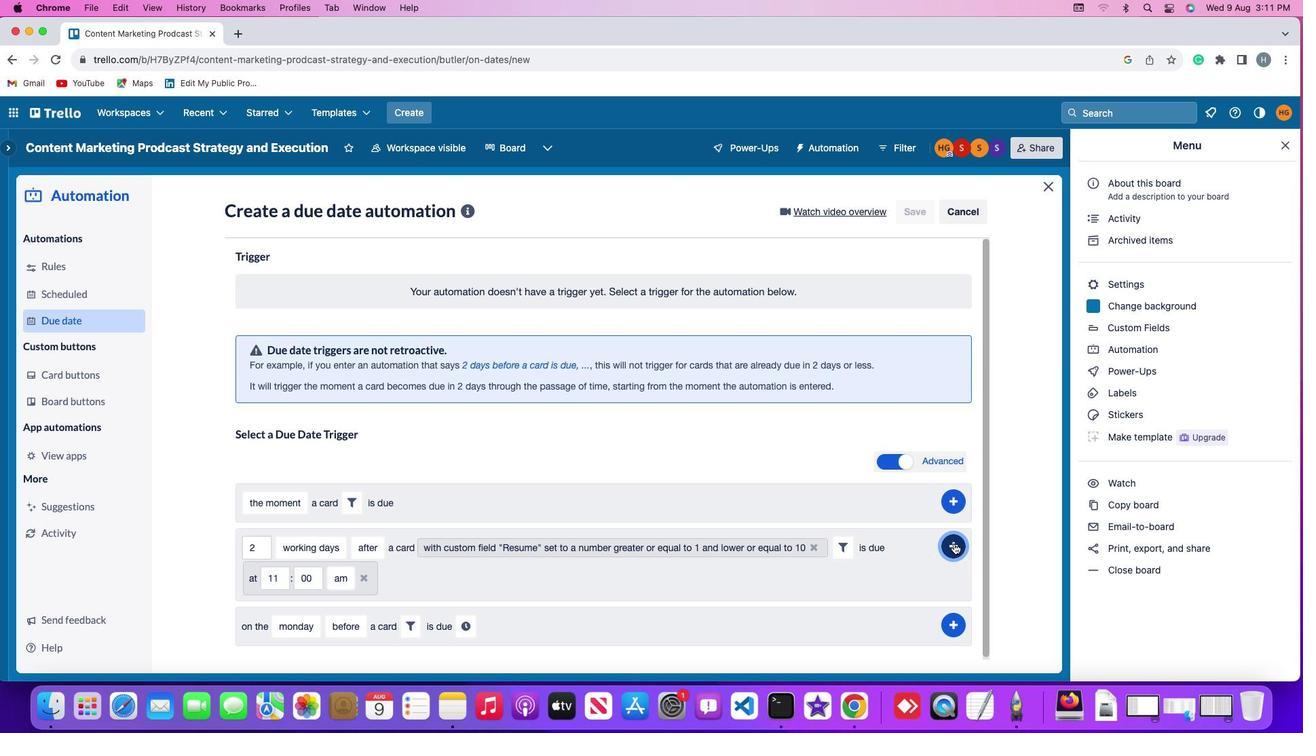 
Action: Mouse moved to (975, 394)
Screenshot: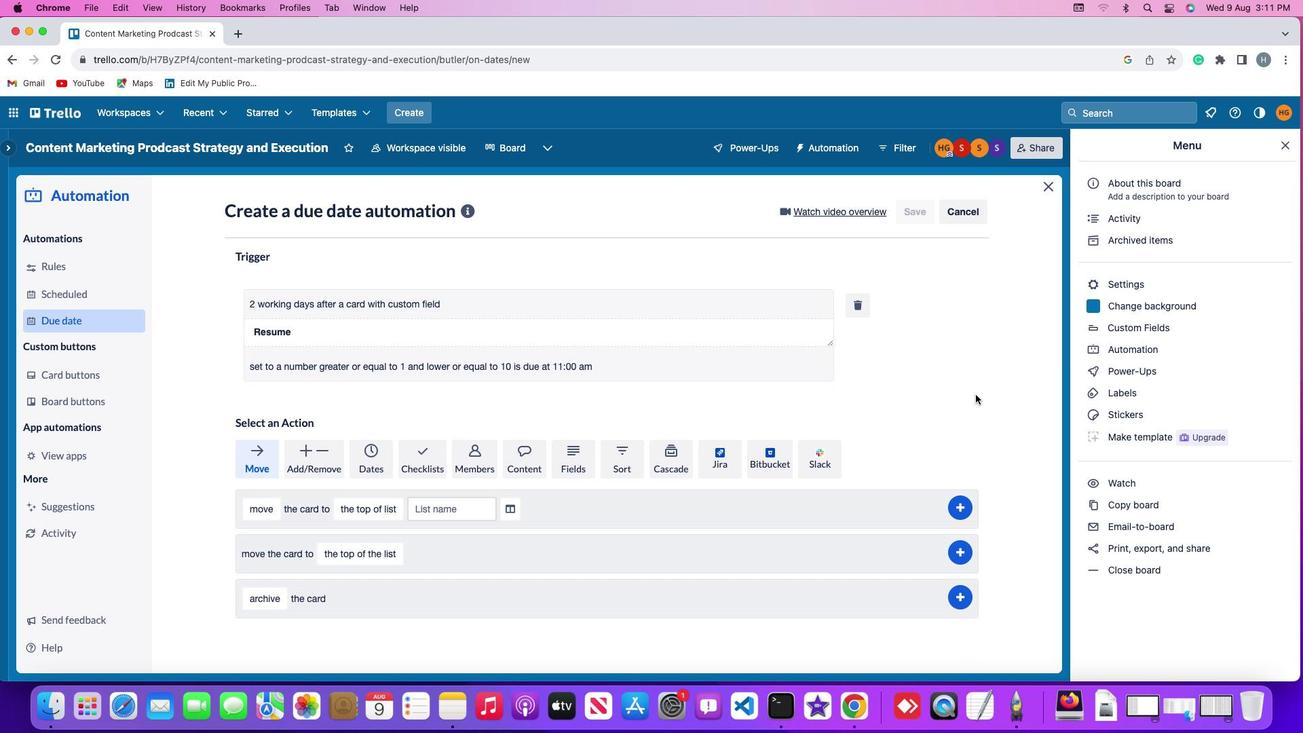 
